 Task: Send email and add a link Link0000000032 including the signature Sign0000000001 to Sandip@sogtage.net with a subject Subject0000000031 and add a message Message0000000031. Send email and add a link Link0000000032 including the signature Sign0000000001 to Sandip@sogtage.net; Email000000002 with a subject Subject0000000032 and add a message Message0000000032. Send email and add a link Link0000000032 including the signature Sign0000000001 to Sandip@sogtage.net with a subject Subject0000000031 and add a message Message0000000031 and with an attachment of Attach0000000001. Send email and add a link Link0000000032 including the signature Sign0000000001 to Sandip@sogtage.net; Email000000002; Email000000003 with a subject Subject0000000032 and add a message Message0000000033 and with an attachment of Attach0000000001. Send email and add a link Link0000000032 including the signature Sign0000000001 to Sandip@sogtage.net with a cc to Vanshu.thakur@sogtage.net with a subject Subject0000000031 and add a message Message0000000033
Action: Mouse moved to (144, 173)
Screenshot: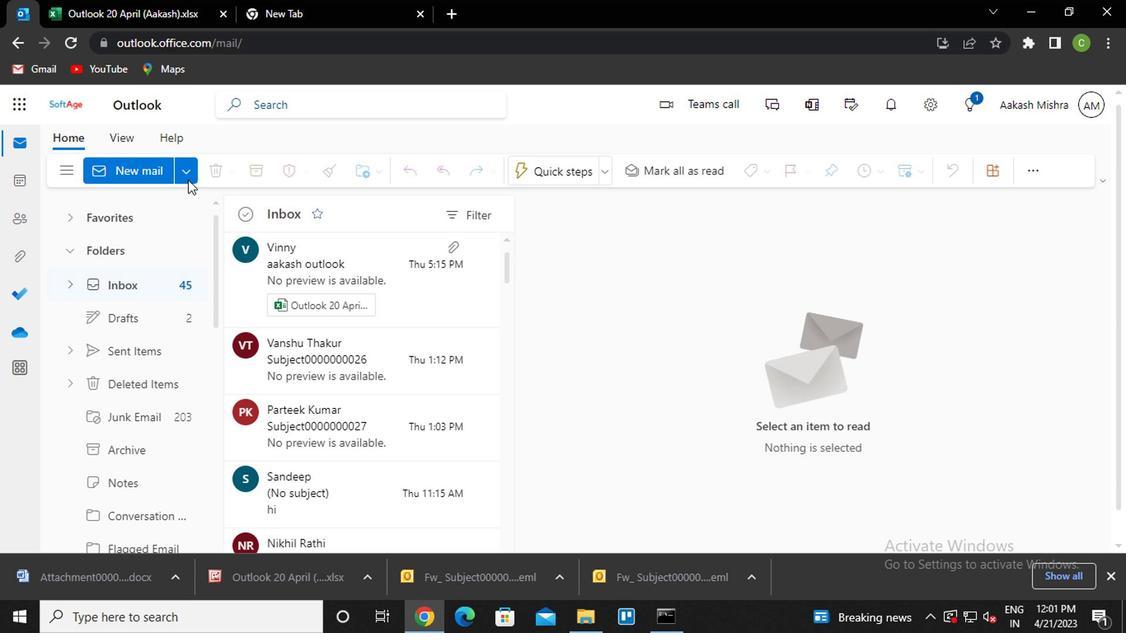 
Action: Mouse pressed left at (144, 173)
Screenshot: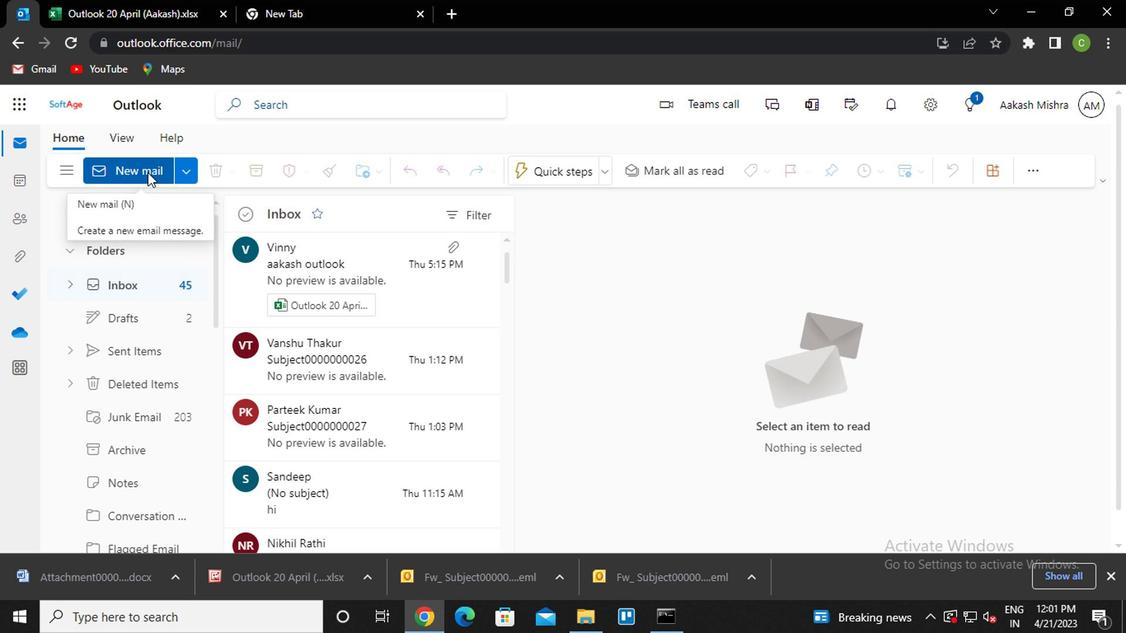 
Action: Mouse moved to (591, 412)
Screenshot: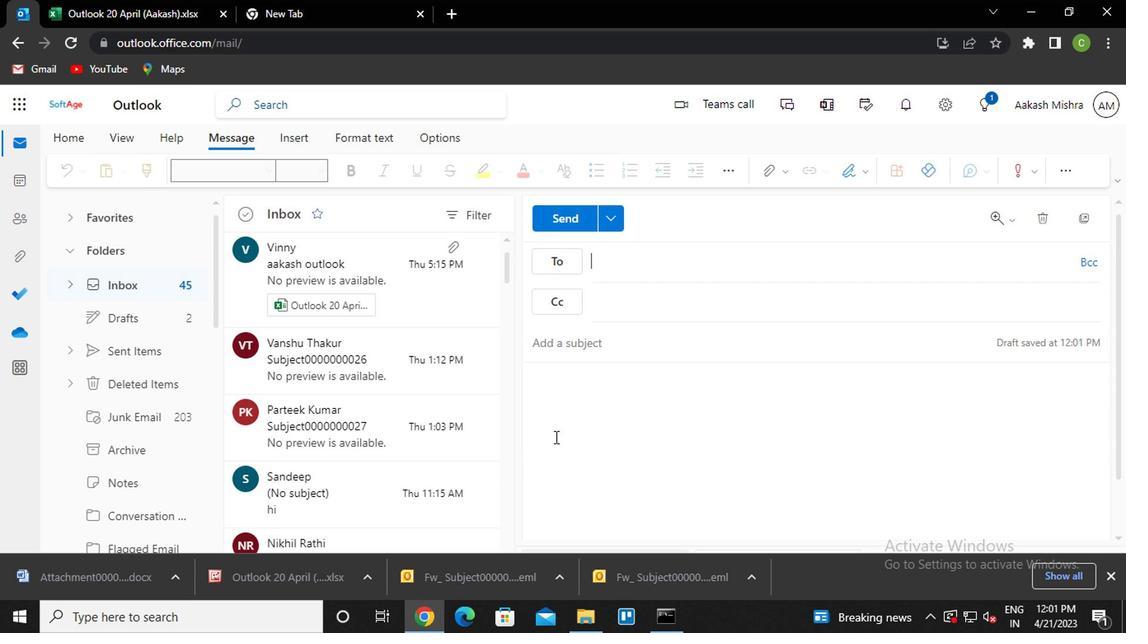 
Action: Mouse pressed left at (591, 412)
Screenshot: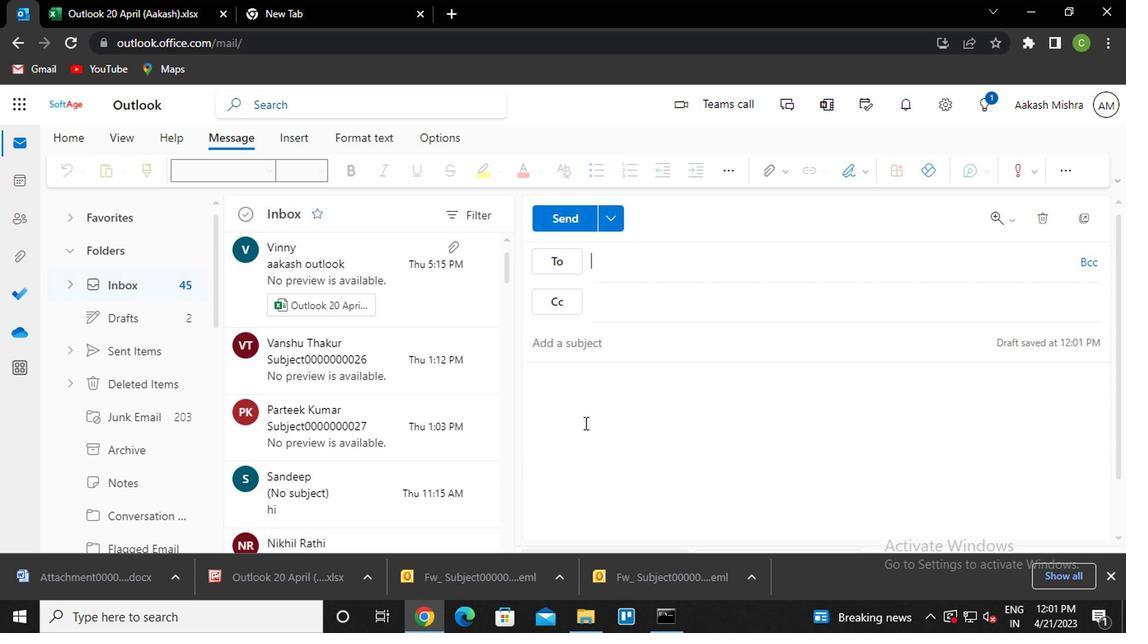 
Action: Mouse moved to (774, 173)
Screenshot: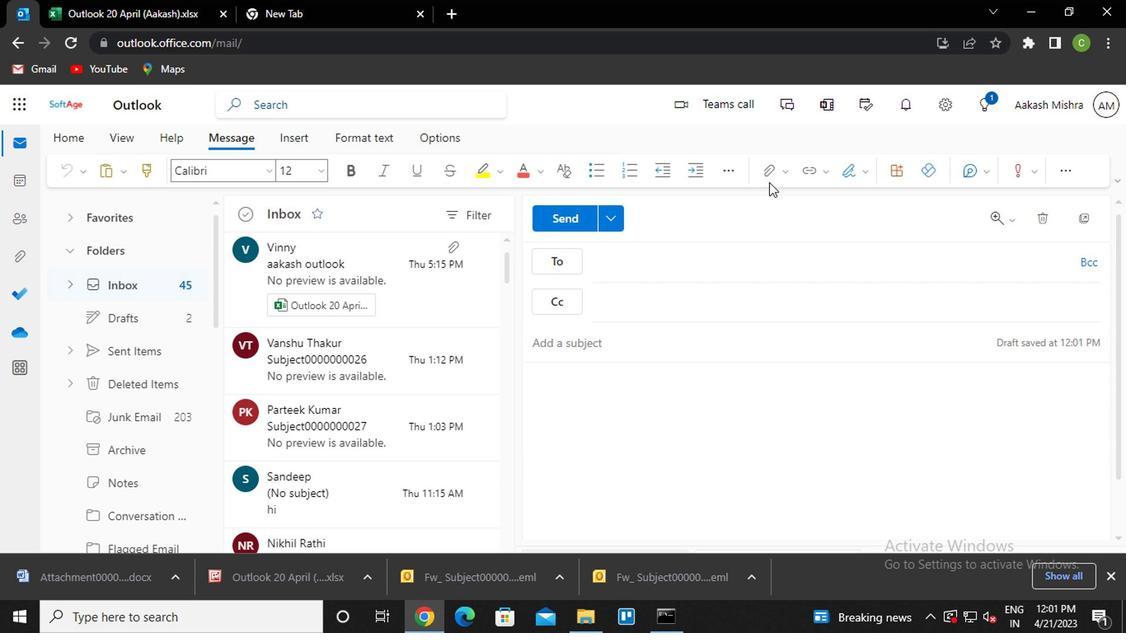 
Action: Mouse pressed left at (774, 173)
Screenshot: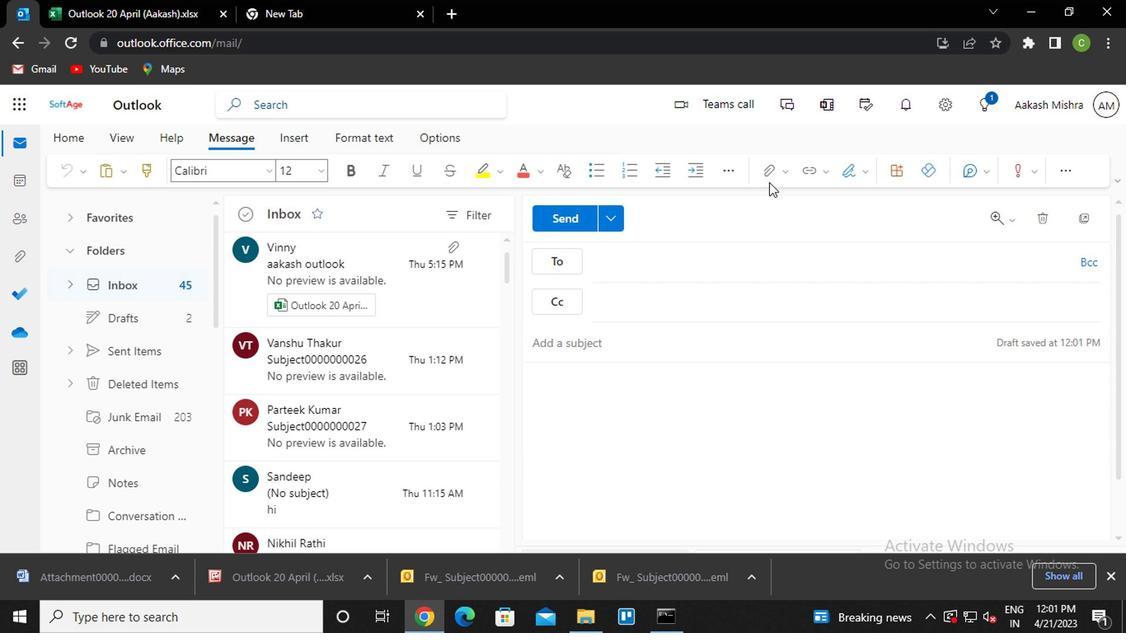 
Action: Mouse moved to (649, 292)
Screenshot: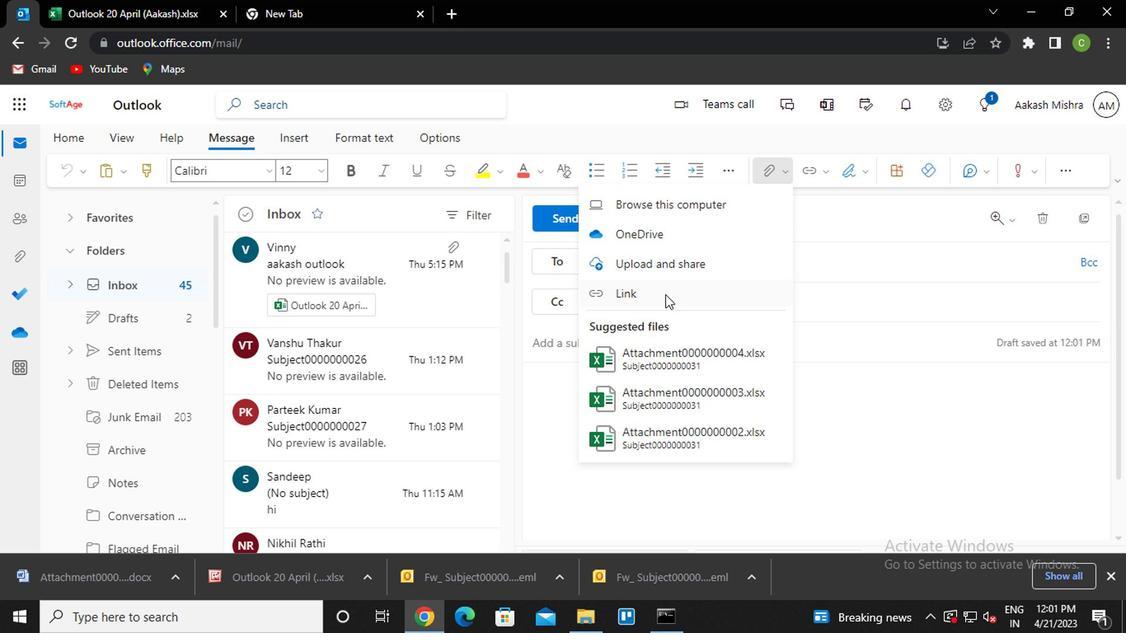 
Action: Mouse pressed left at (649, 292)
Screenshot: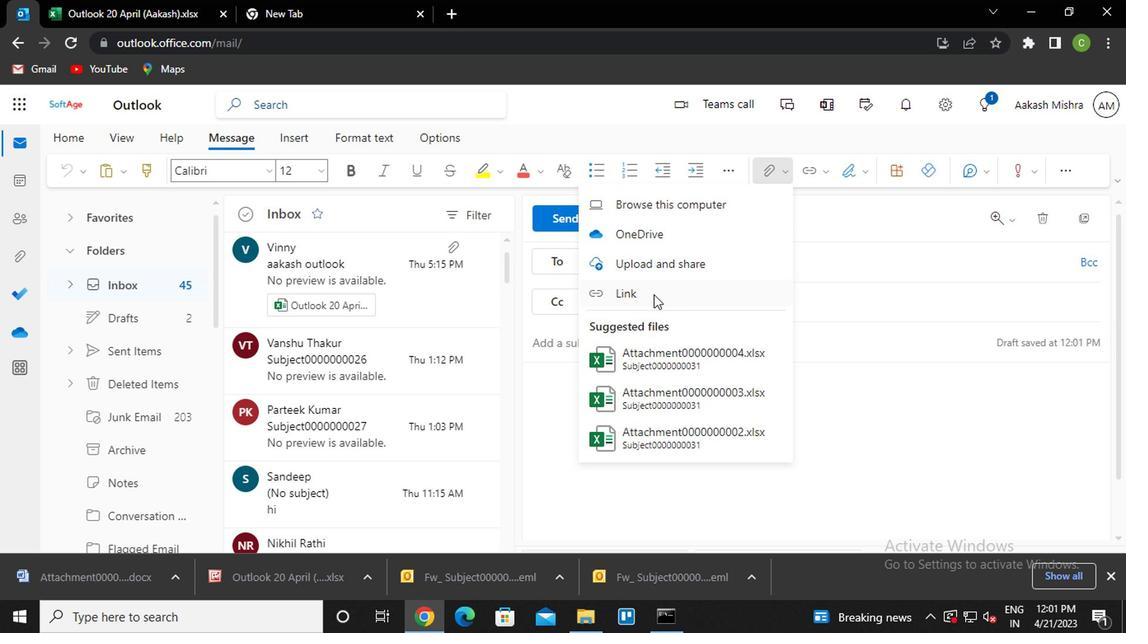 
Action: Mouse moved to (541, 318)
Screenshot: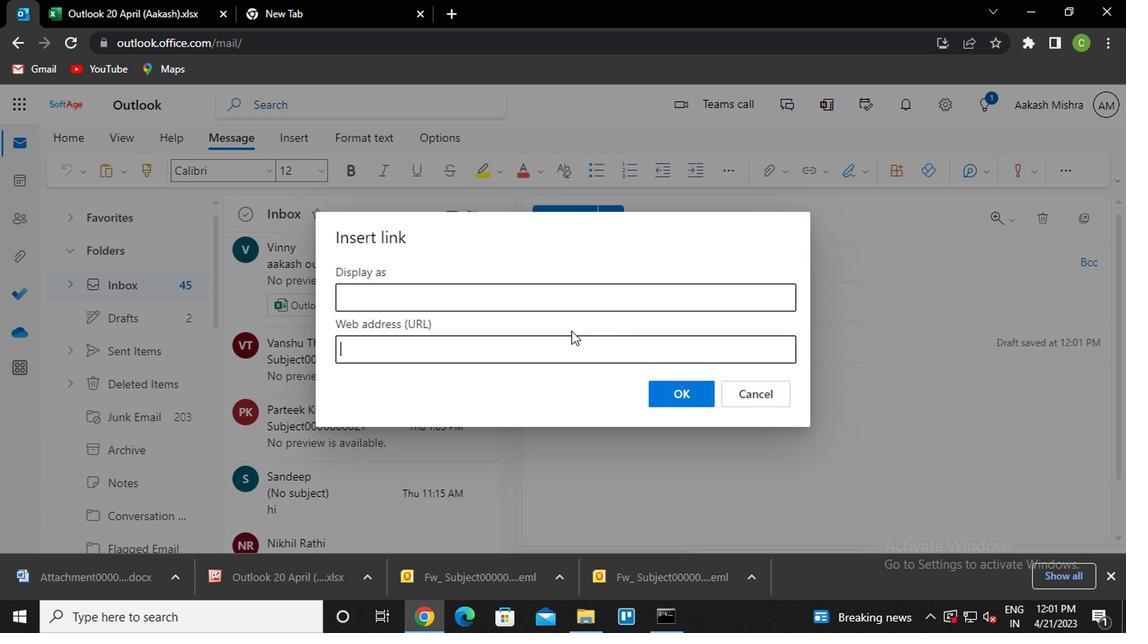 
Action: Key pressed <Key.caps_lock>l<Key.caps_lock>ink0000000032<Key.enter>
Screenshot: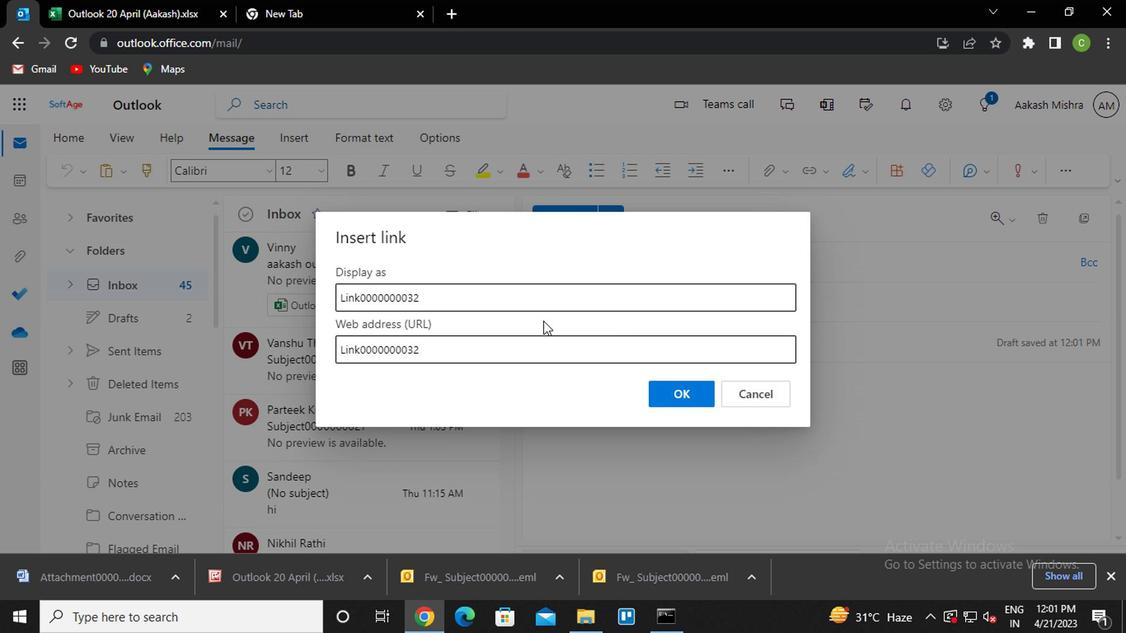 
Action: Mouse moved to (858, 174)
Screenshot: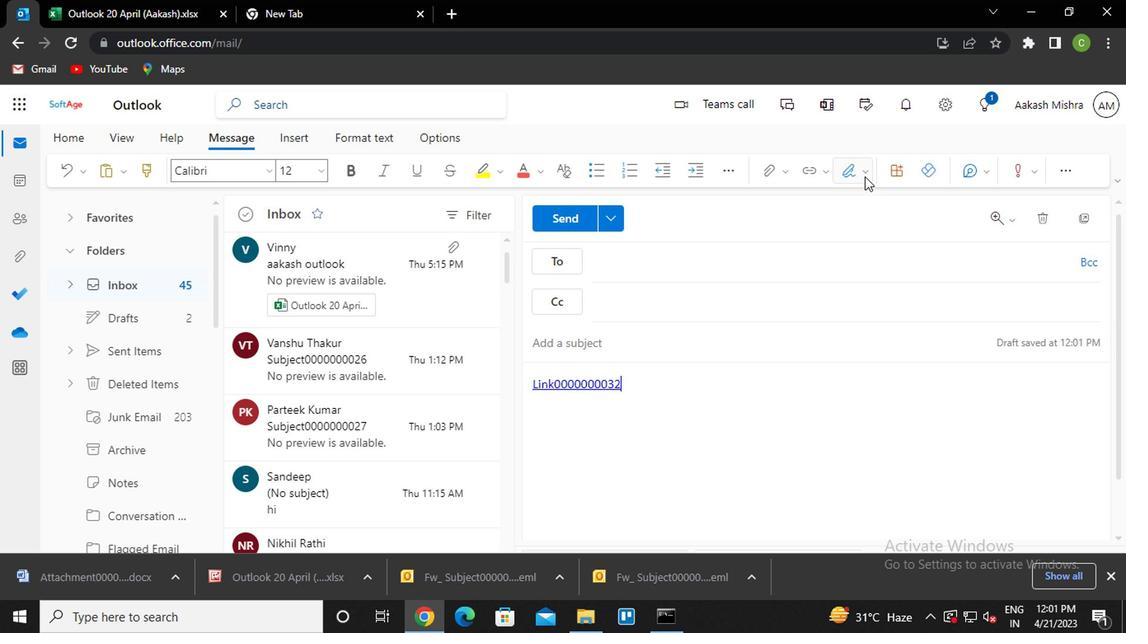 
Action: Mouse pressed left at (858, 174)
Screenshot: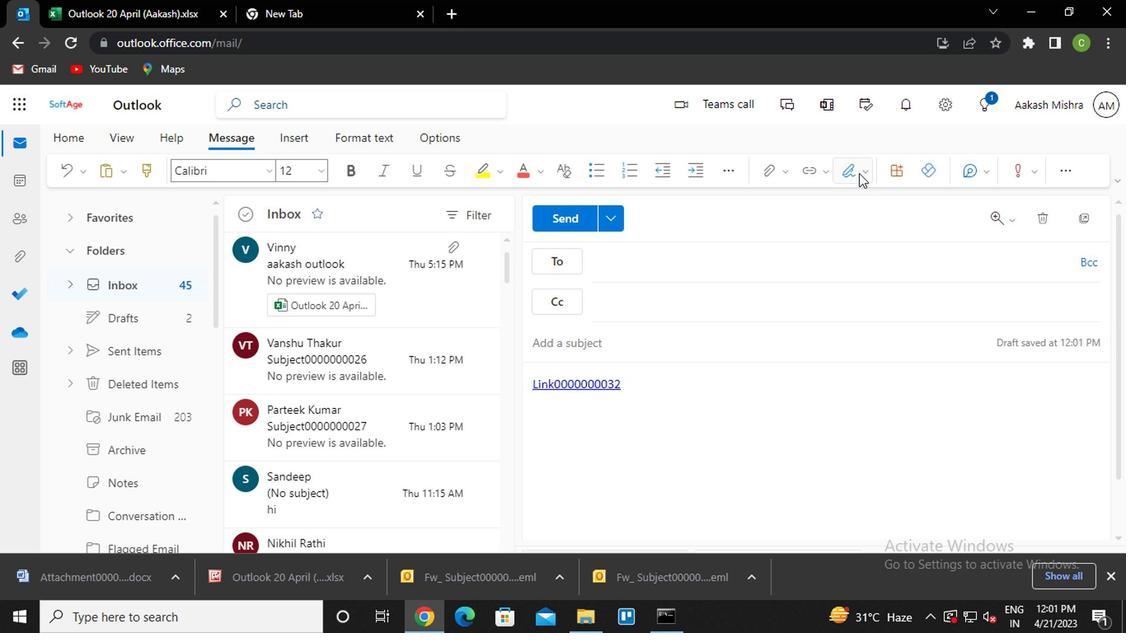 
Action: Mouse moved to (825, 208)
Screenshot: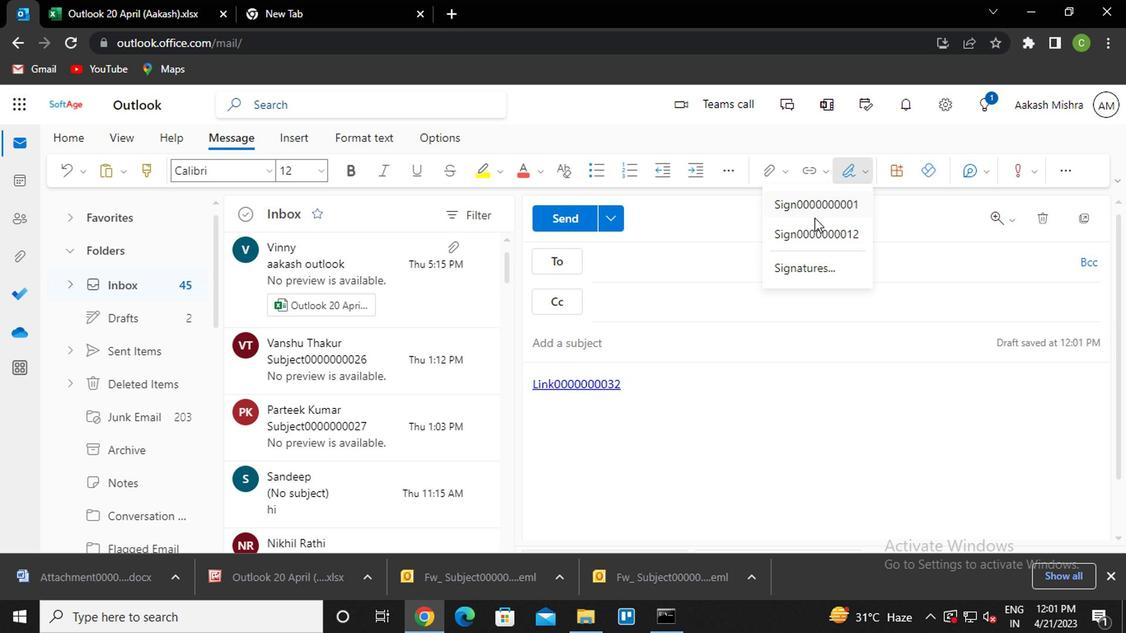 
Action: Mouse pressed left at (825, 208)
Screenshot: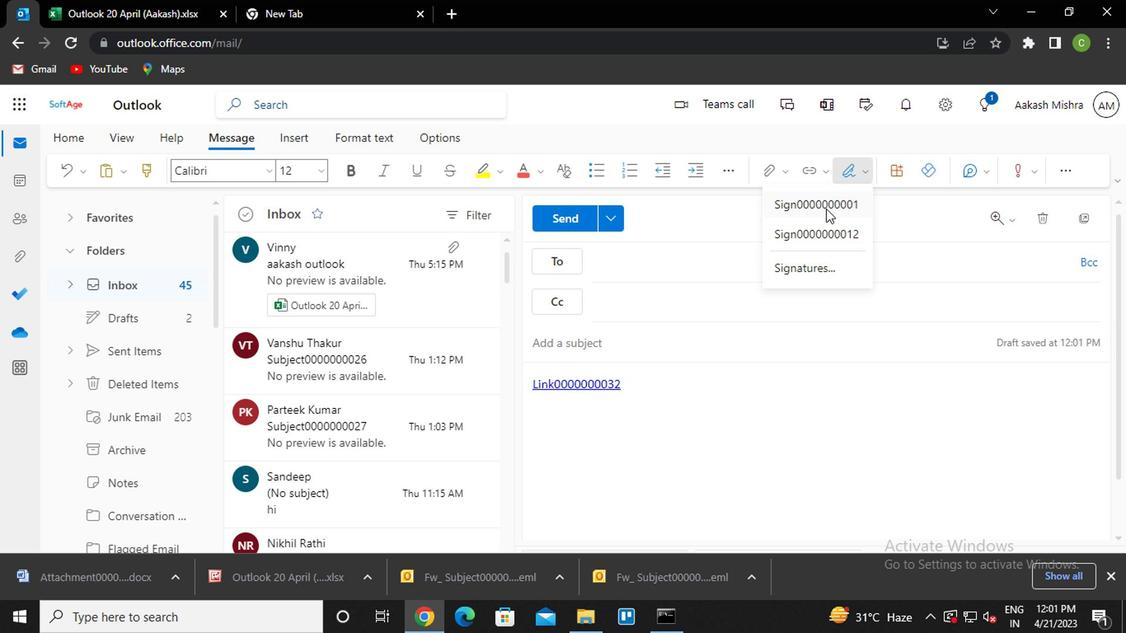 
Action: Mouse moved to (672, 257)
Screenshot: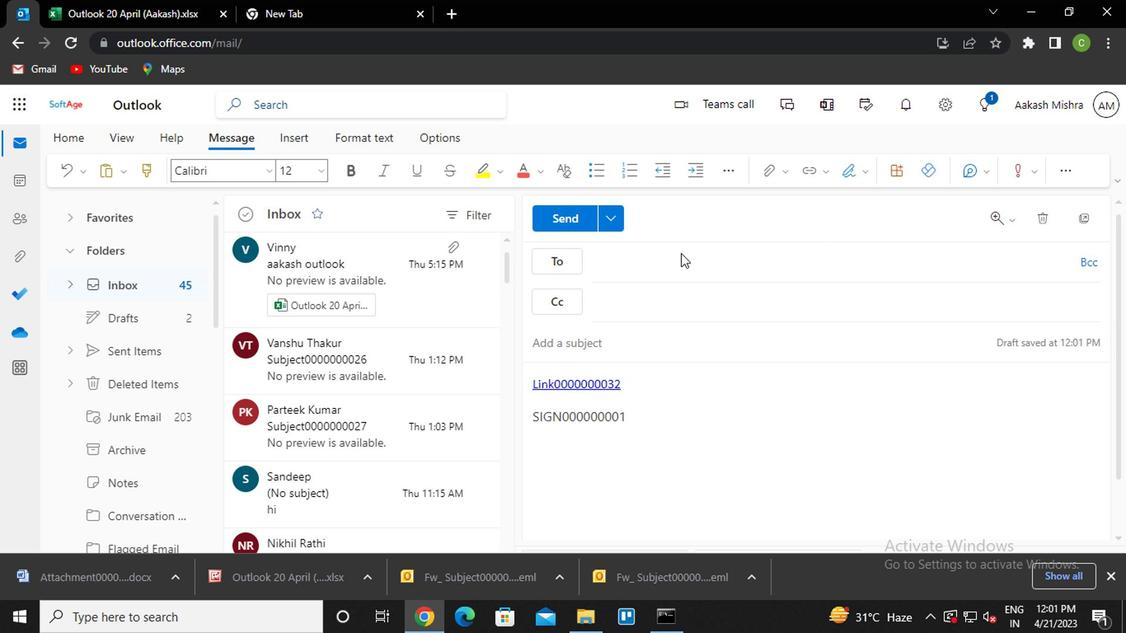 
Action: Mouse pressed left at (672, 257)
Screenshot: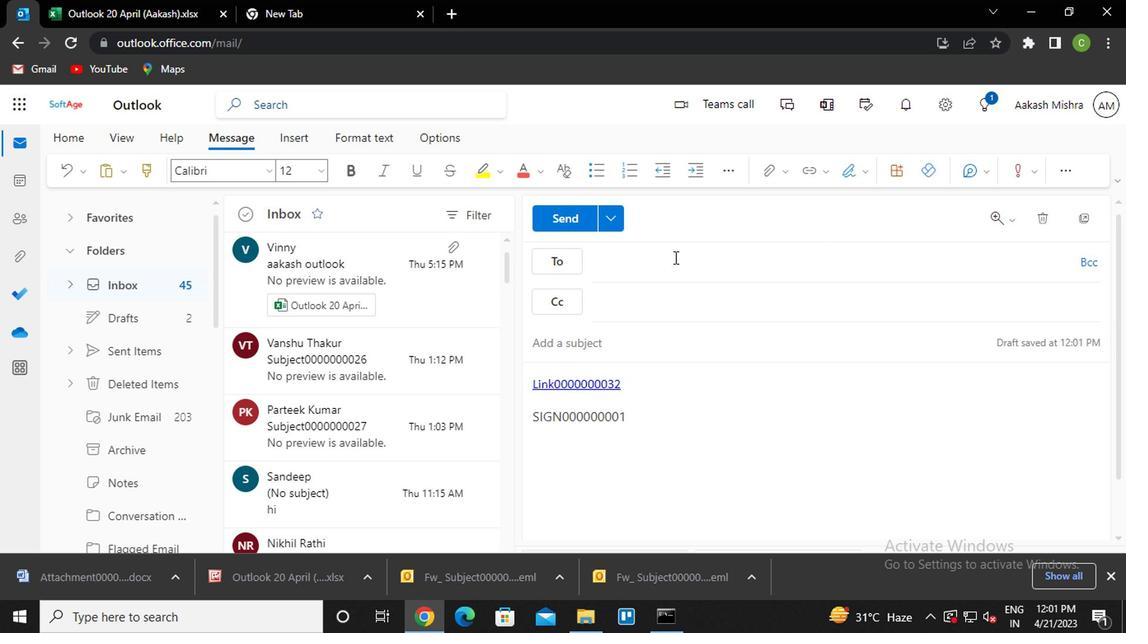 
Action: Key pressed sandeep<Key.enter>
Screenshot: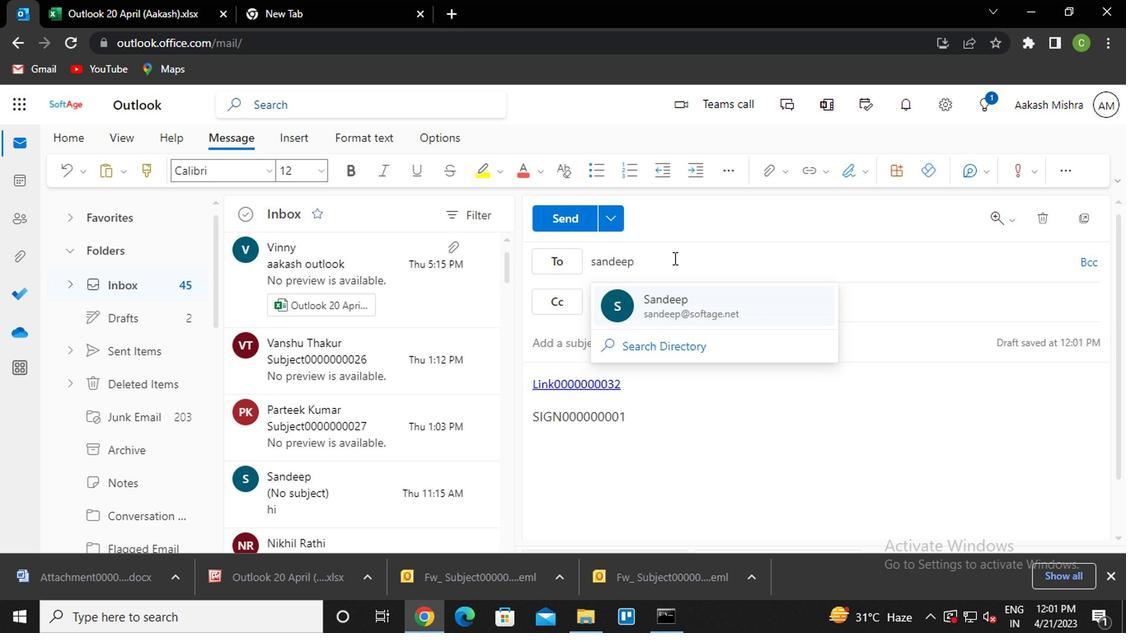 
Action: Mouse moved to (592, 337)
Screenshot: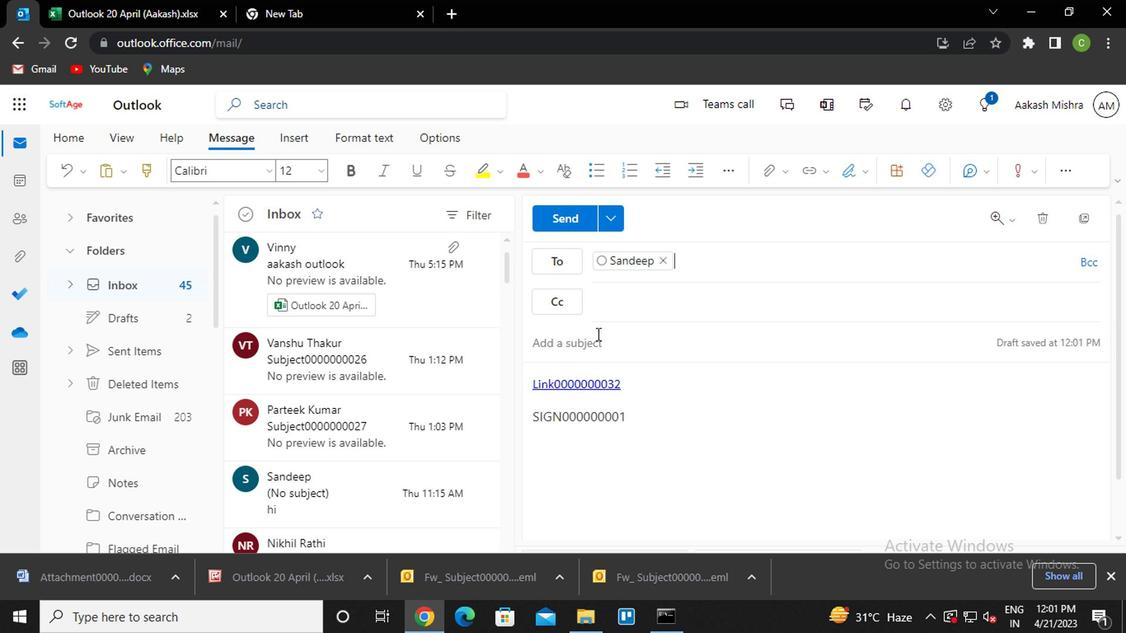 
Action: Mouse pressed left at (592, 337)
Screenshot: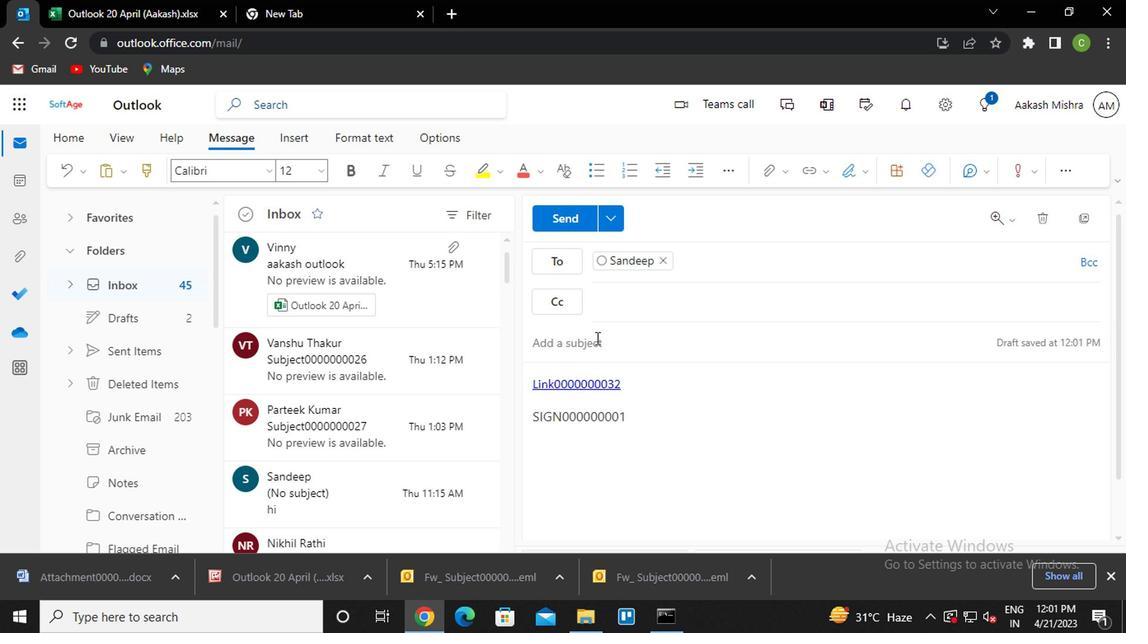 
Action: Key pressed <Key.caps_lock>s<Key.caps_lock>ubejct<Key.backspace><Key.backspace><Key.backspace><Key.backspace>ject0000000031<Key.tab><Key.tab><Key.enter><Key.caps_lock>m<Key.caps_lock>essage0000000031
Screenshot: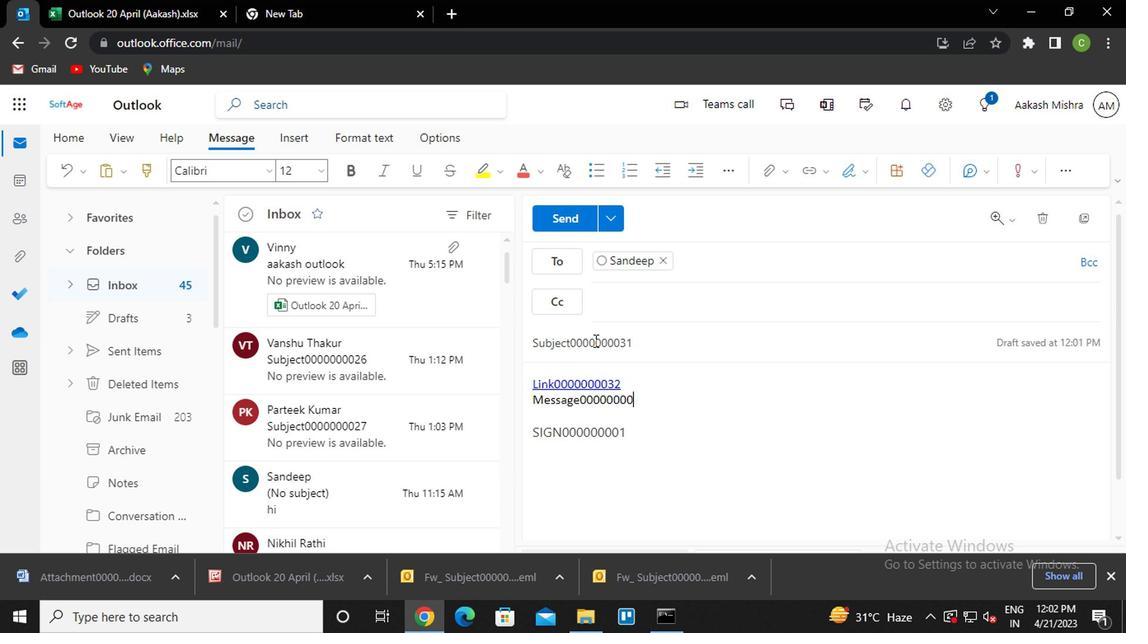 
Action: Mouse moved to (566, 229)
Screenshot: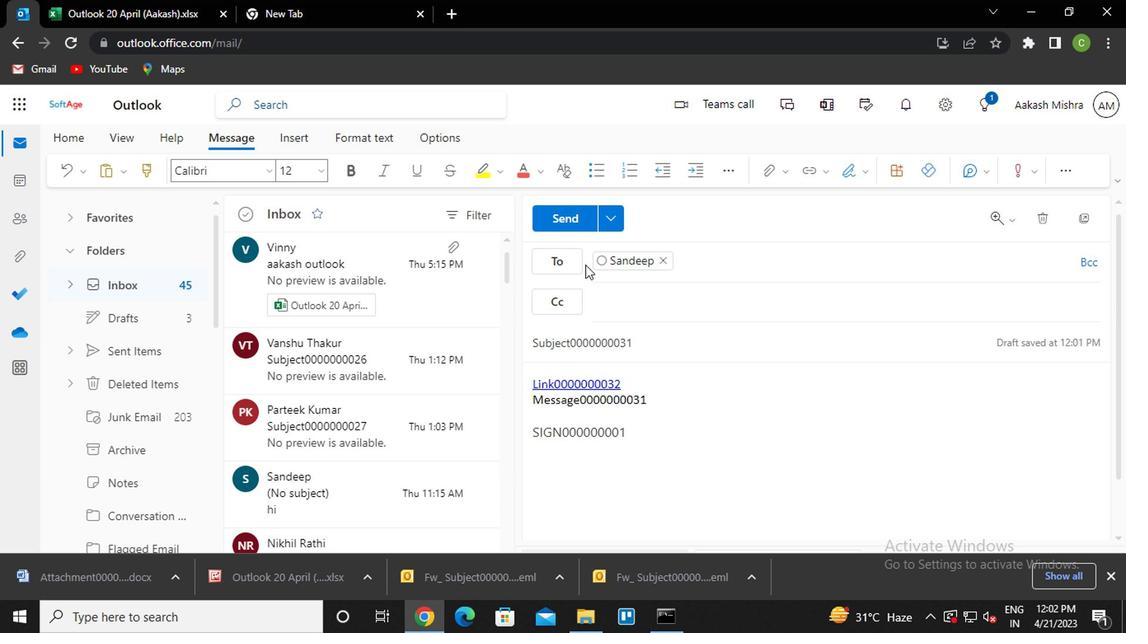 
Action: Mouse pressed left at (566, 229)
Screenshot: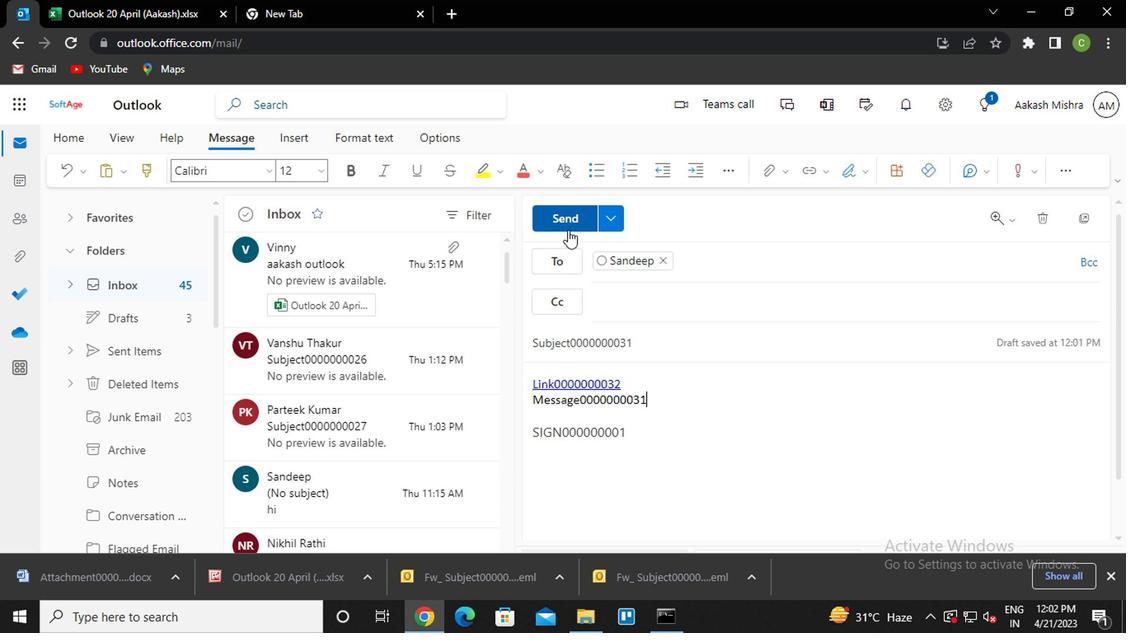 
Action: Mouse moved to (138, 148)
Screenshot: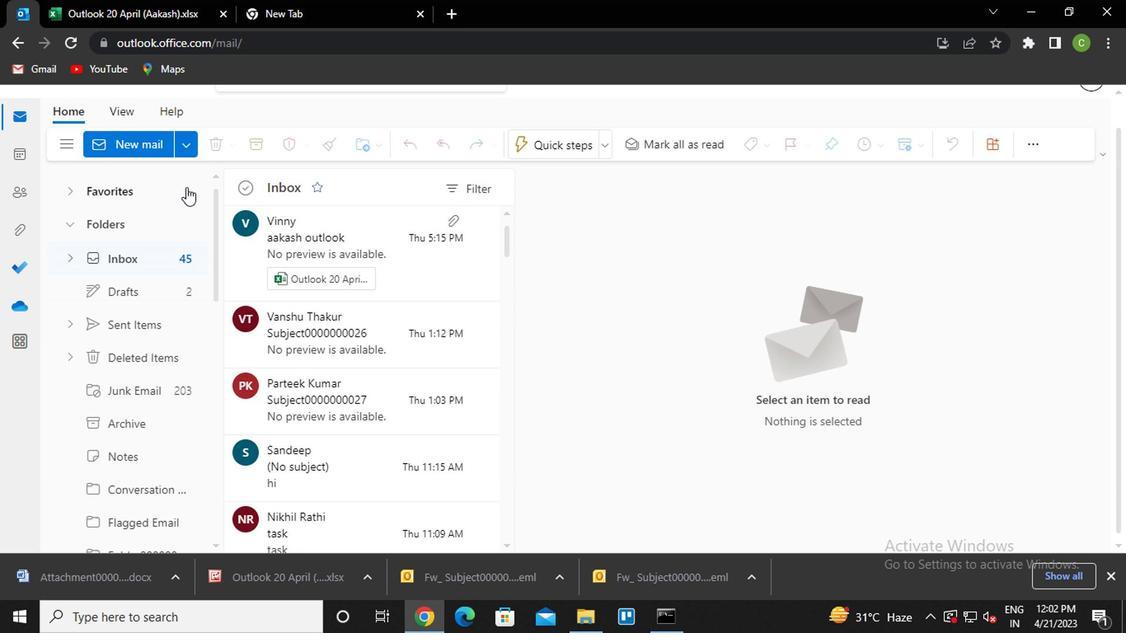 
Action: Mouse pressed left at (138, 148)
Screenshot: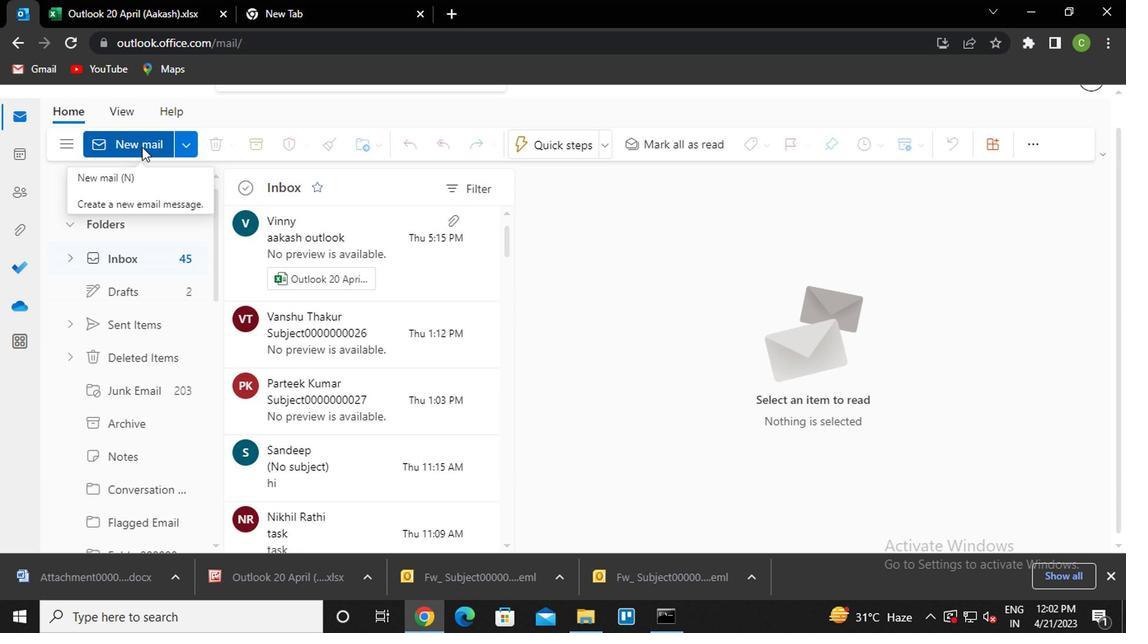 
Action: Mouse moved to (570, 353)
Screenshot: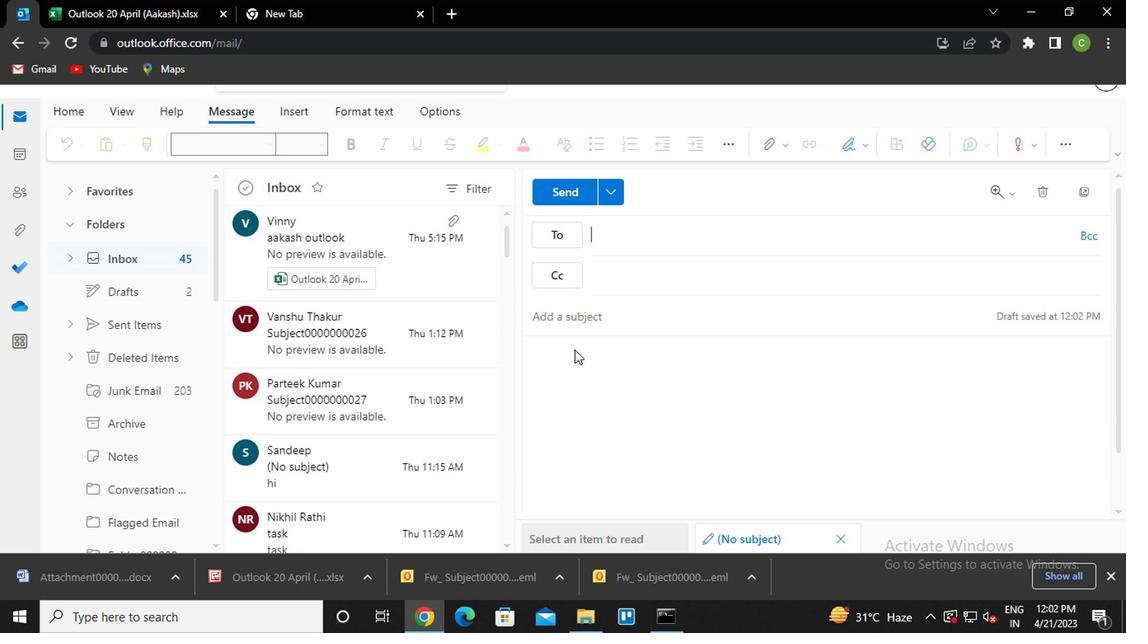 
Action: Mouse pressed left at (570, 353)
Screenshot: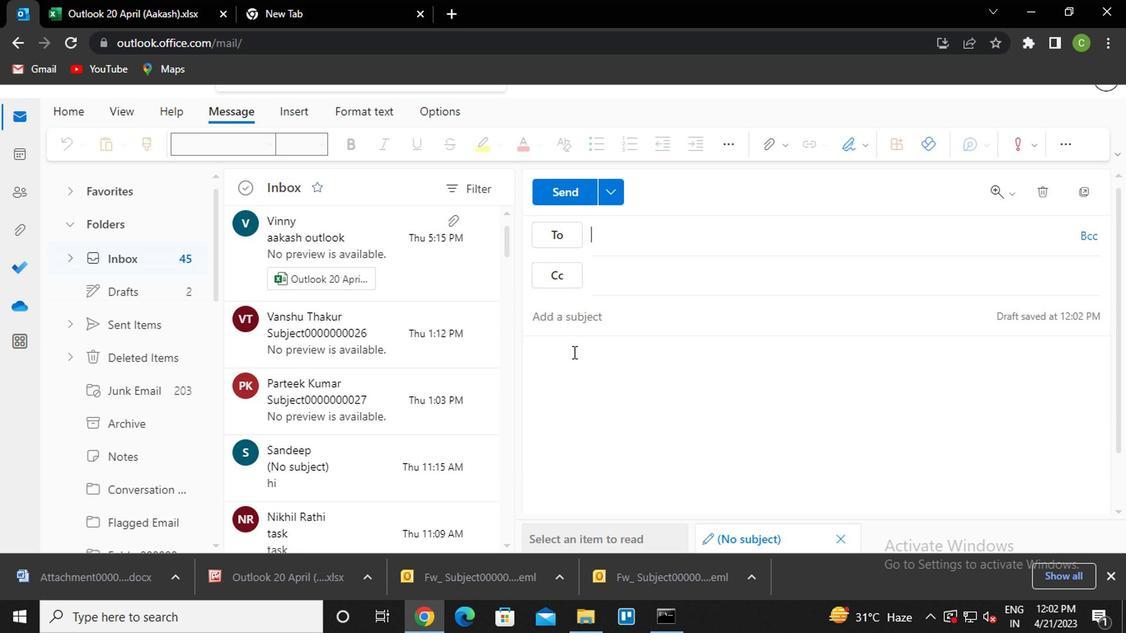 
Action: Mouse moved to (778, 149)
Screenshot: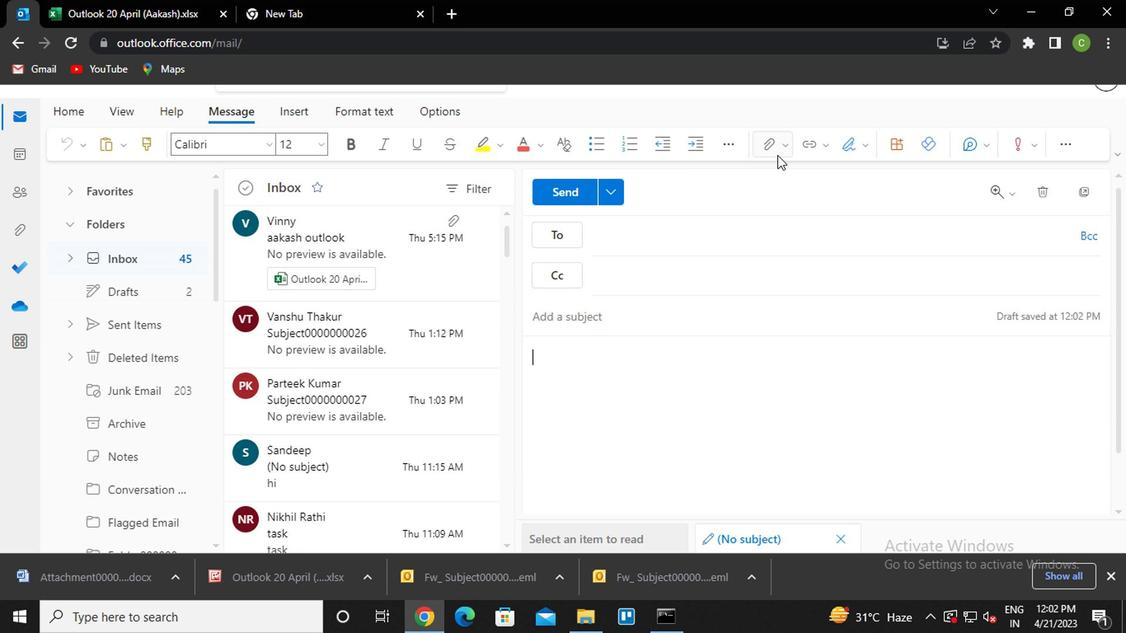 
Action: Mouse pressed left at (778, 149)
Screenshot: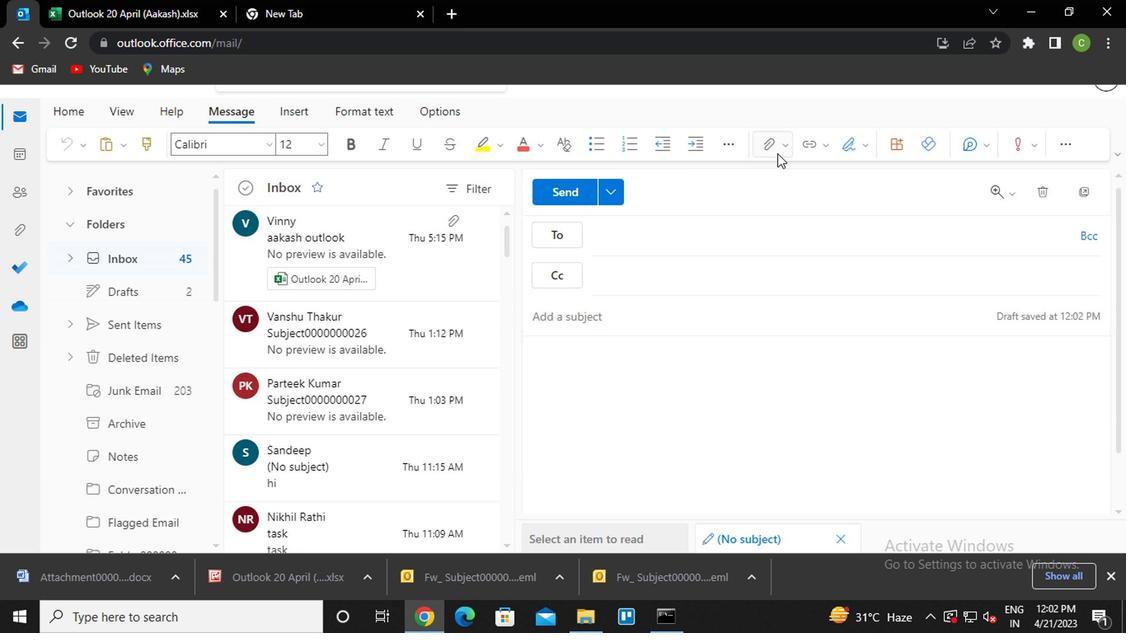 
Action: Mouse moved to (629, 265)
Screenshot: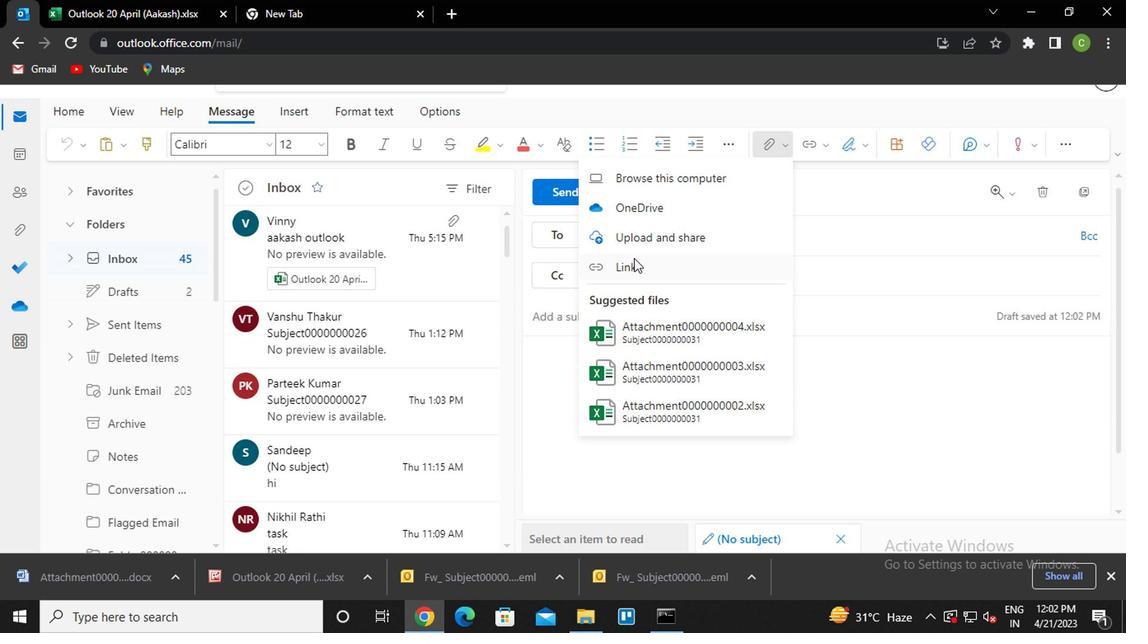 
Action: Mouse pressed left at (629, 265)
Screenshot: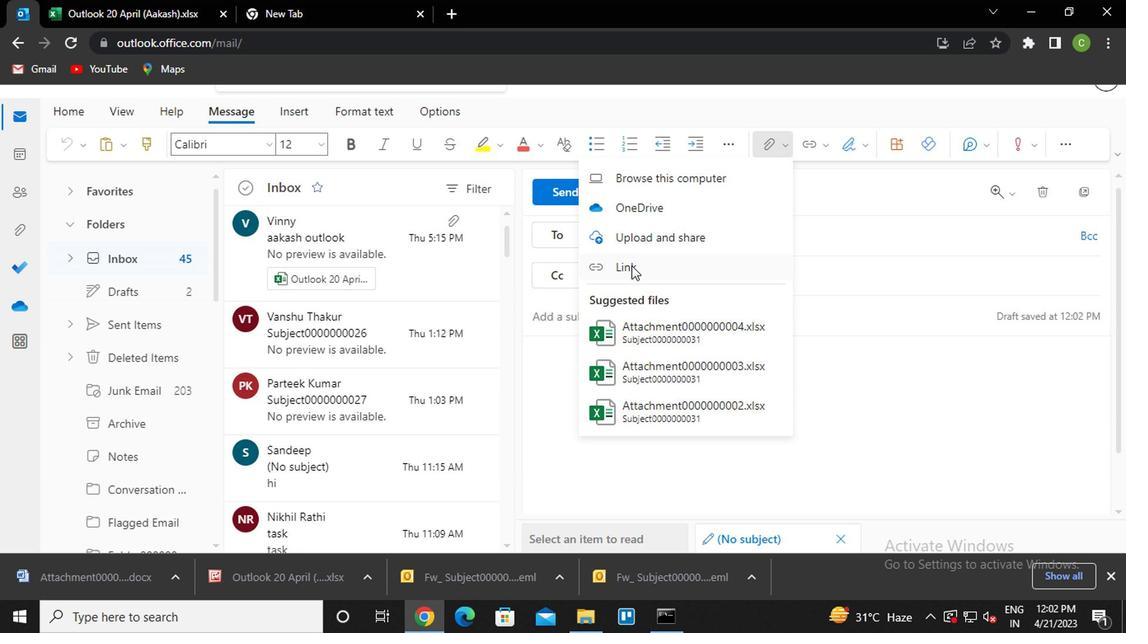 
Action: Key pressed <Key.caps_lock>l<Key.caps_lock>ink0000000032
Screenshot: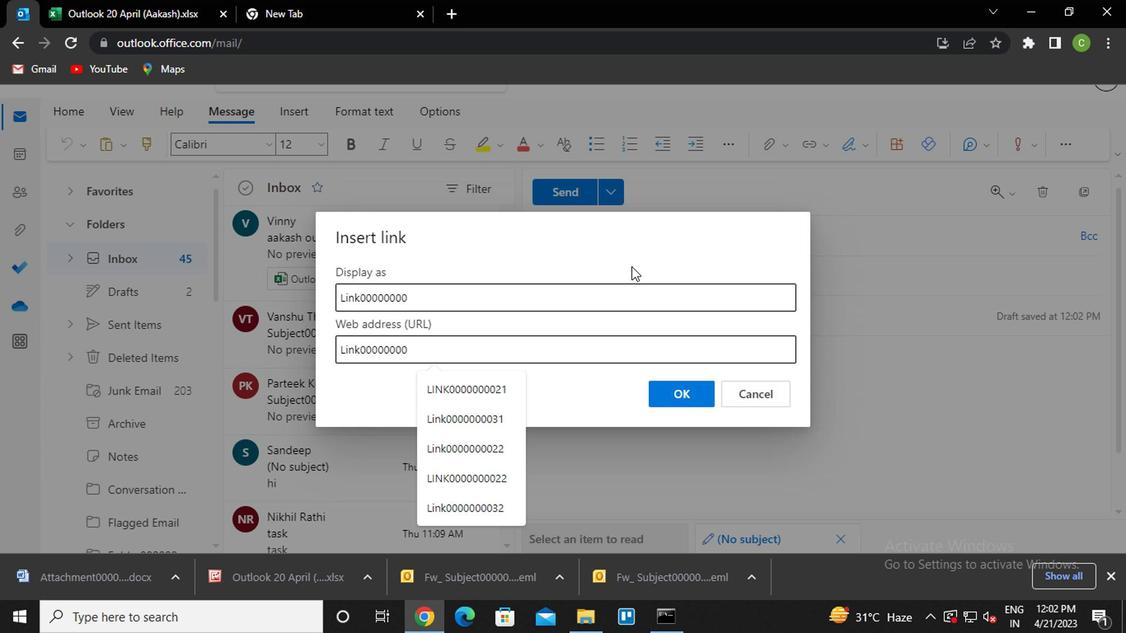 
Action: Mouse moved to (685, 396)
Screenshot: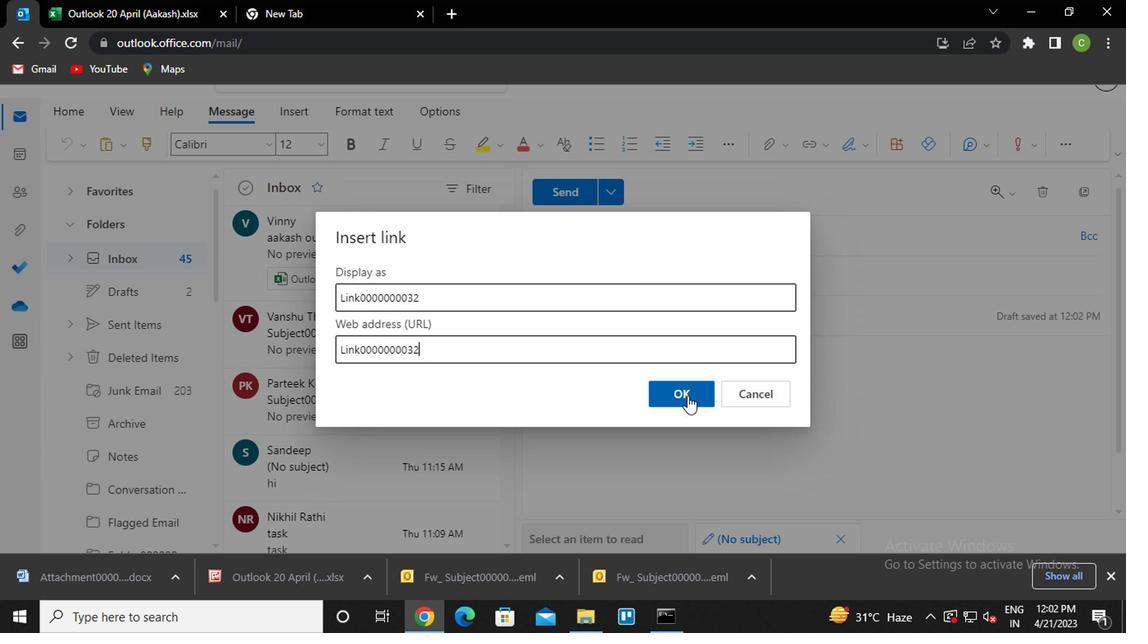 
Action: Mouse pressed left at (685, 396)
Screenshot: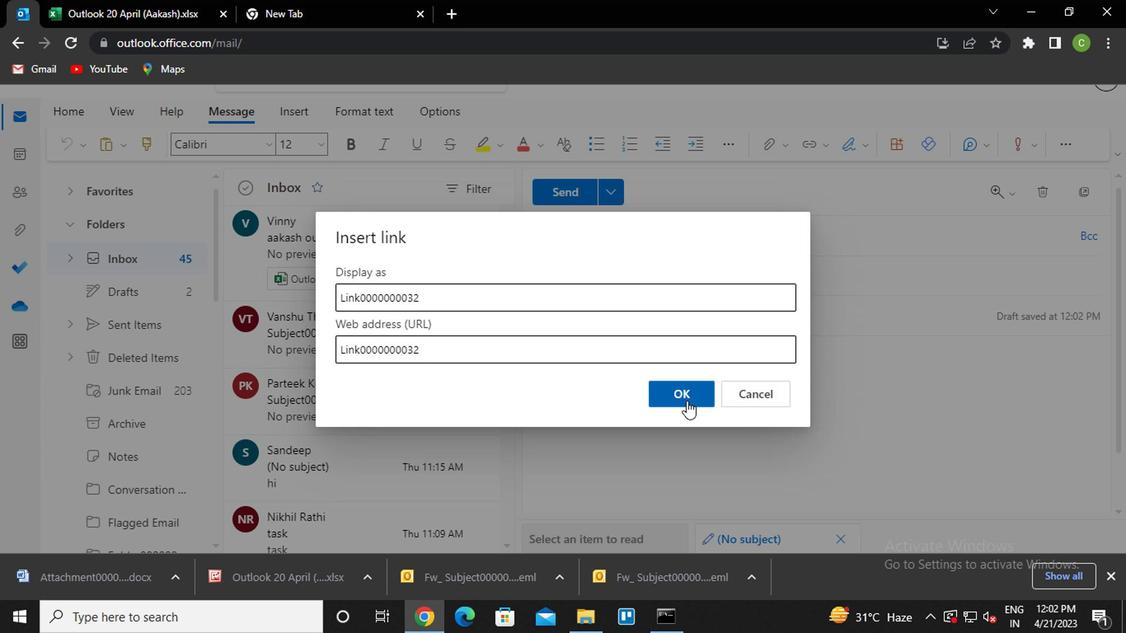 
Action: Mouse moved to (849, 150)
Screenshot: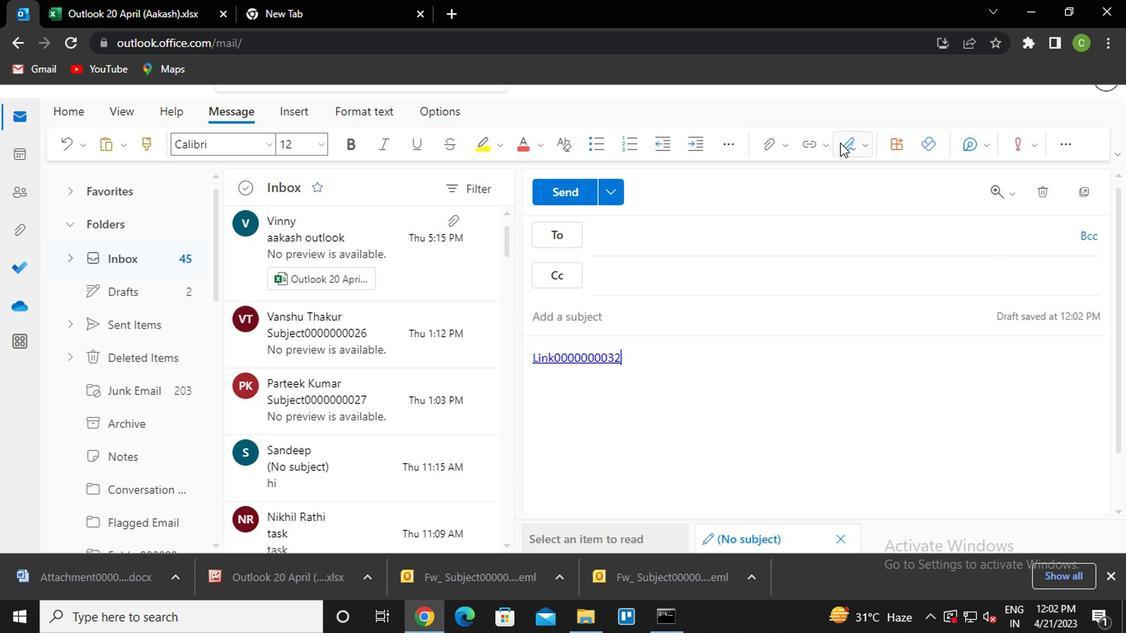
Action: Mouse pressed left at (849, 150)
Screenshot: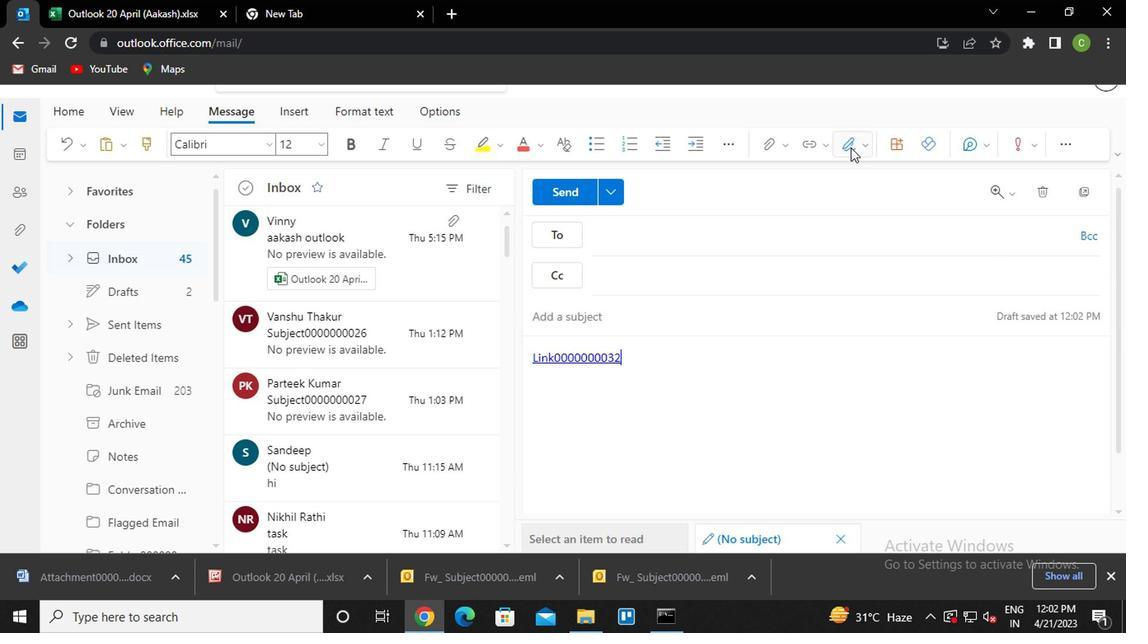 
Action: Mouse moved to (835, 174)
Screenshot: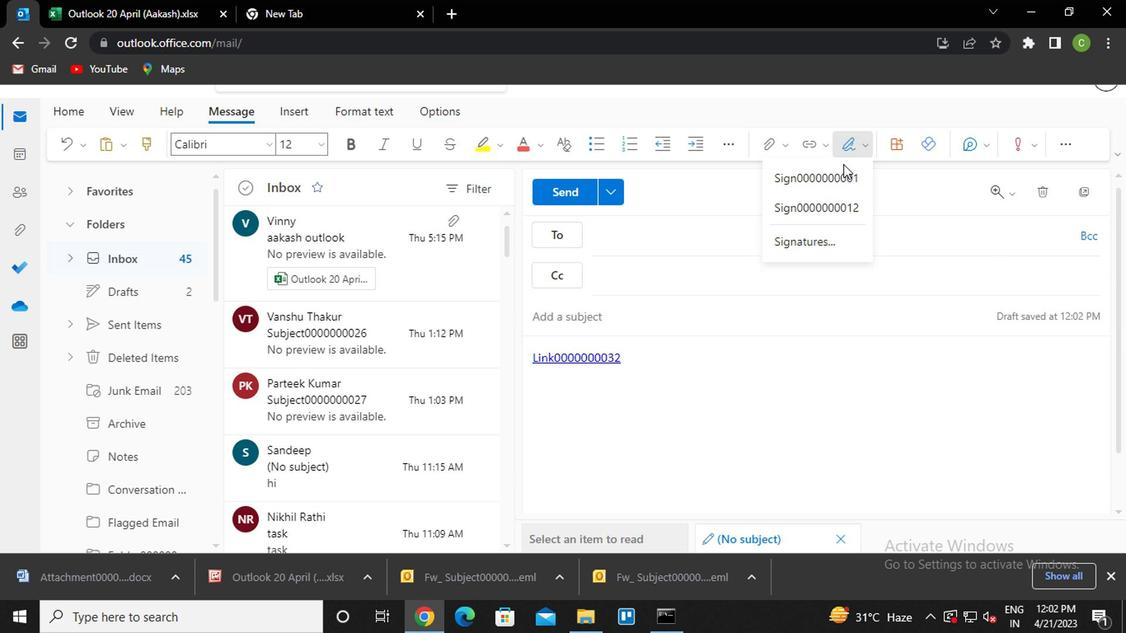 
Action: Mouse pressed left at (835, 174)
Screenshot: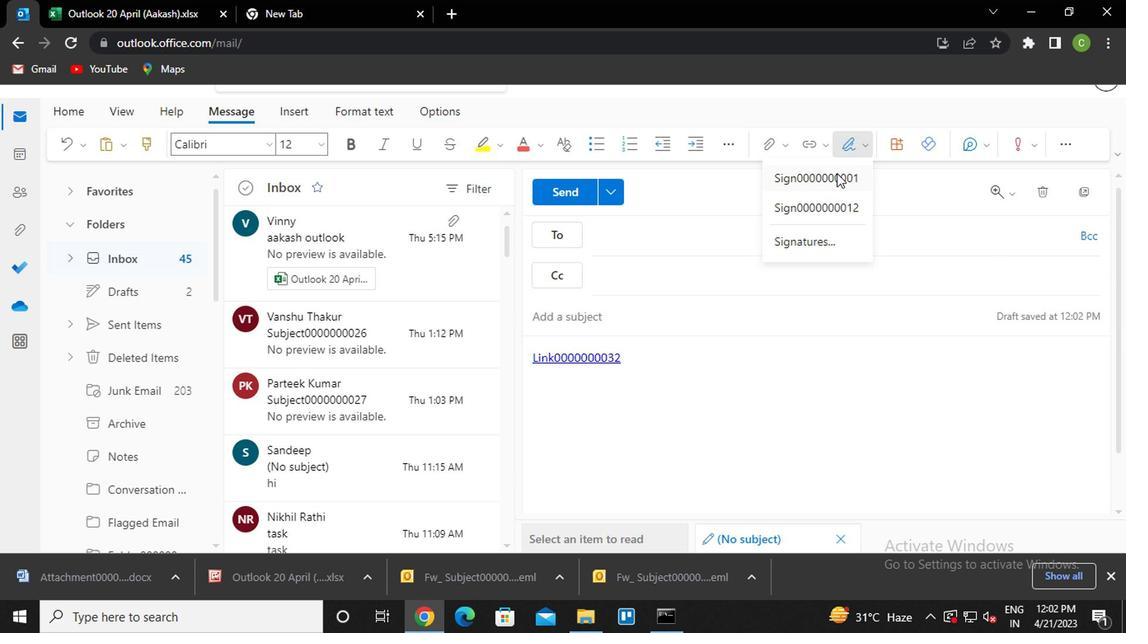 
Action: Mouse moved to (674, 240)
Screenshot: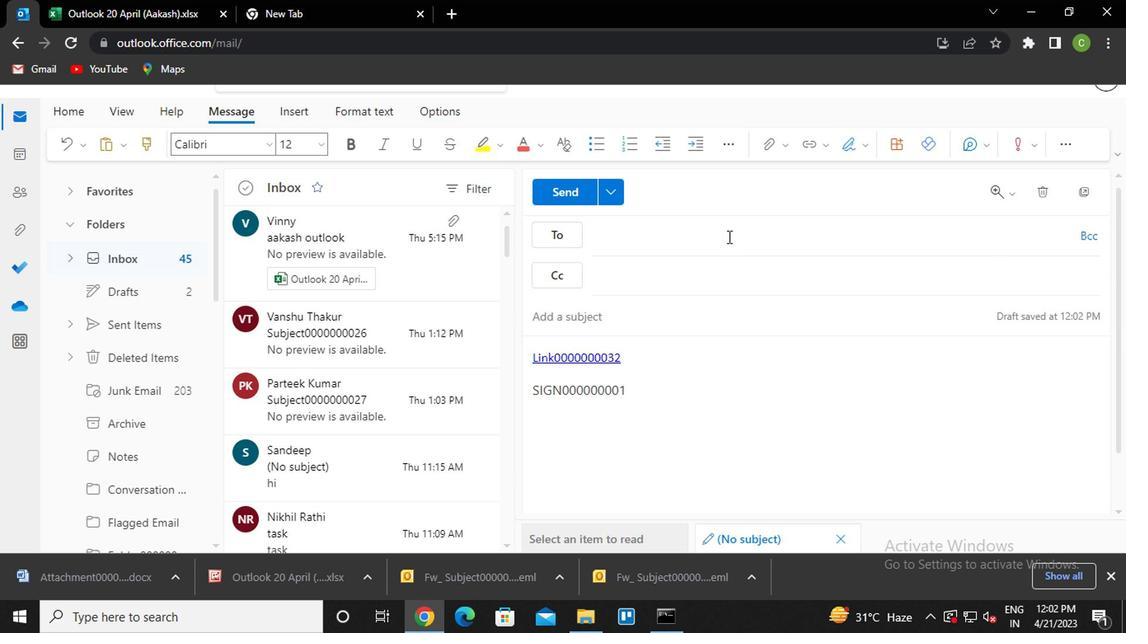 
Action: Mouse pressed left at (674, 240)
Screenshot: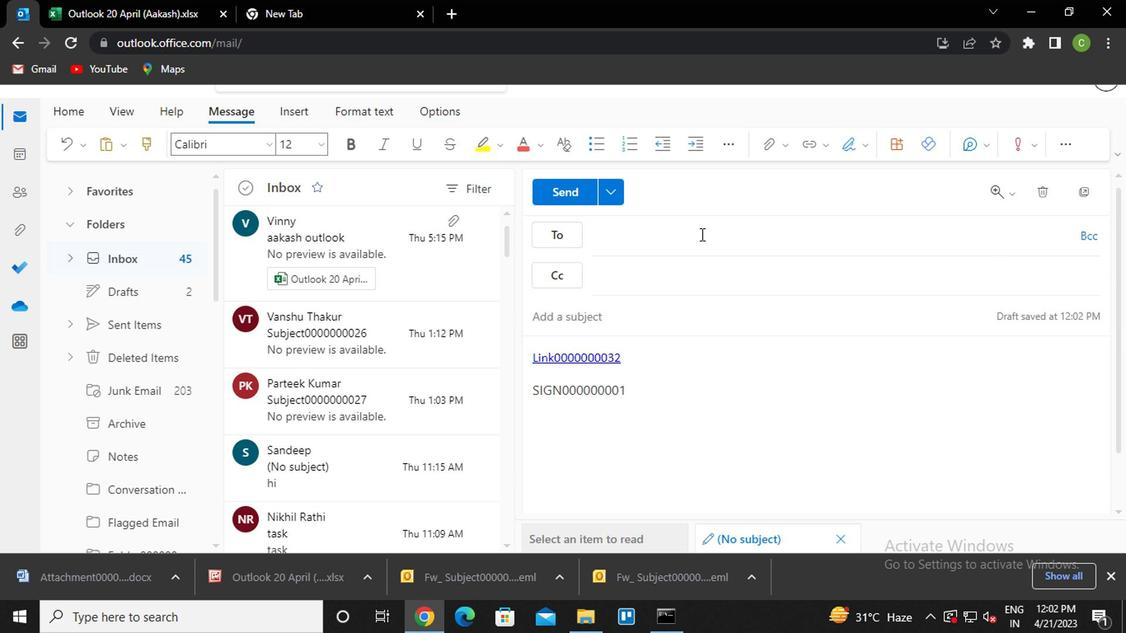 
Action: Key pressed sandeep<Key.enter>vasnhu<Key.enter><Key.backspace><Key.backspace><Key.backspace><Key.backspace>nshu<Key.enter>
Screenshot: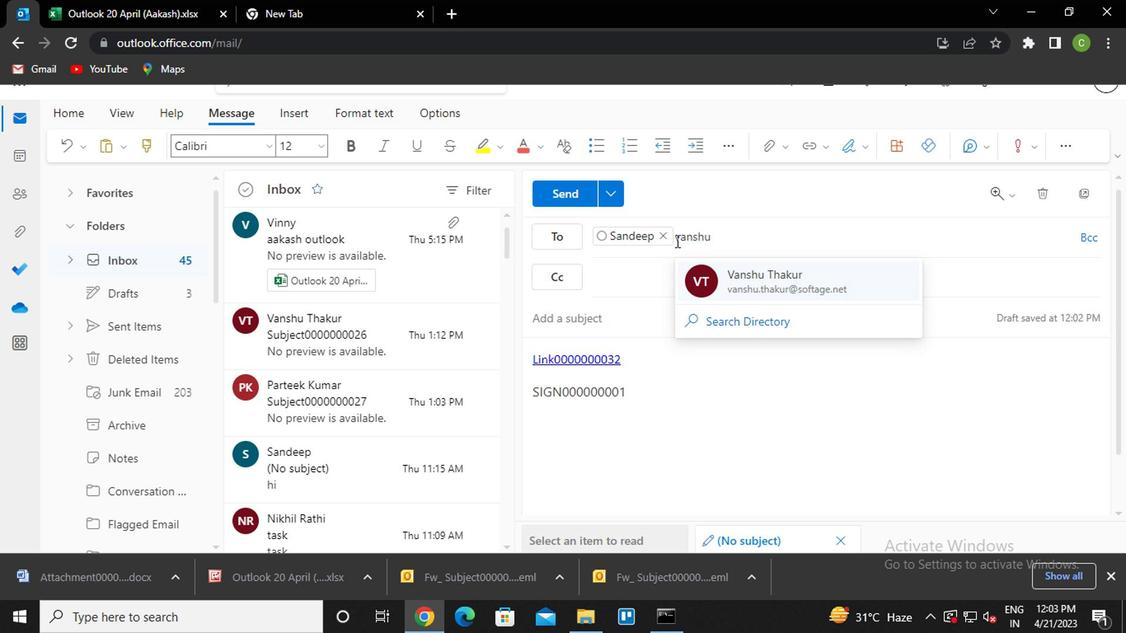 
Action: Mouse moved to (601, 324)
Screenshot: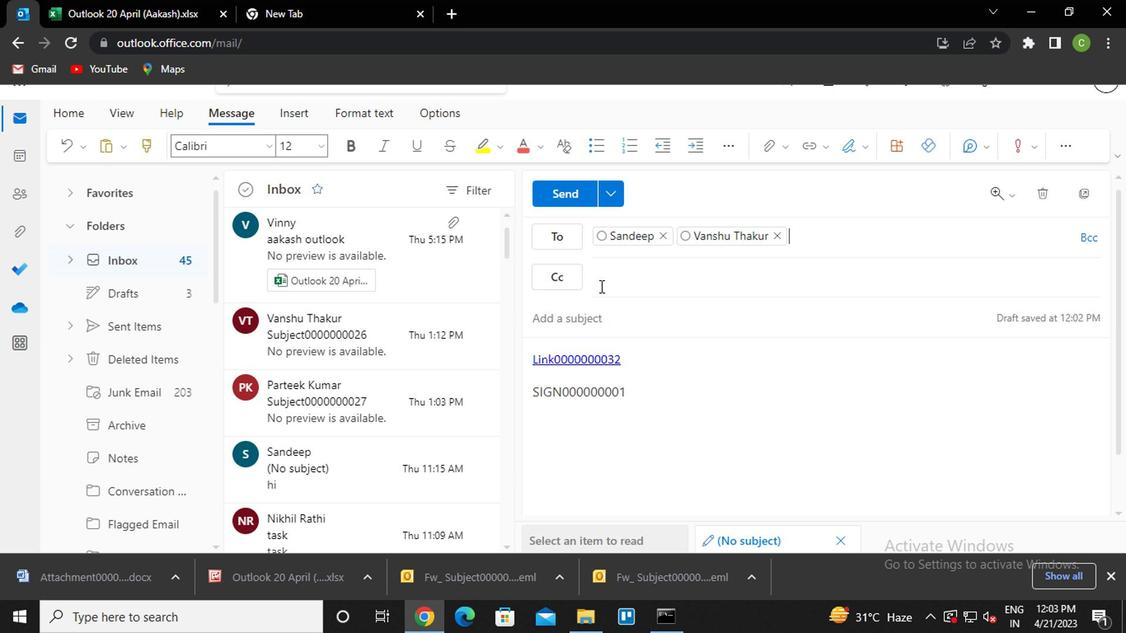 
Action: Mouse pressed left at (601, 324)
Screenshot: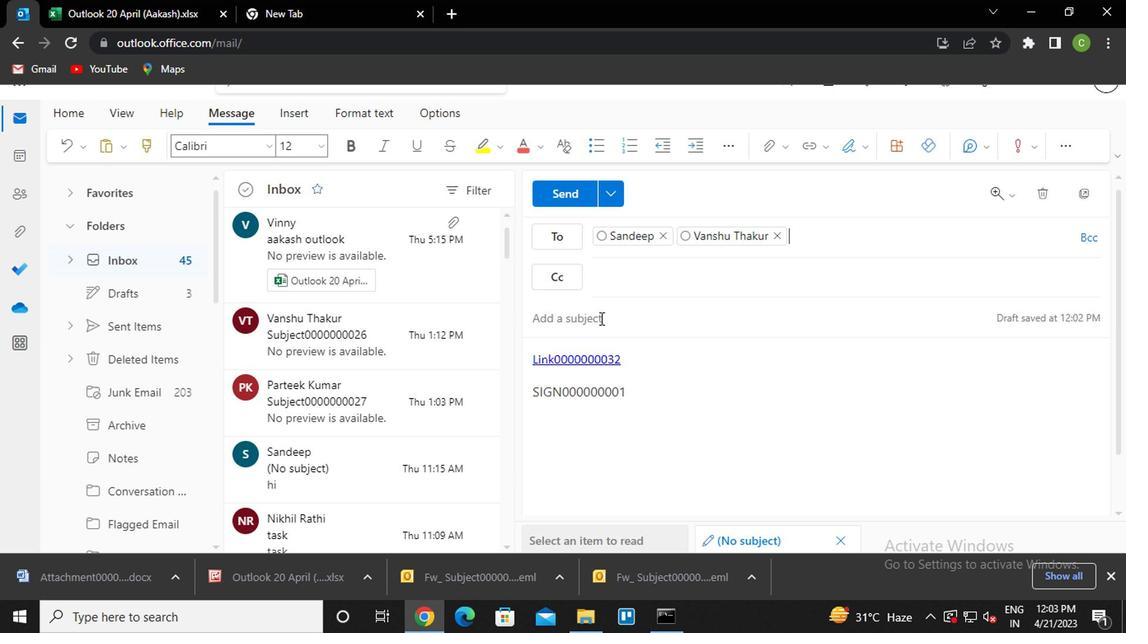 
Action: Key pressed <Key.caps_lock>s<Key.caps_lock>ubject0000000032
Screenshot: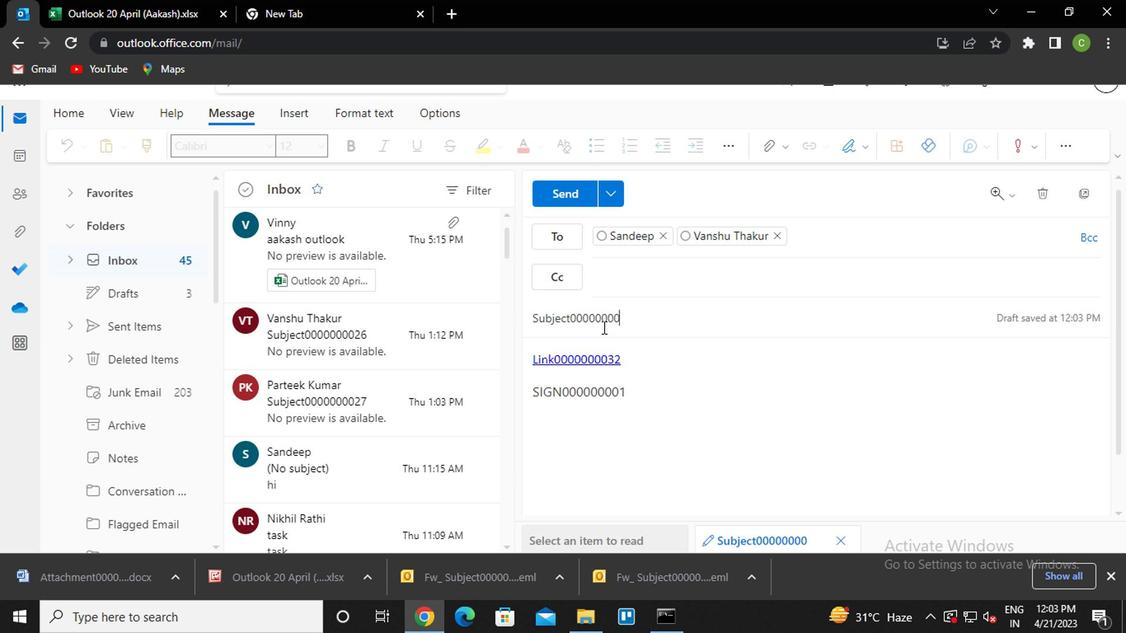 
Action: Mouse moved to (638, 386)
Screenshot: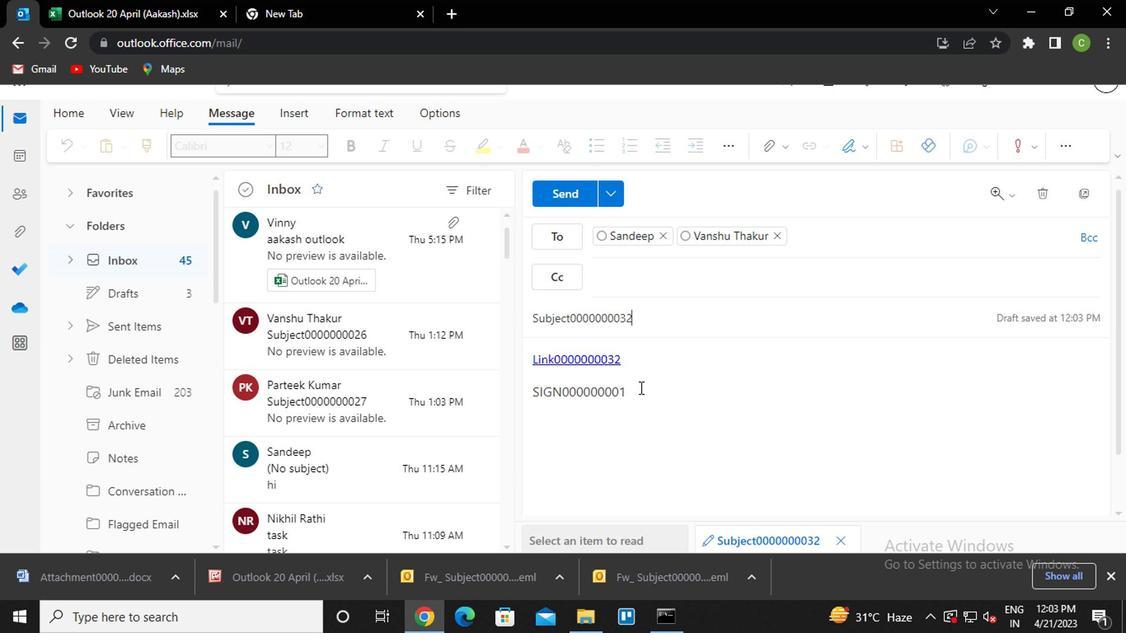 
Action: Mouse pressed left at (638, 386)
Screenshot: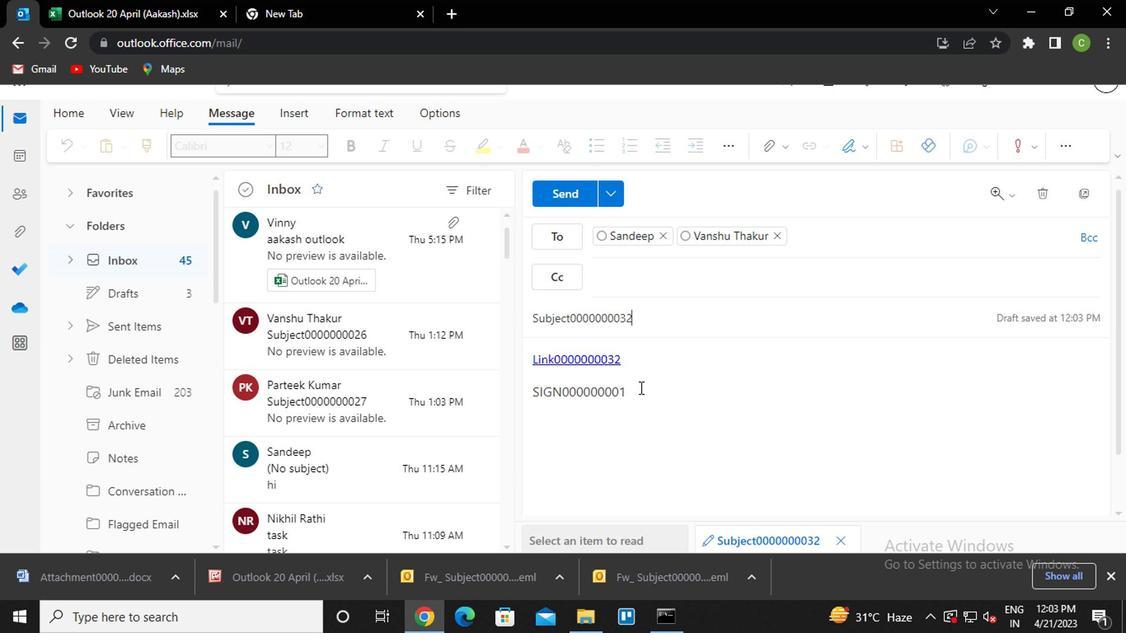 
Action: Key pressed <Key.enter><Key.caps_lock>m<Key.caps_lock>essage0000000032
Screenshot: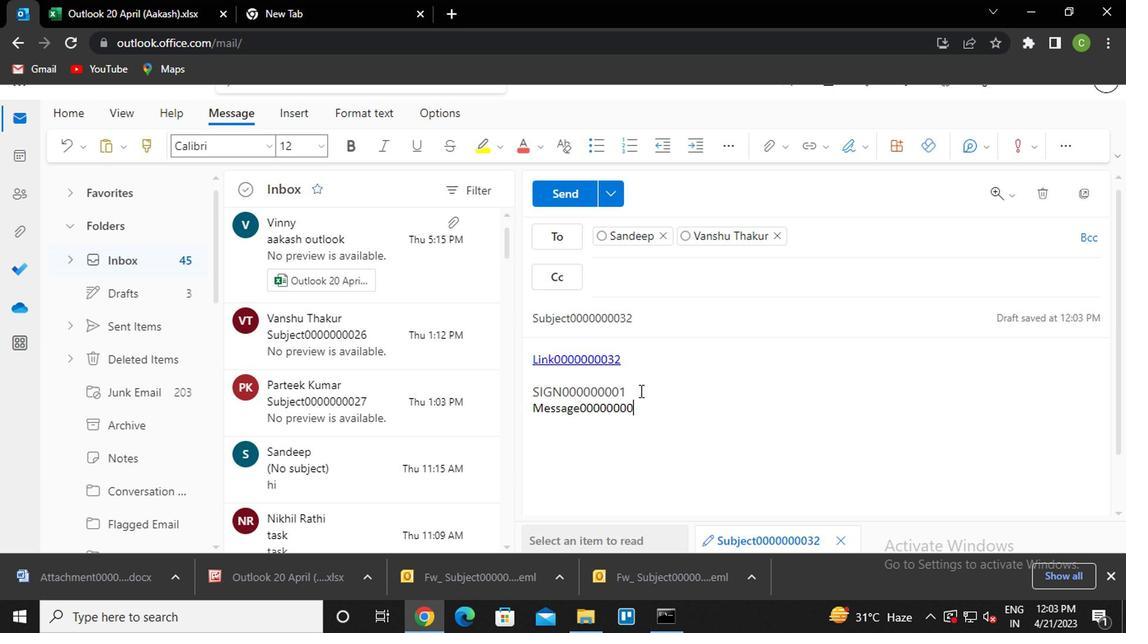 
Action: Mouse moved to (564, 197)
Screenshot: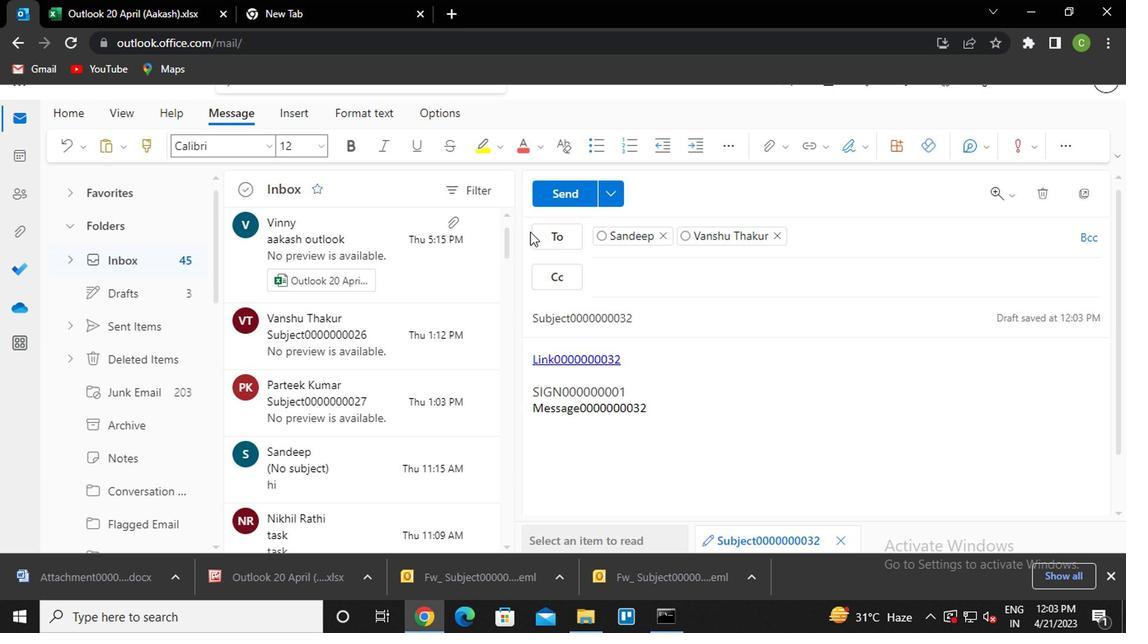 
Action: Mouse pressed left at (564, 197)
Screenshot: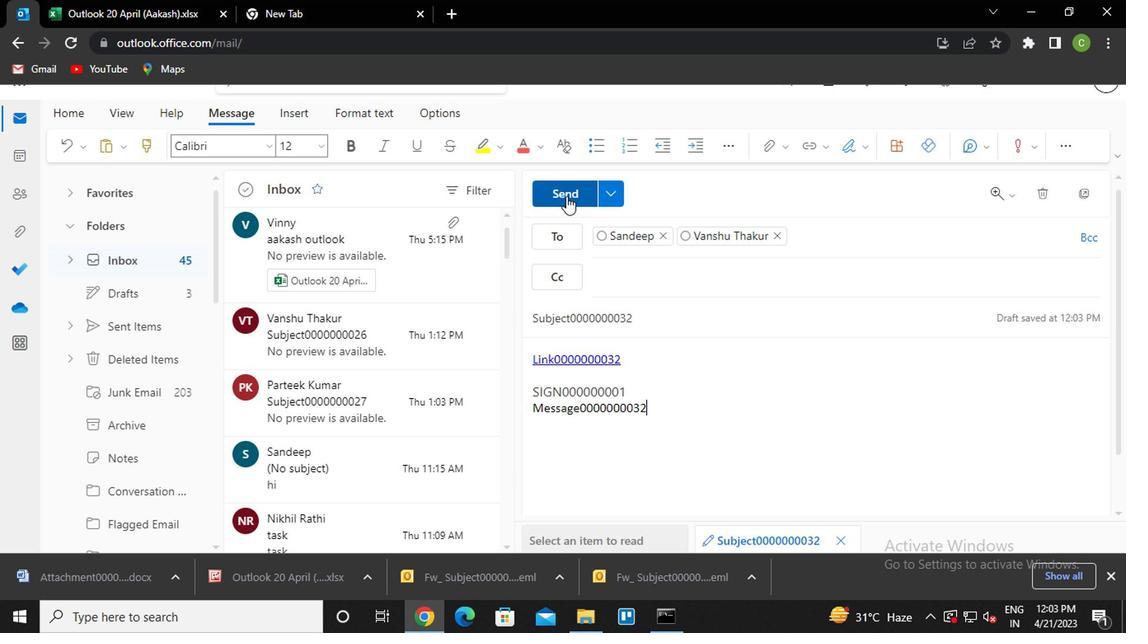 
Action: Mouse moved to (157, 149)
Screenshot: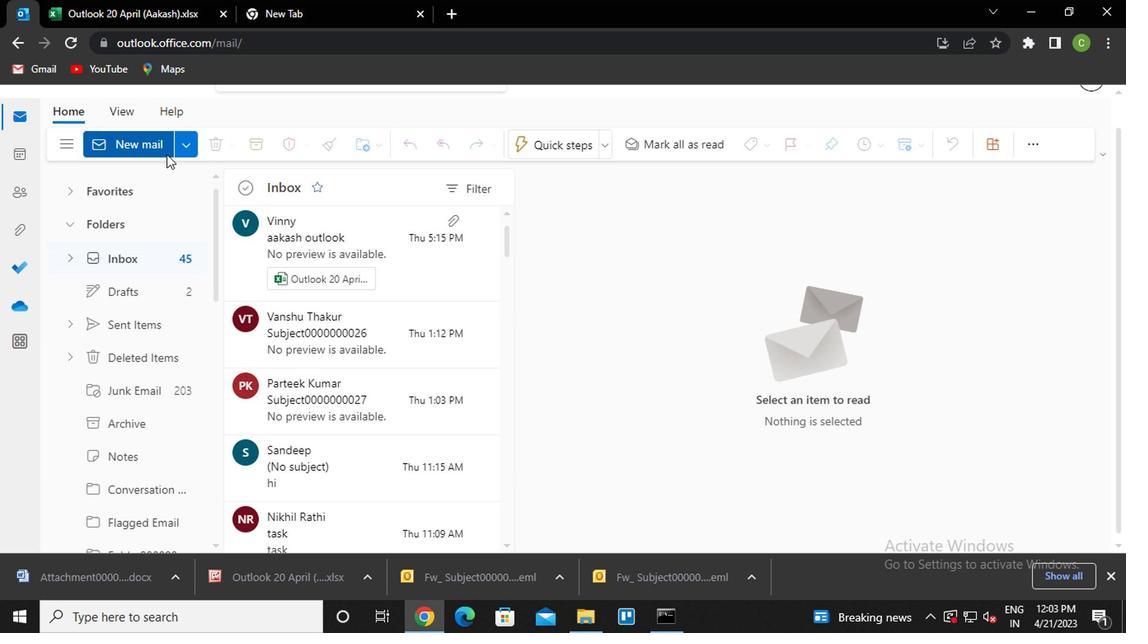 
Action: Mouse pressed left at (157, 149)
Screenshot: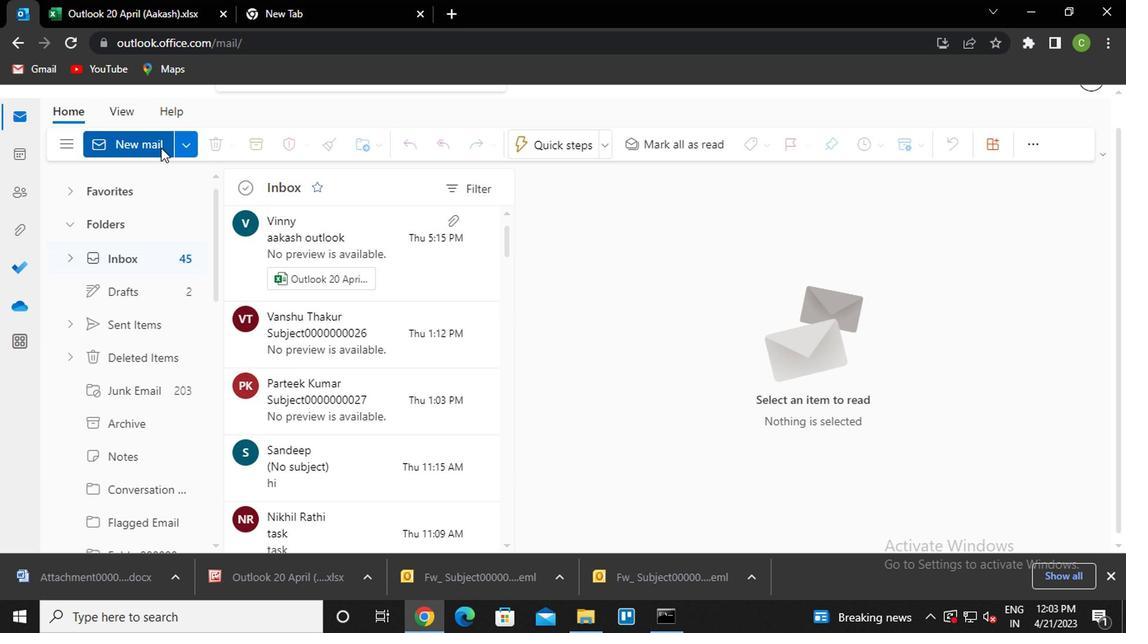 
Action: Mouse moved to (781, 150)
Screenshot: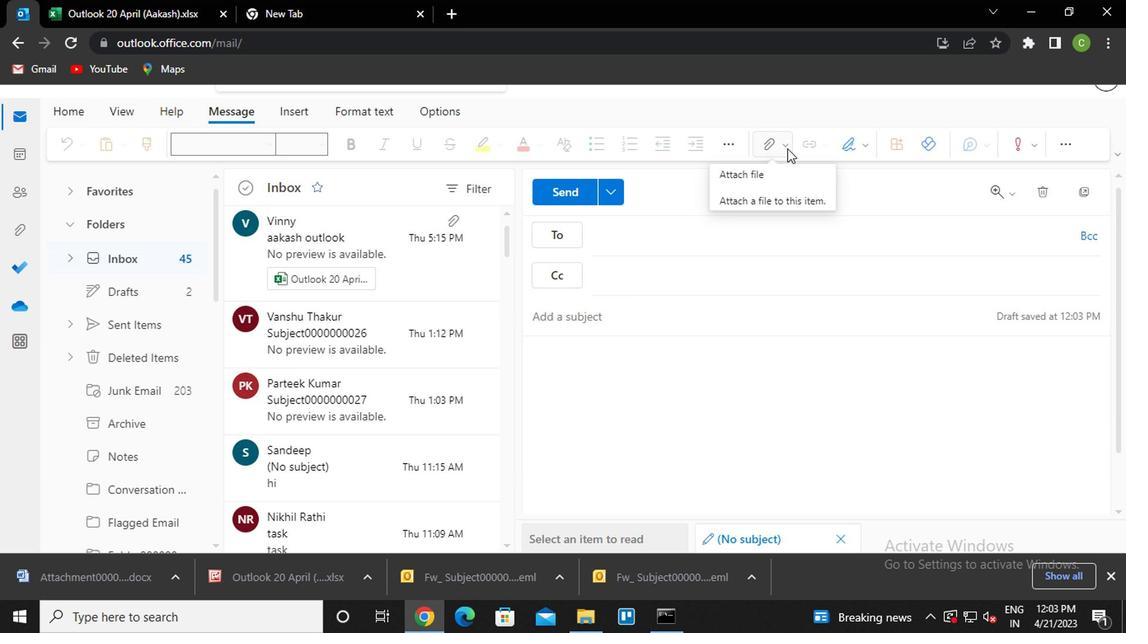 
Action: Mouse pressed left at (781, 150)
Screenshot: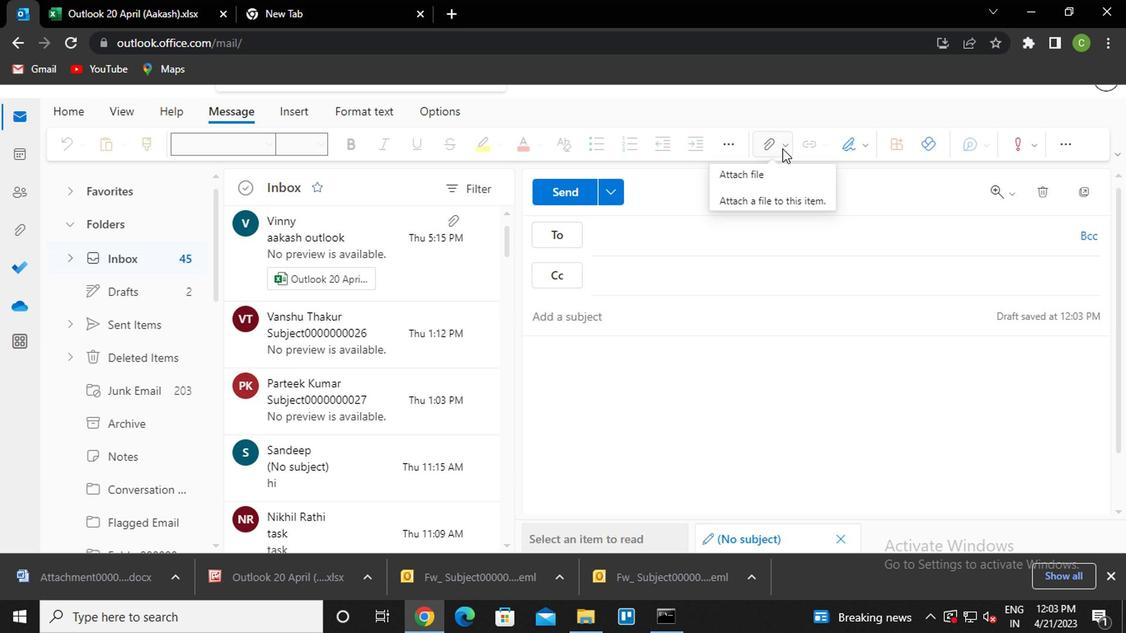 
Action: Mouse moved to (605, 453)
Screenshot: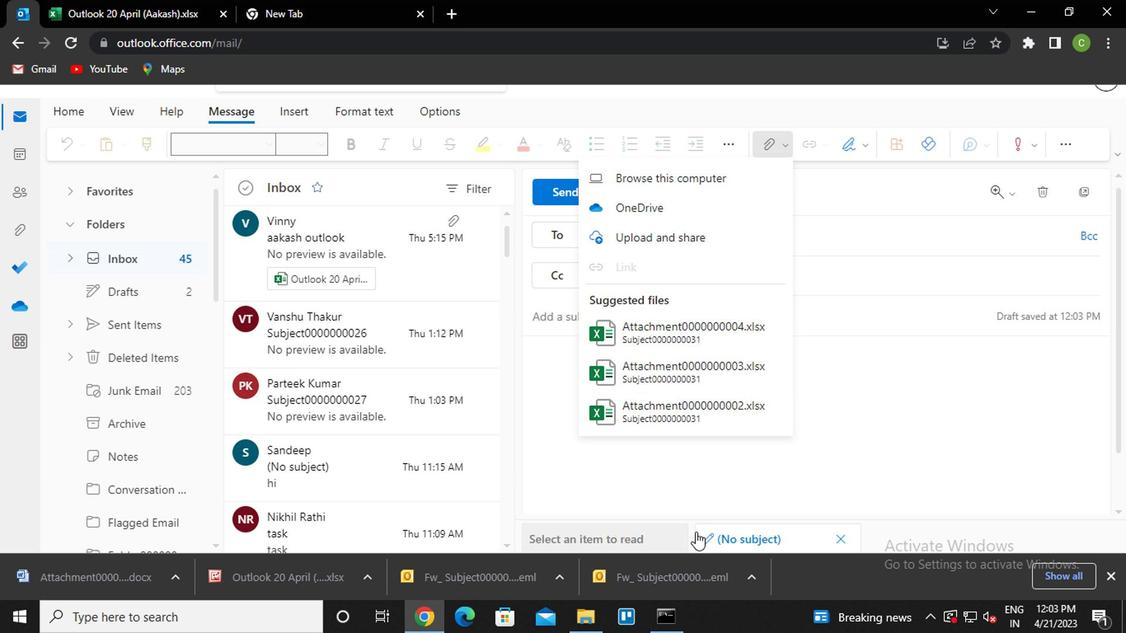
Action: Mouse pressed left at (605, 453)
Screenshot: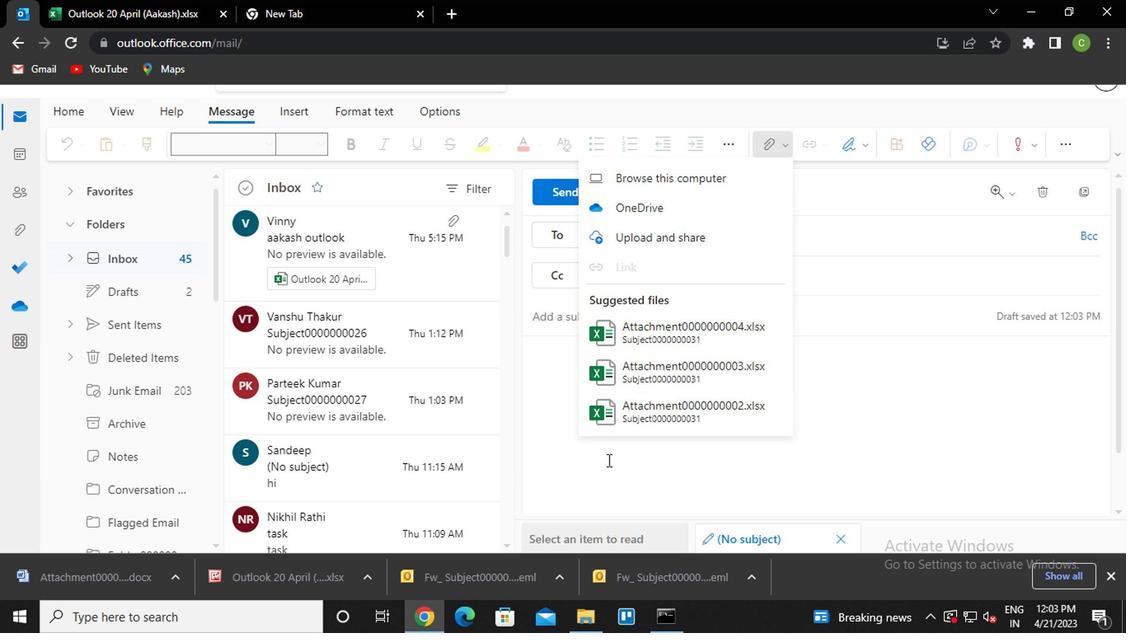
Action: Mouse moved to (771, 144)
Screenshot: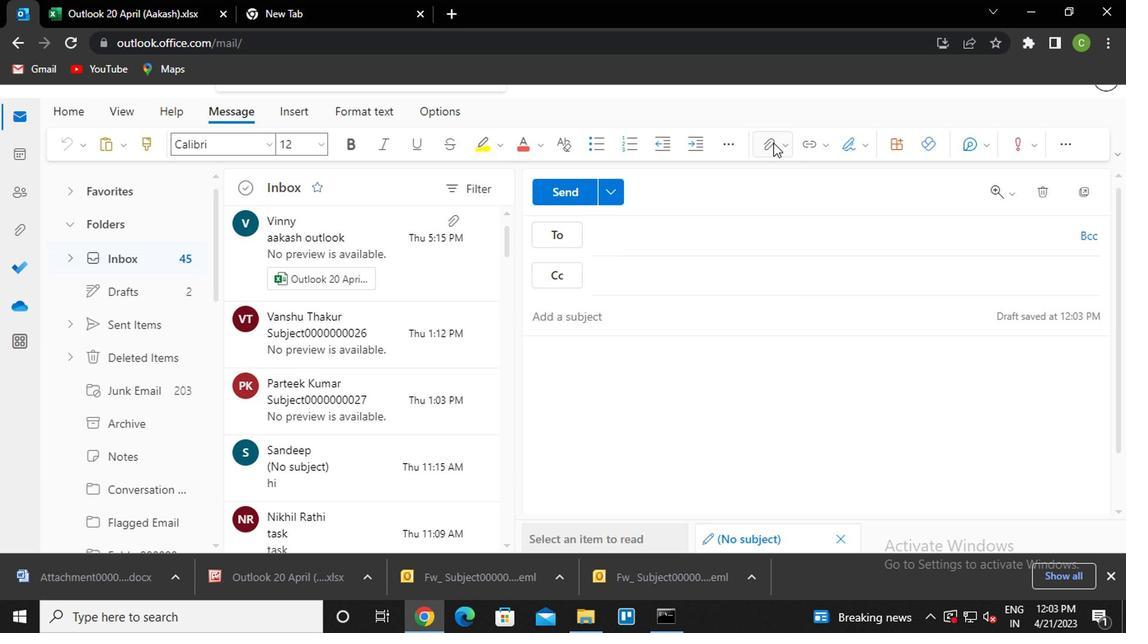 
Action: Mouse pressed left at (771, 144)
Screenshot: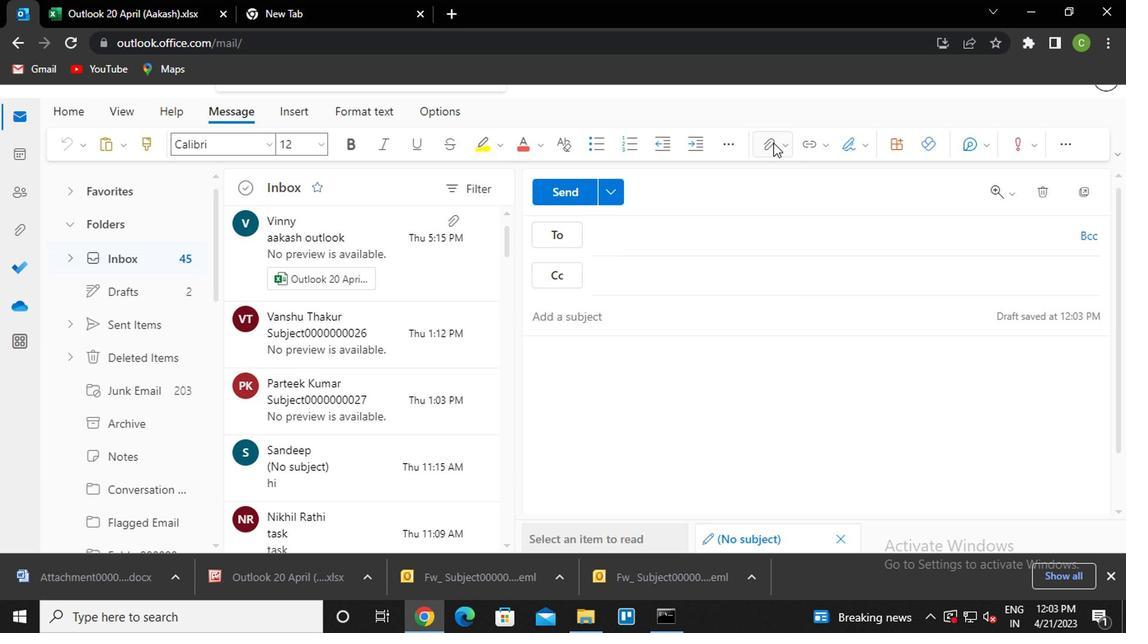 
Action: Mouse moved to (683, 271)
Screenshot: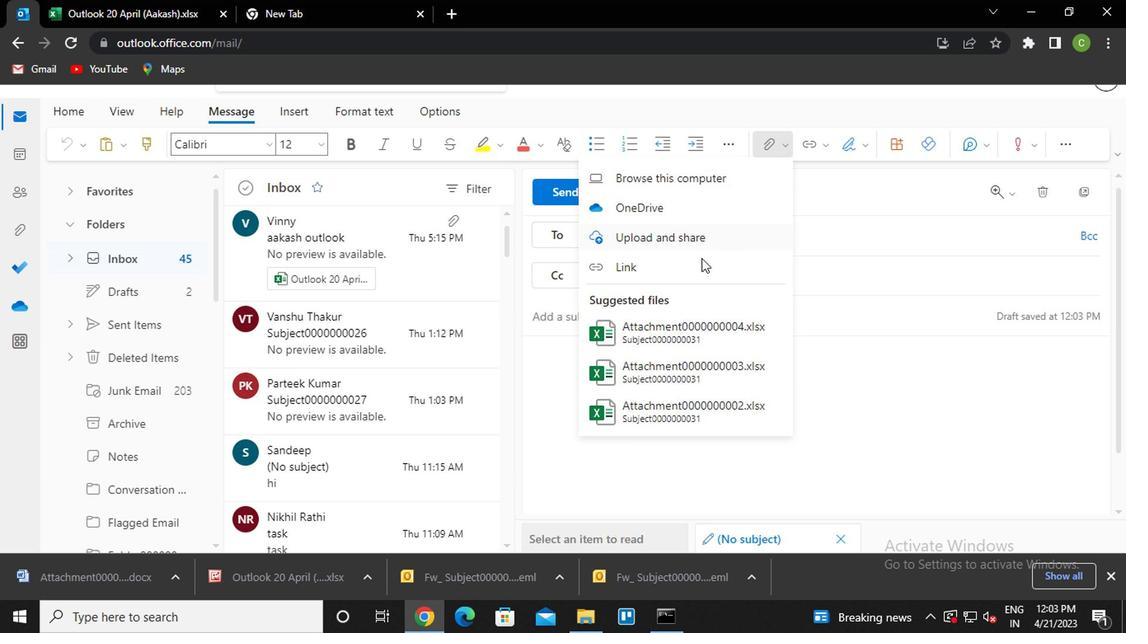 
Action: Mouse pressed left at (683, 271)
Screenshot: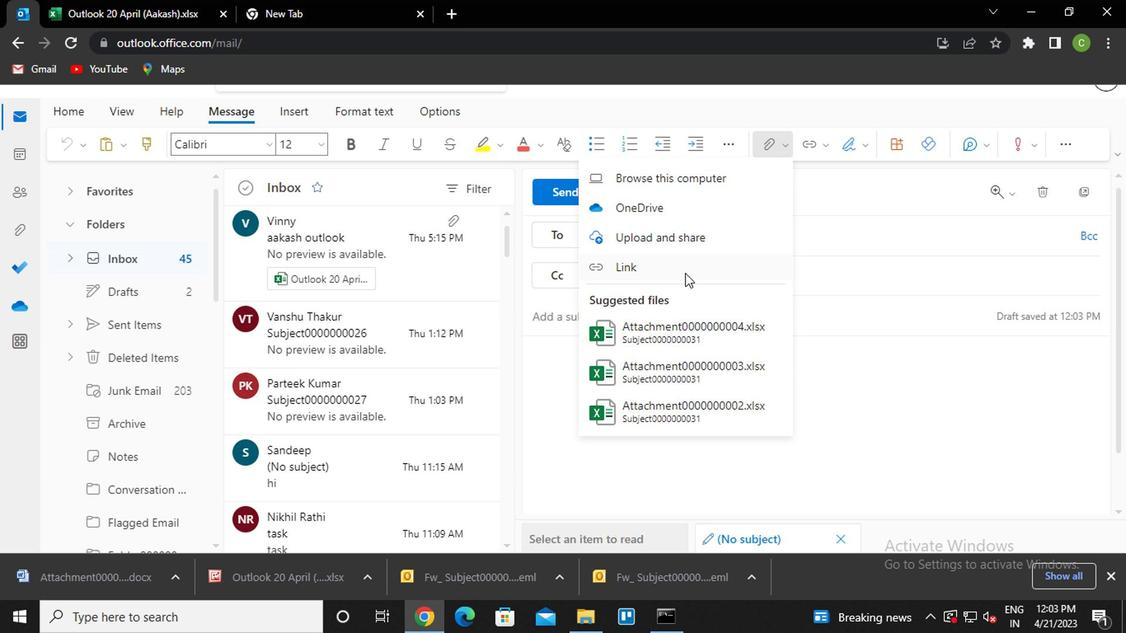 
Action: Key pressed <Key.caps_lock>l<Key.caps_lock>ink0000000032<Key.enter>
Screenshot: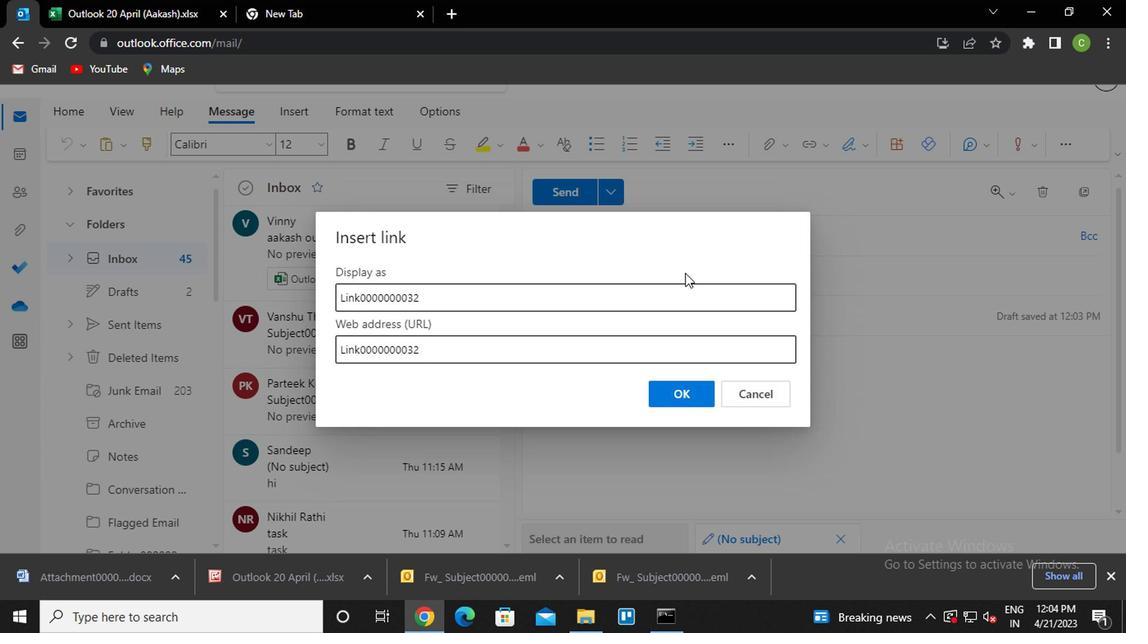
Action: Mouse moved to (845, 150)
Screenshot: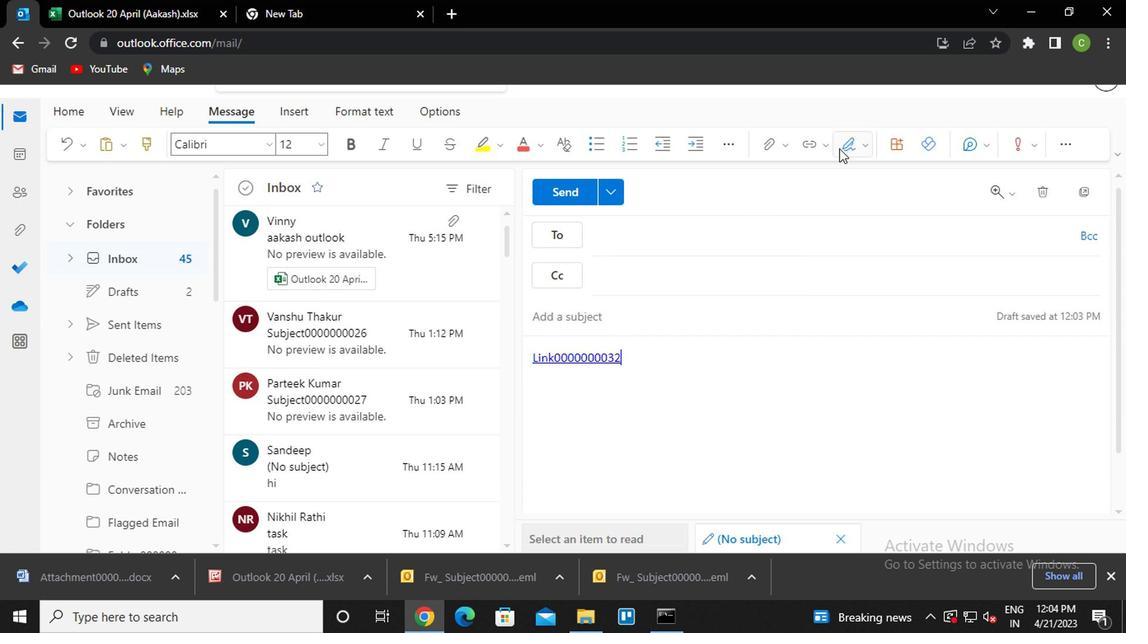 
Action: Mouse pressed left at (845, 150)
Screenshot: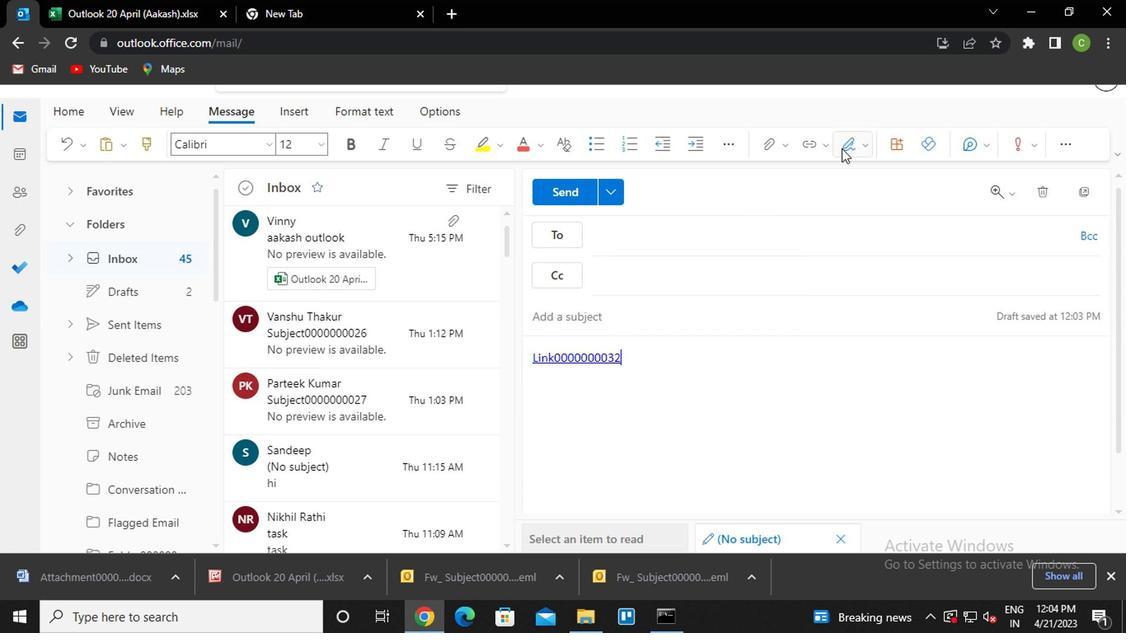 
Action: Mouse moved to (818, 181)
Screenshot: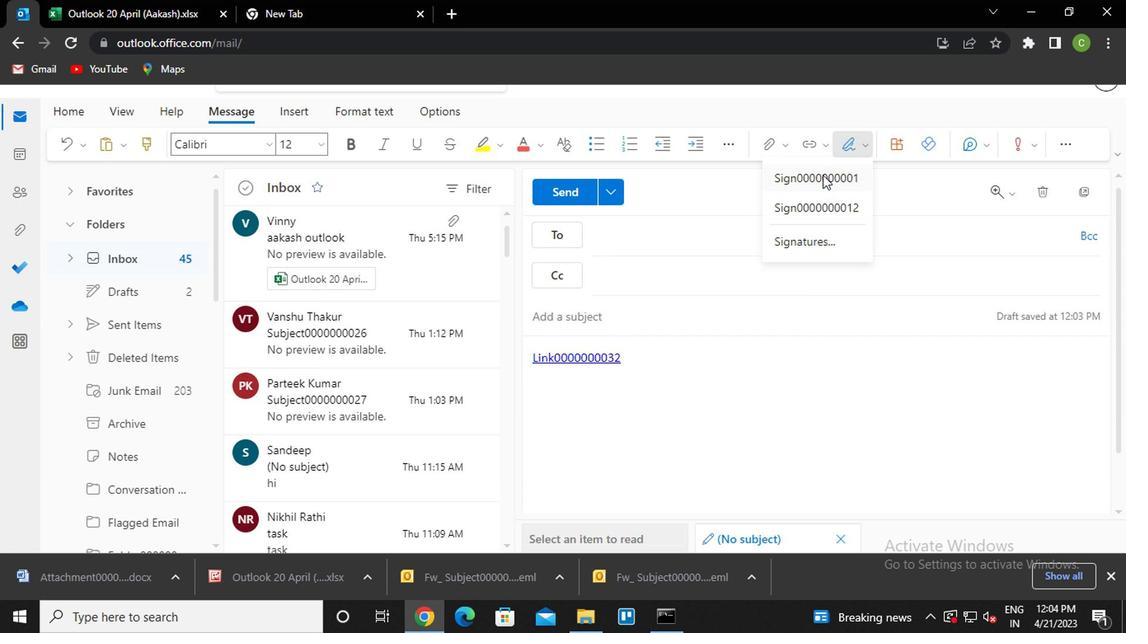 
Action: Mouse pressed left at (818, 181)
Screenshot: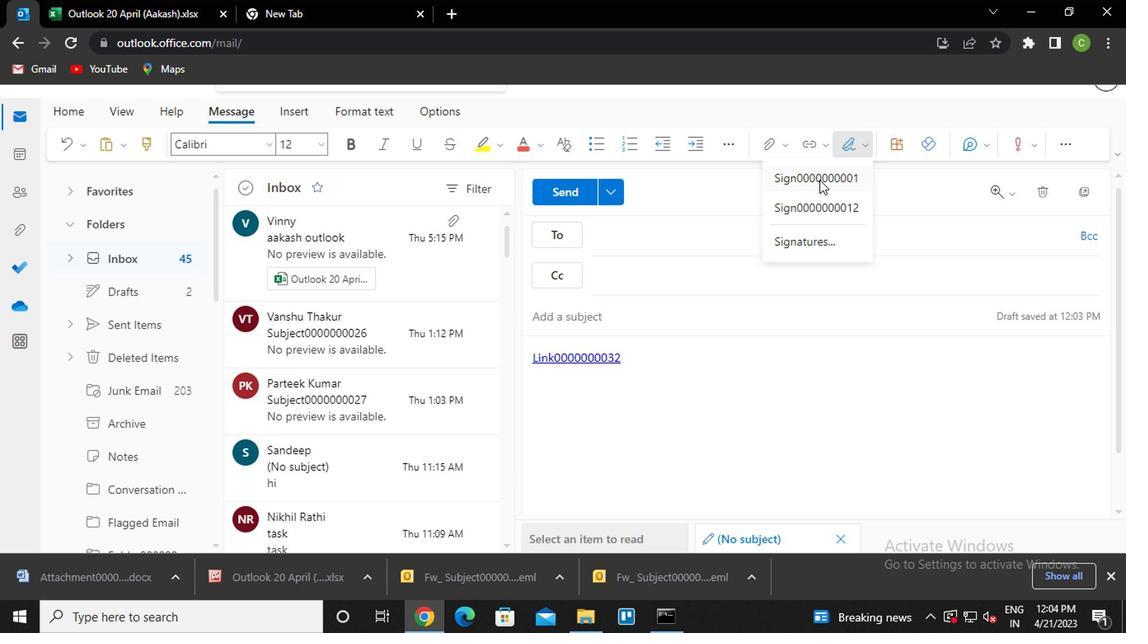 
Action: Mouse moved to (679, 228)
Screenshot: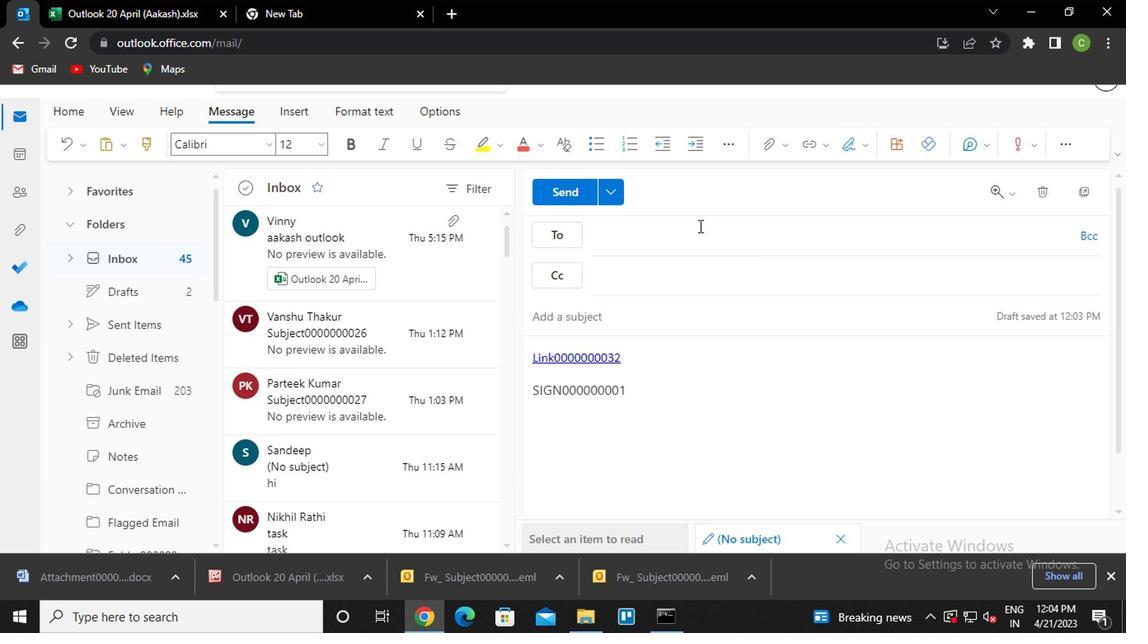 
Action: Mouse pressed left at (679, 228)
Screenshot: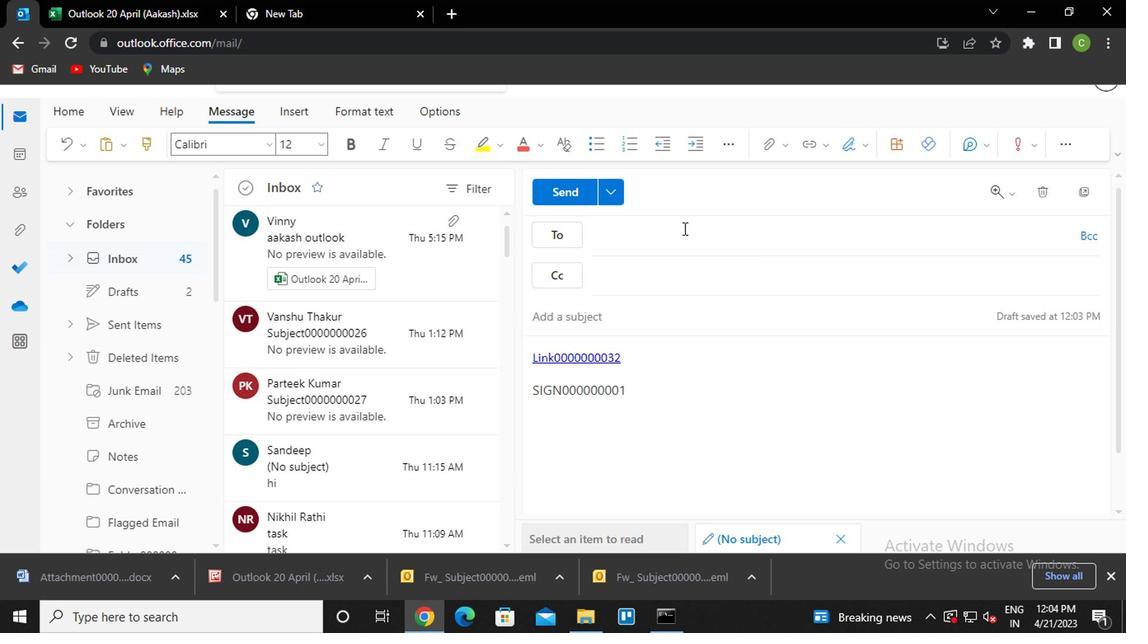
Action: Key pressed sandeep<Key.enter>
Screenshot: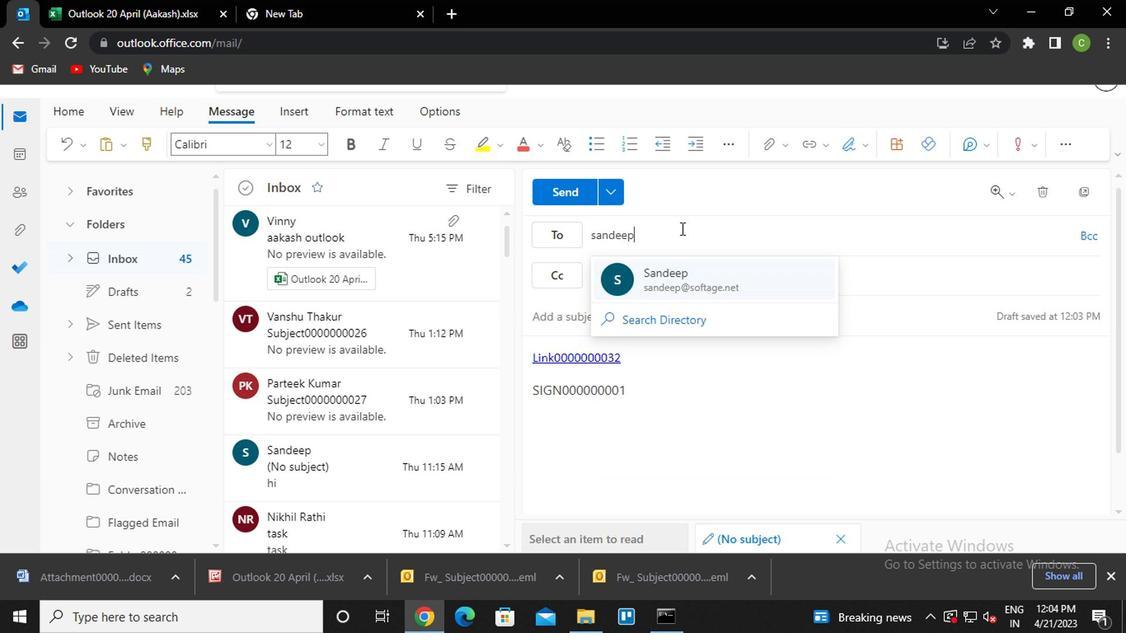 
Action: Mouse moved to (591, 329)
Screenshot: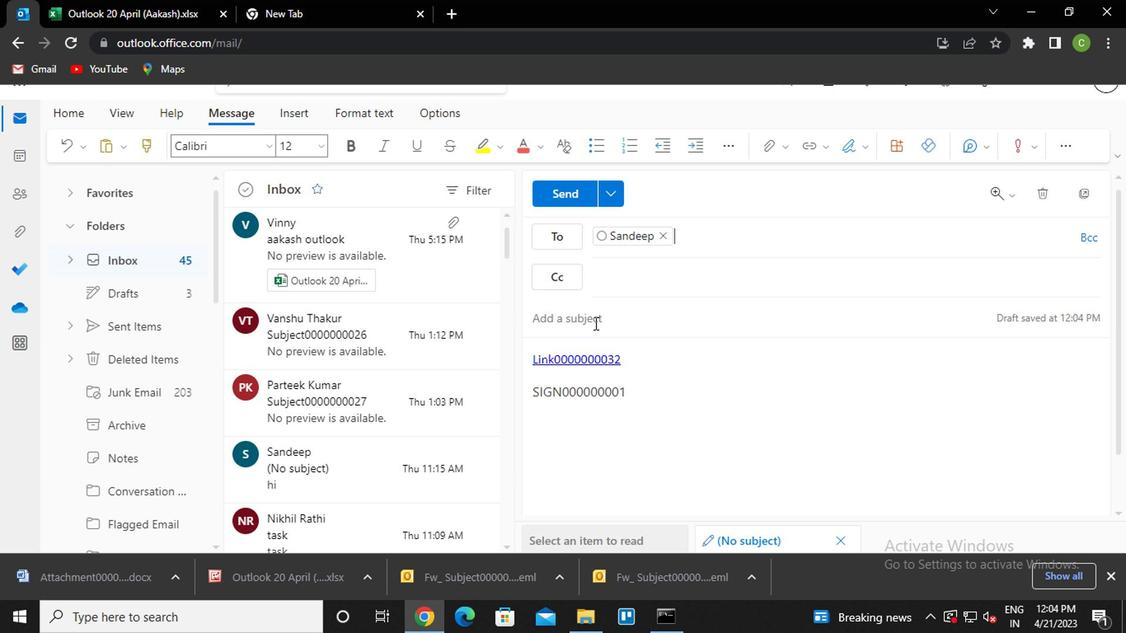 
Action: Mouse pressed left at (591, 329)
Screenshot: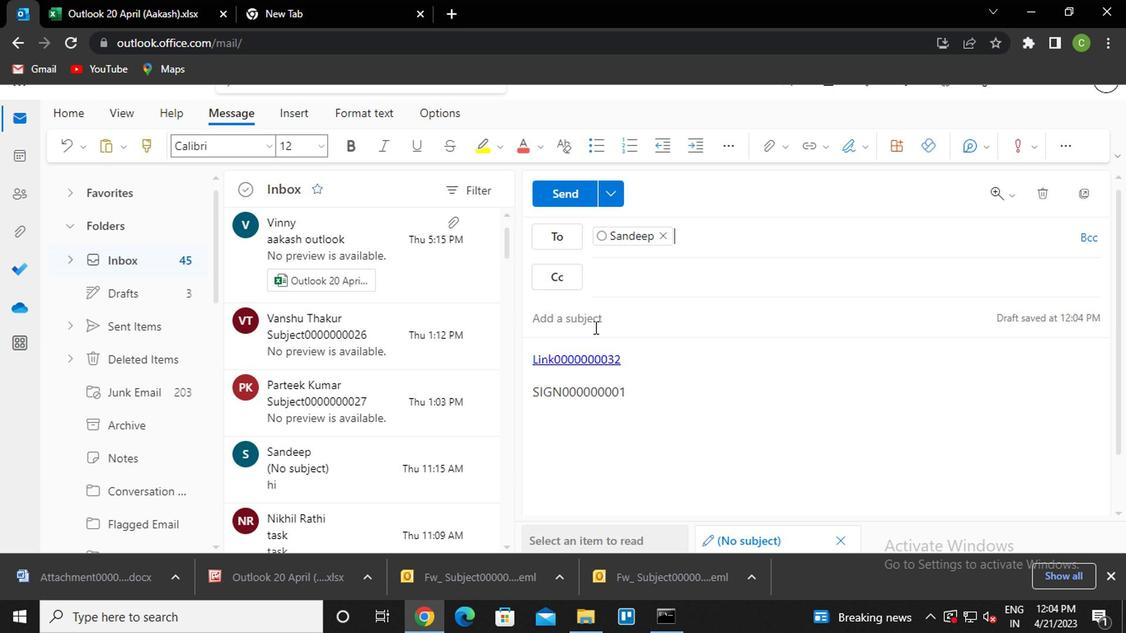 
Action: Mouse moved to (591, 316)
Screenshot: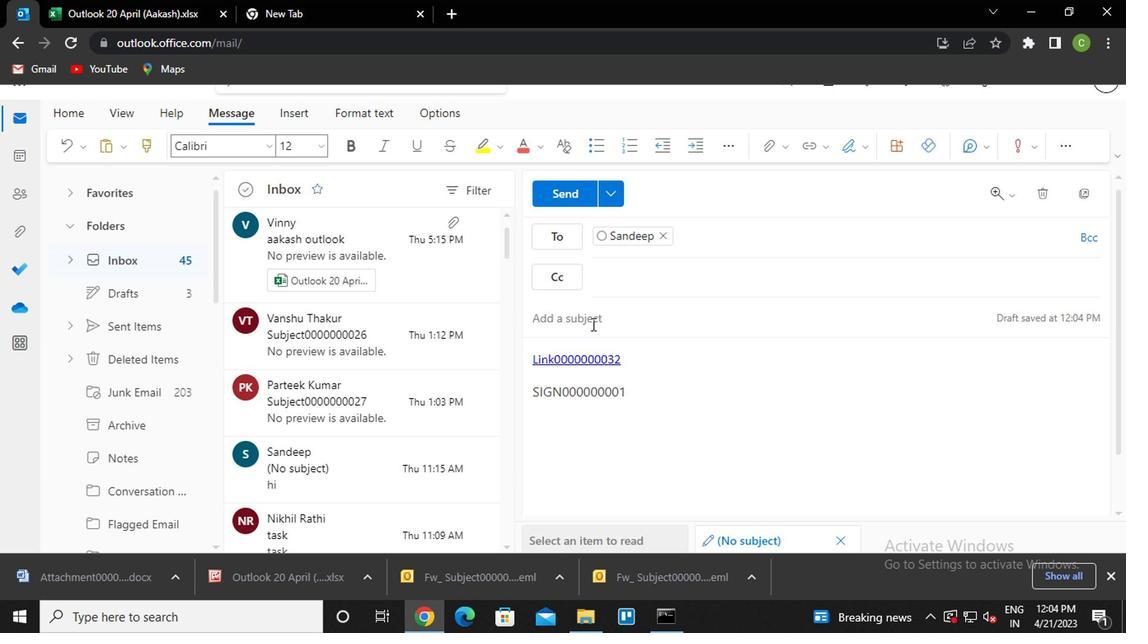
Action: Mouse pressed left at (591, 316)
Screenshot: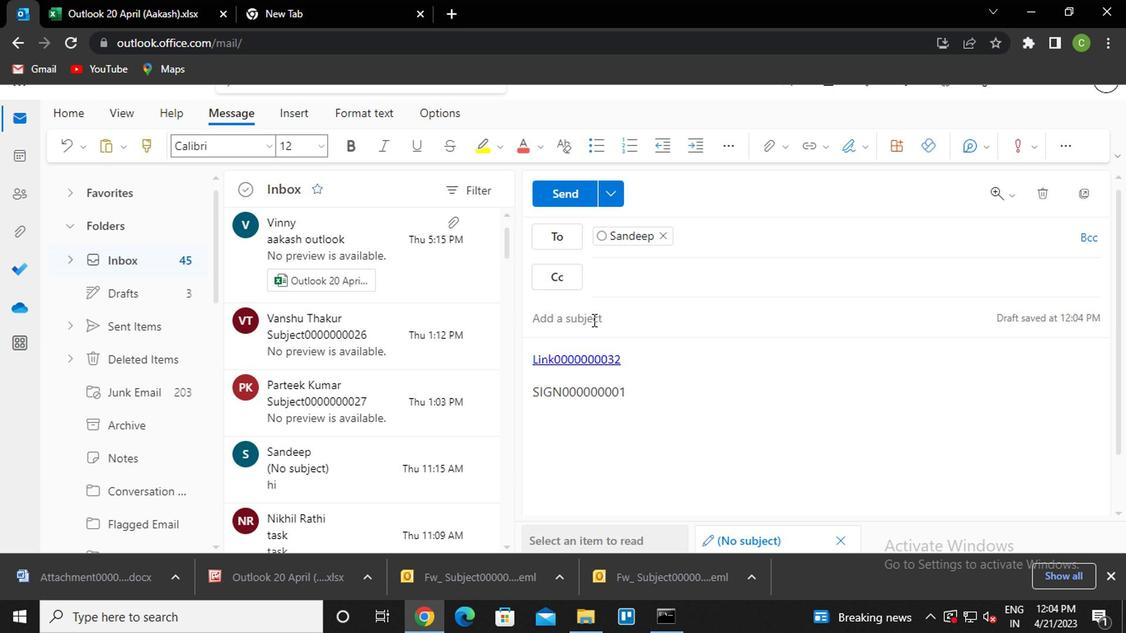 
Action: Key pressed <Key.caps_lock>s<Key.caps_lock>ubject0000000032
Screenshot: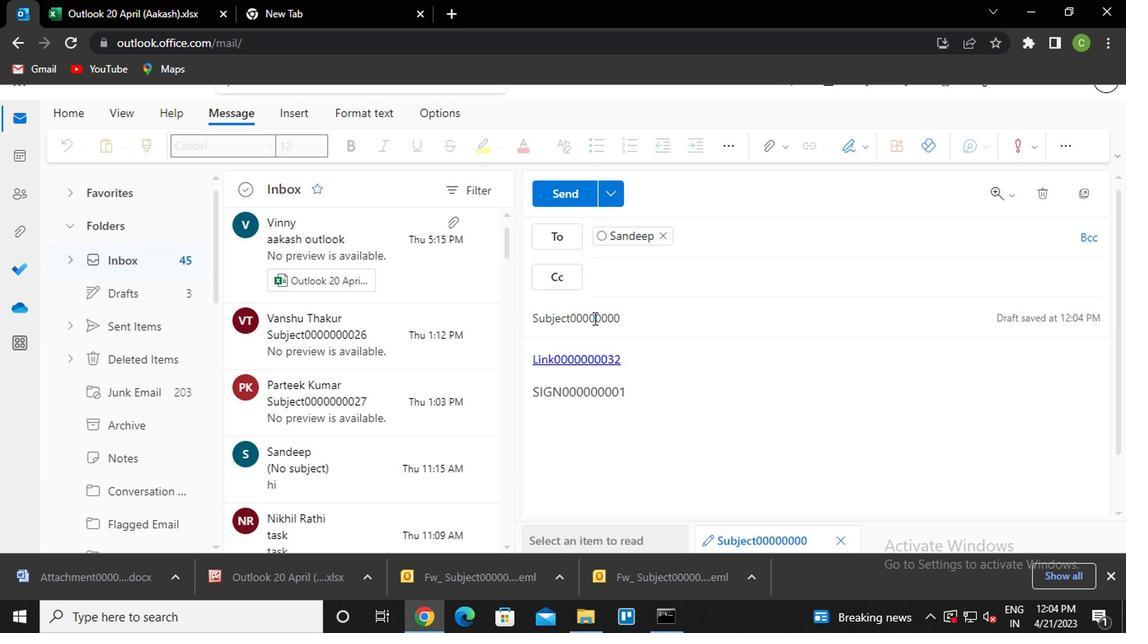 
Action: Mouse moved to (585, 314)
Screenshot: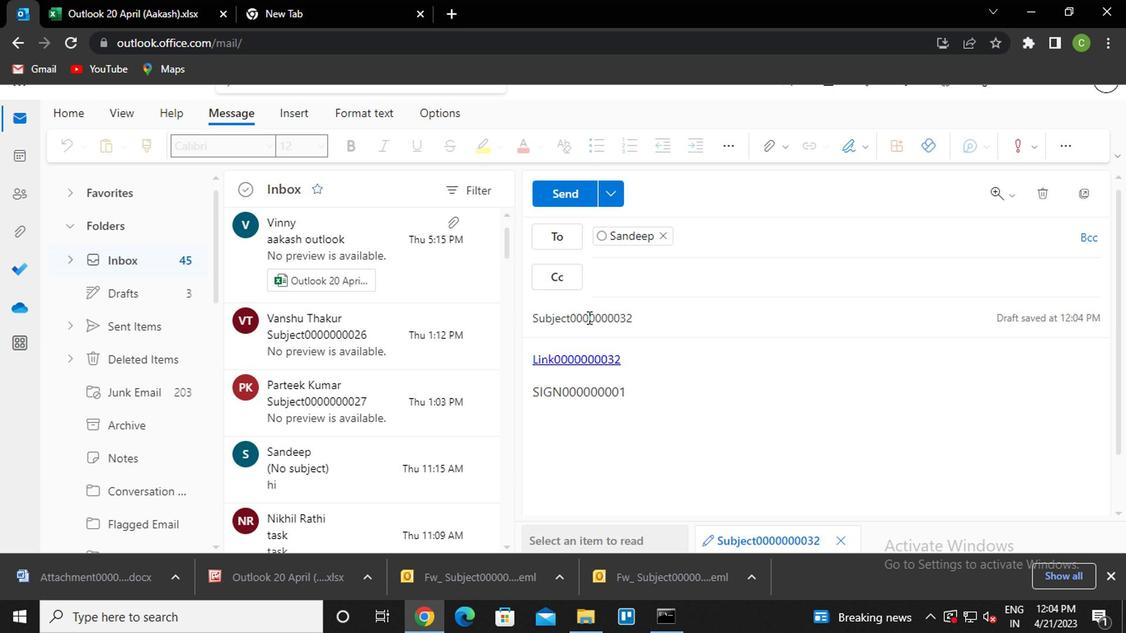 
Action: Key pressed <Key.backspace>1
Screenshot: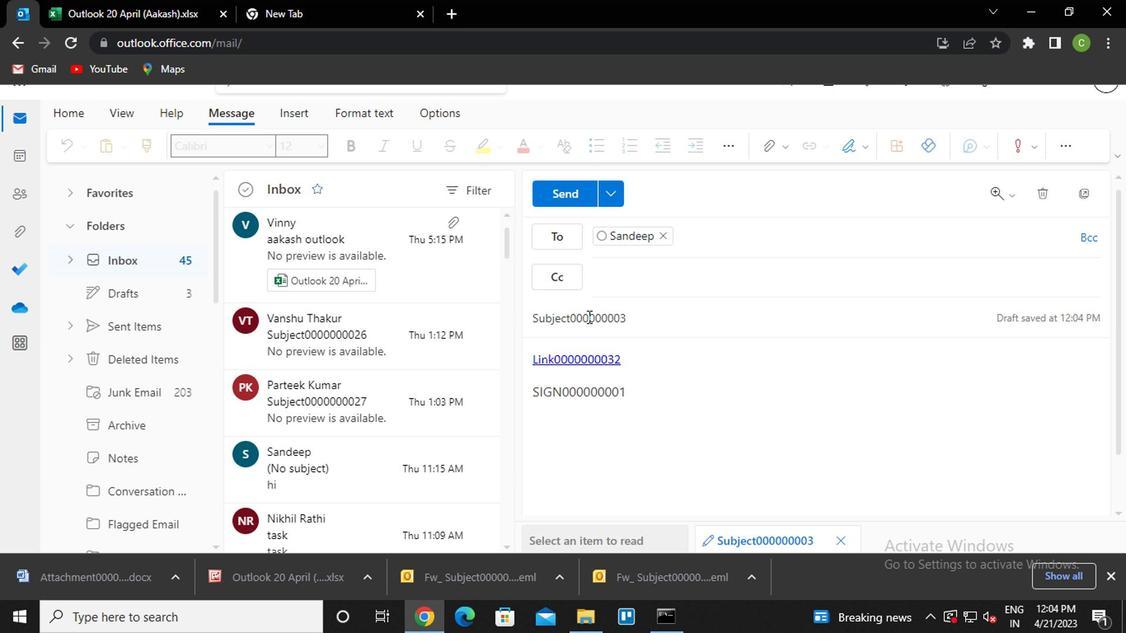
Action: Mouse moved to (645, 393)
Screenshot: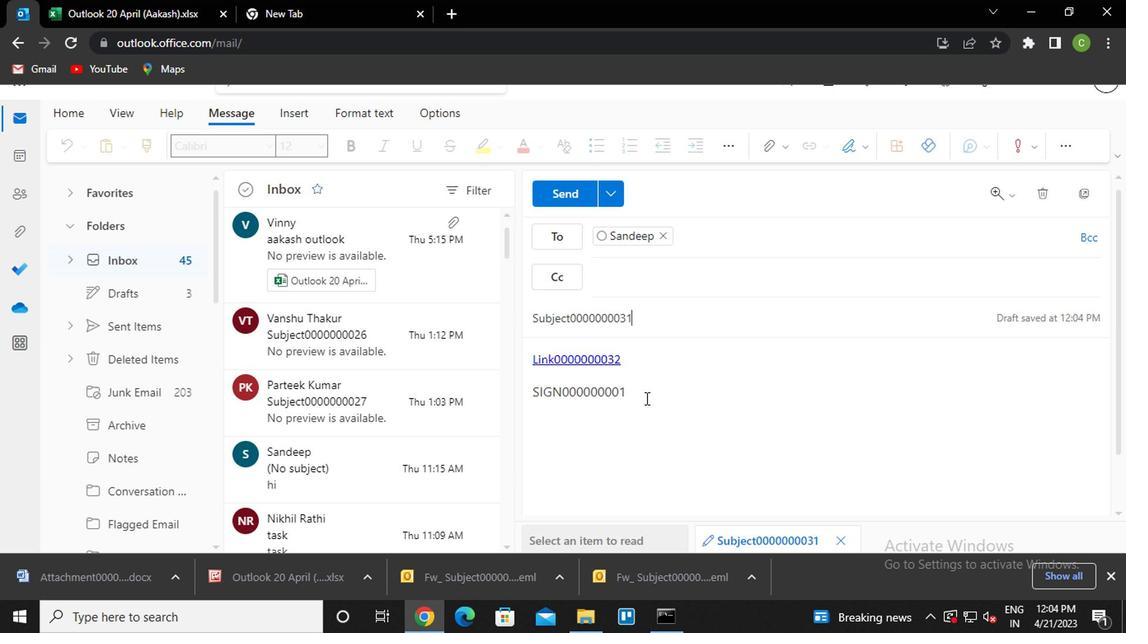 
Action: Mouse pressed left at (645, 393)
Screenshot: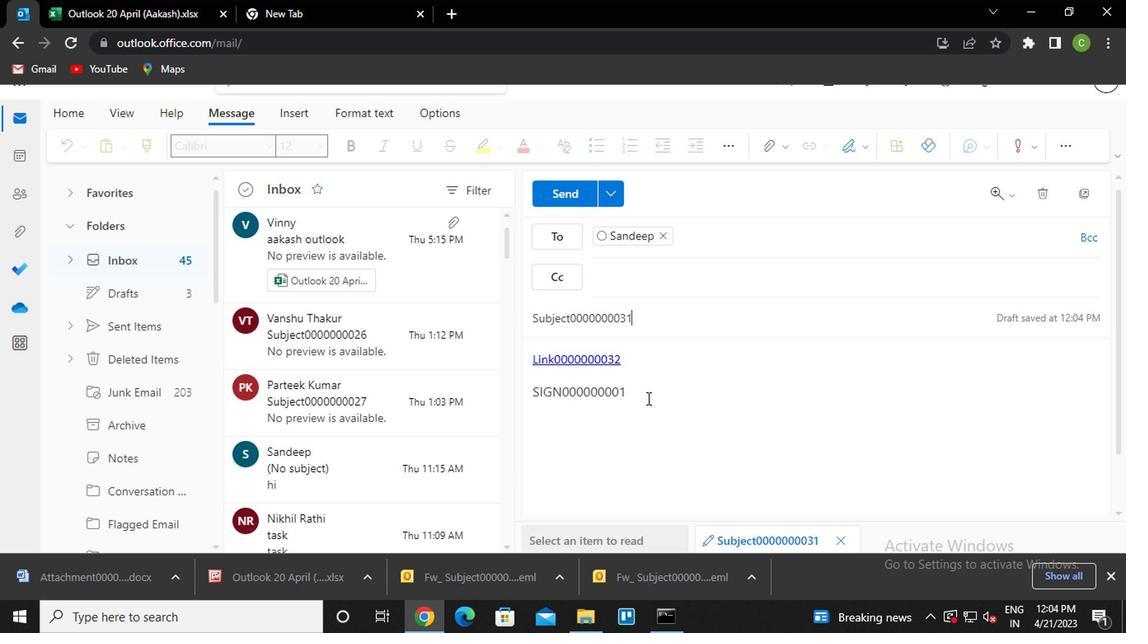 
Action: Key pressed <Key.enter><Key.caps_lock>m<Key.caps_lock>essage0000000031
Screenshot: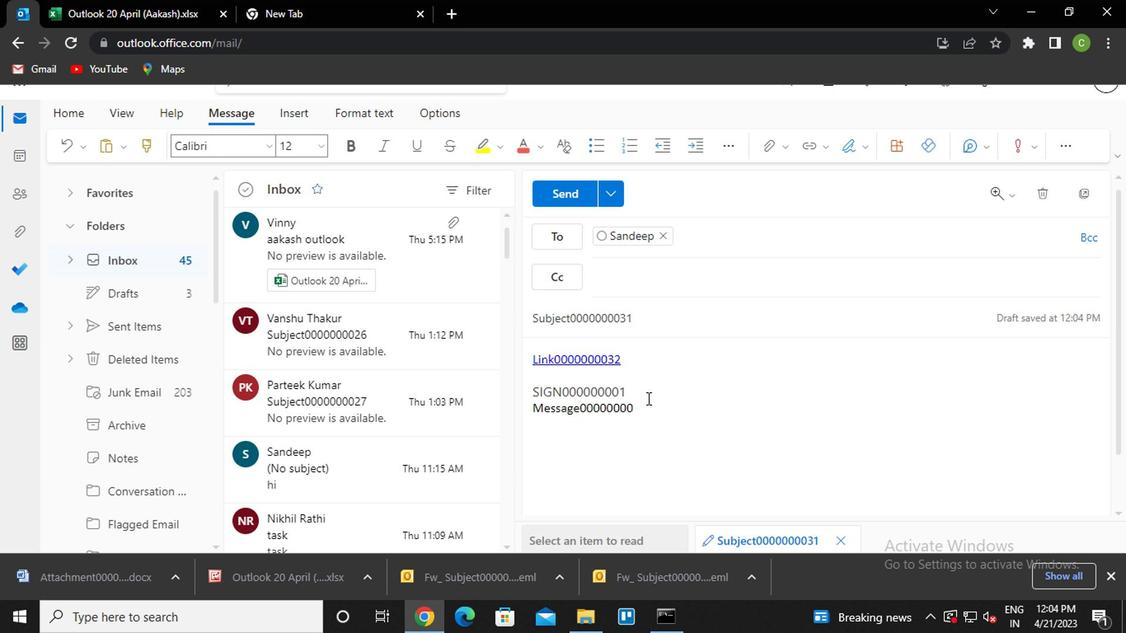 
Action: Mouse moved to (786, 151)
Screenshot: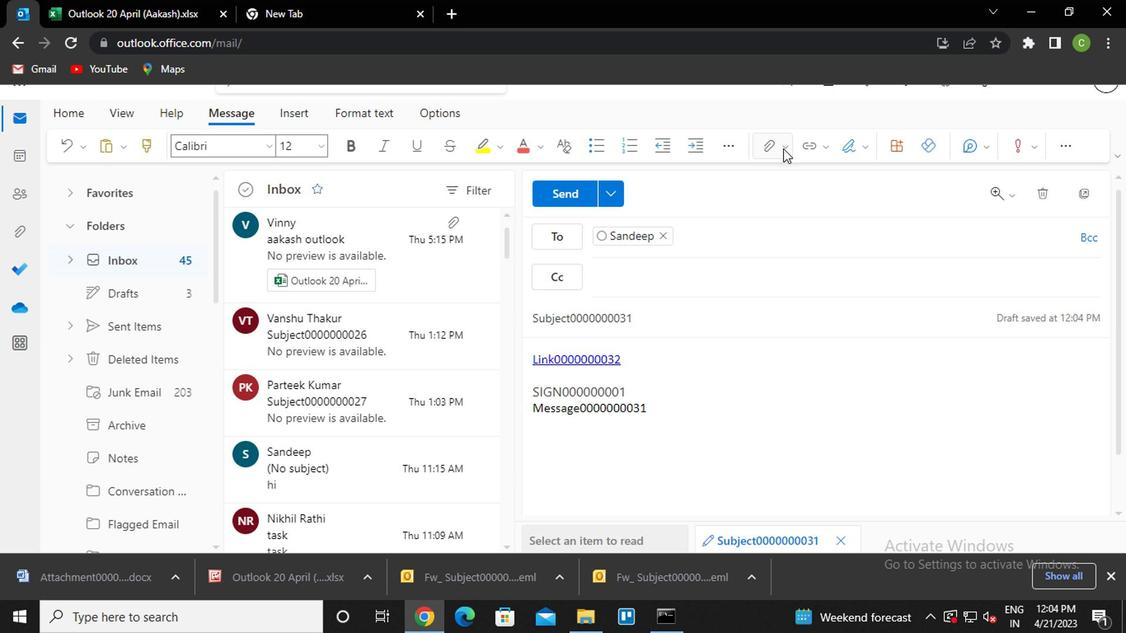 
Action: Mouse pressed left at (786, 151)
Screenshot: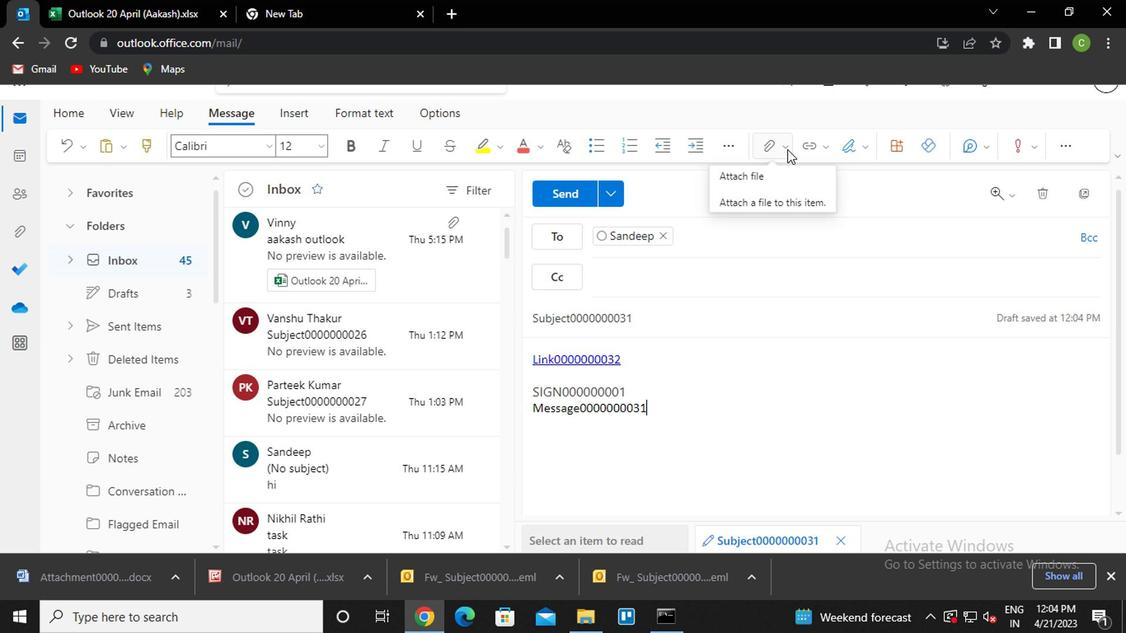 
Action: Mouse moved to (669, 181)
Screenshot: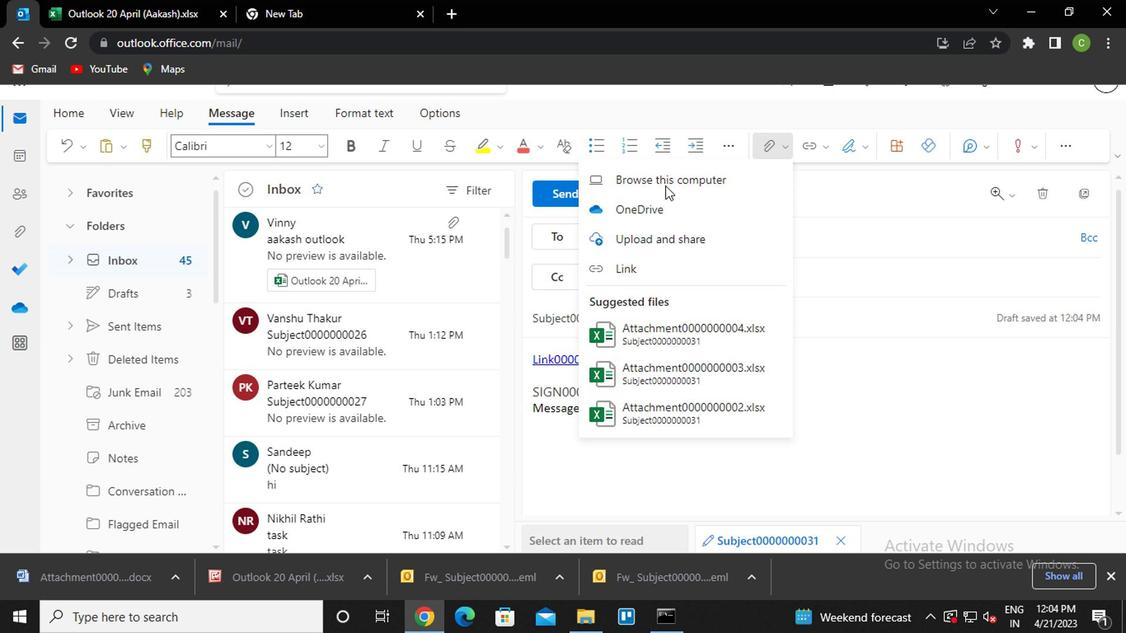 
Action: Mouse pressed left at (669, 181)
Screenshot: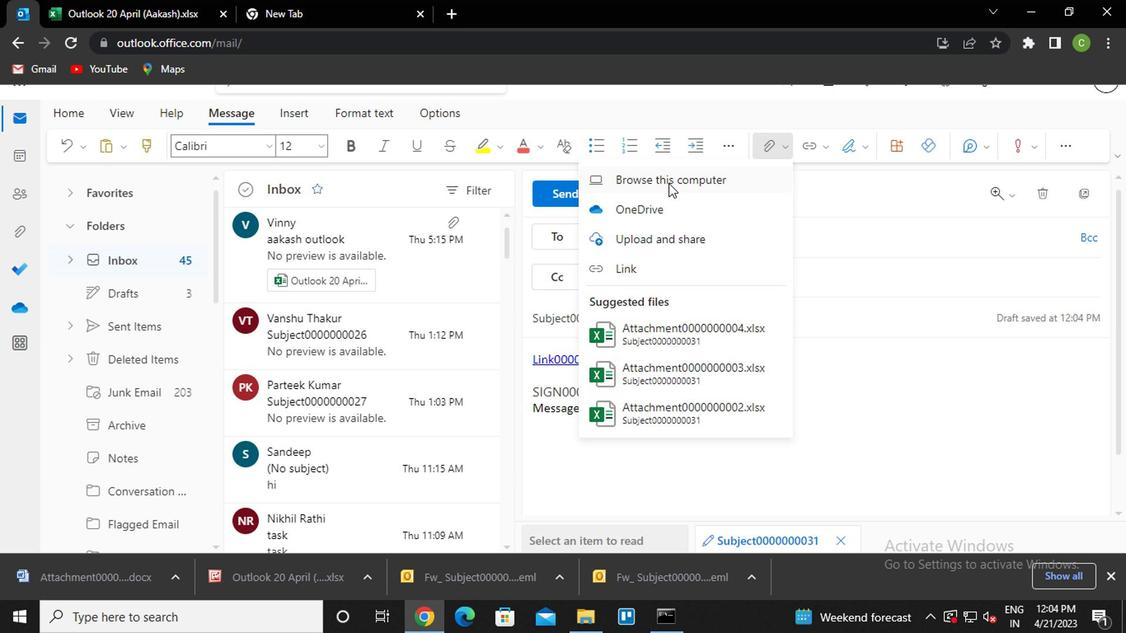 
Action: Mouse moved to (222, 125)
Screenshot: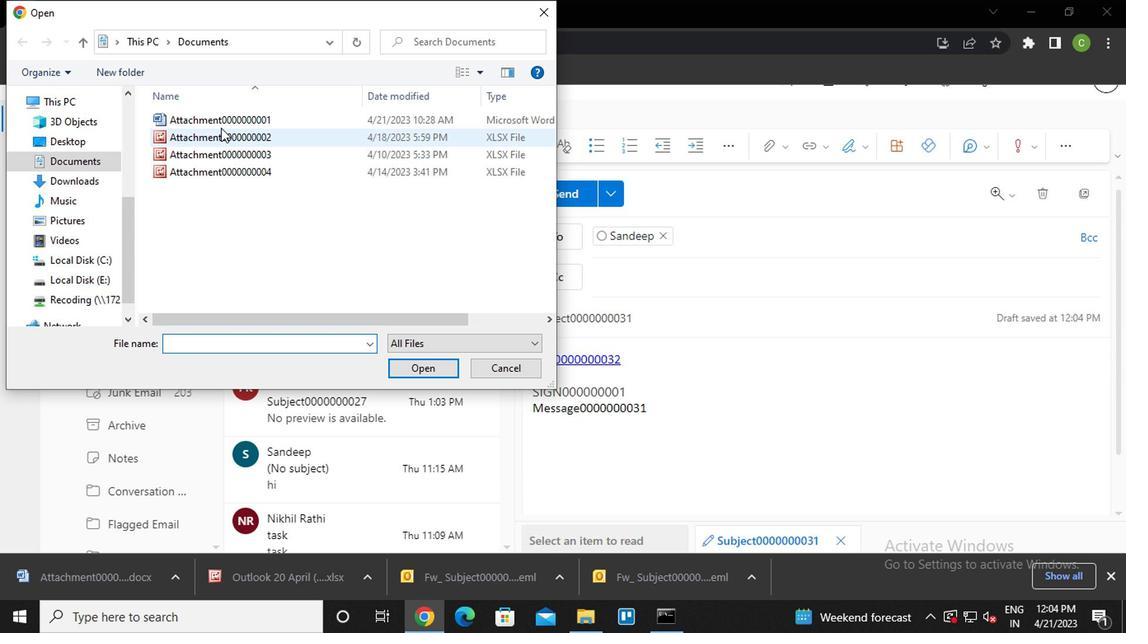 
Action: Mouse pressed left at (222, 125)
Screenshot: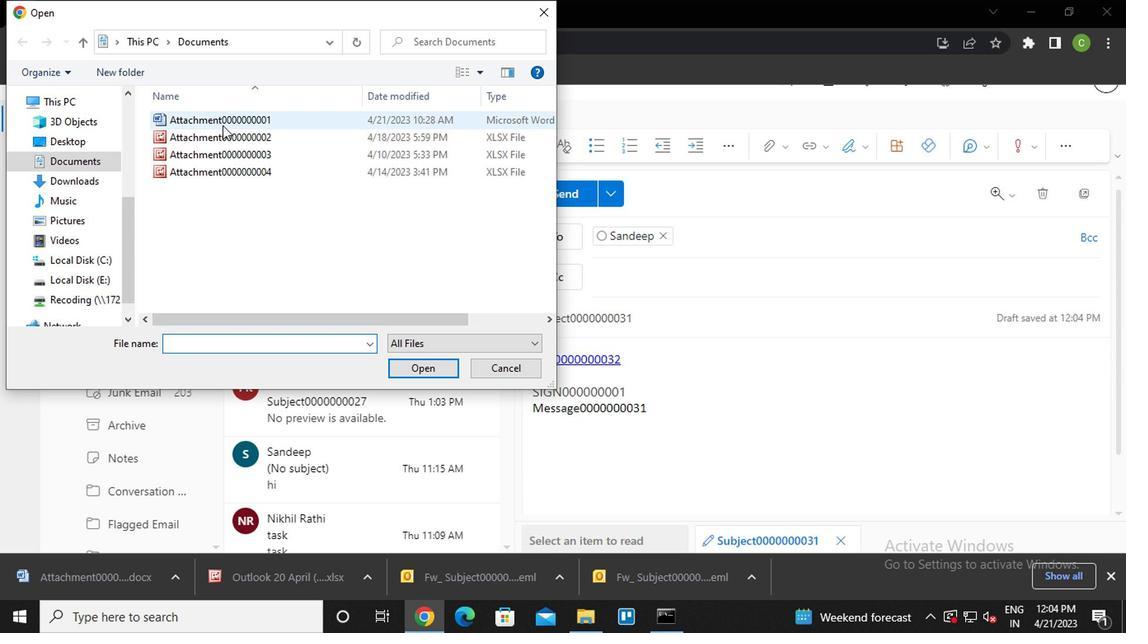 
Action: Mouse pressed left at (222, 125)
Screenshot: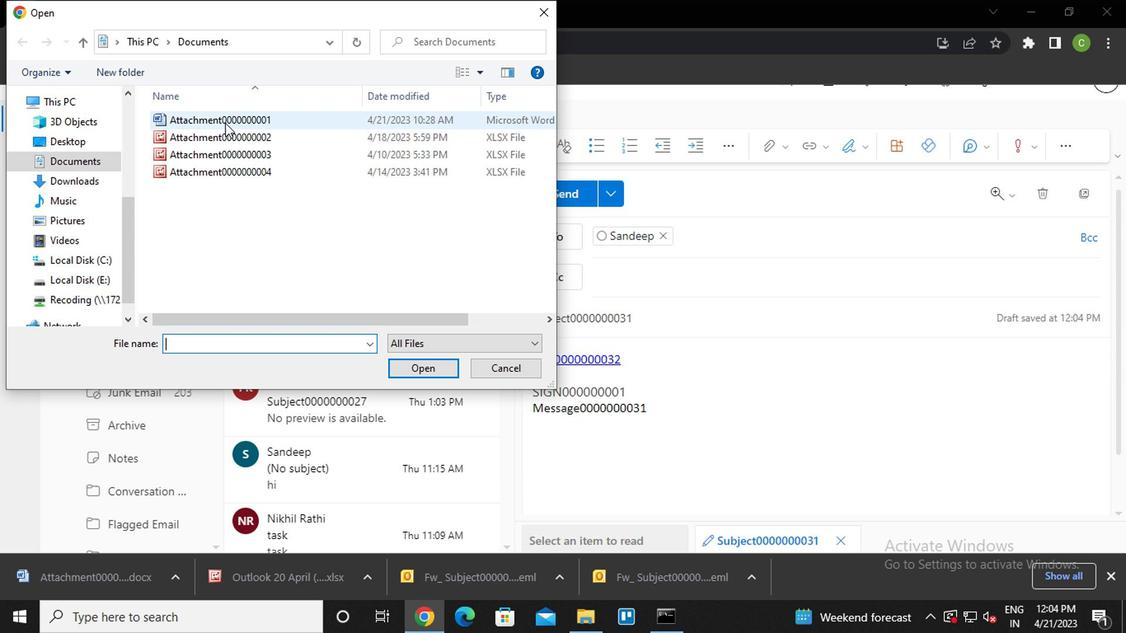 
Action: Mouse moved to (549, 188)
Screenshot: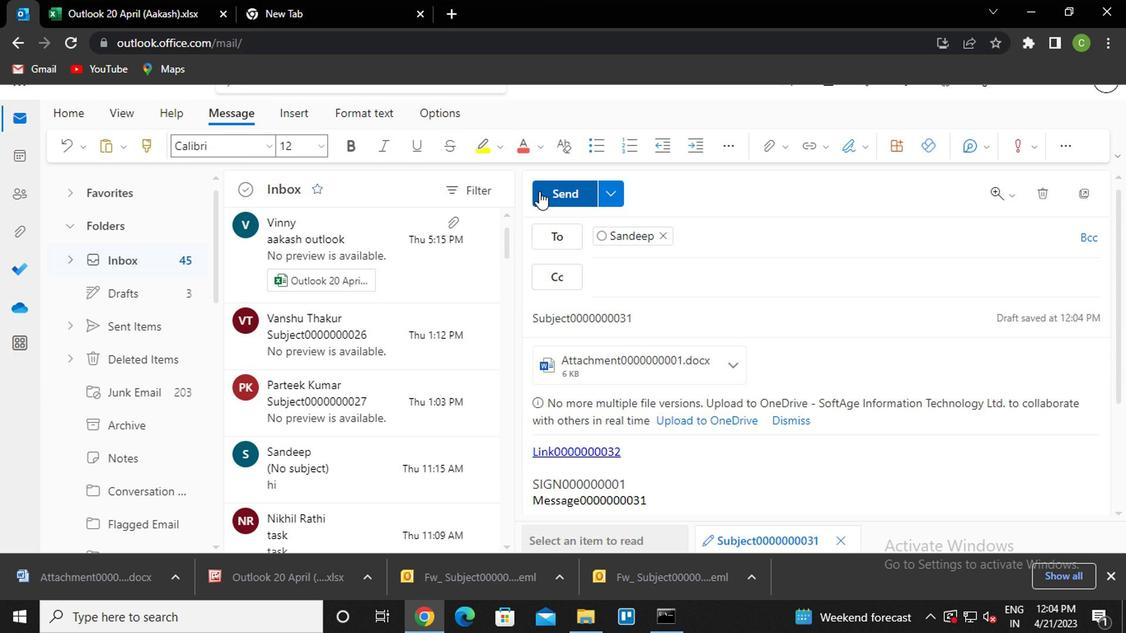
Action: Mouse pressed left at (549, 188)
Screenshot: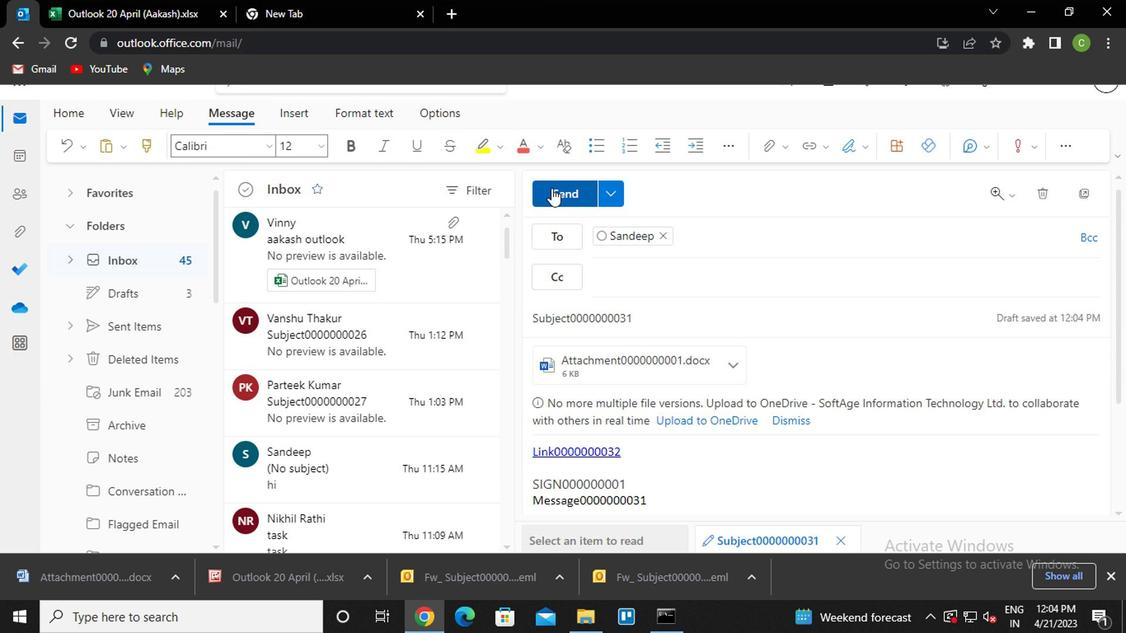 
Action: Mouse moved to (149, 146)
Screenshot: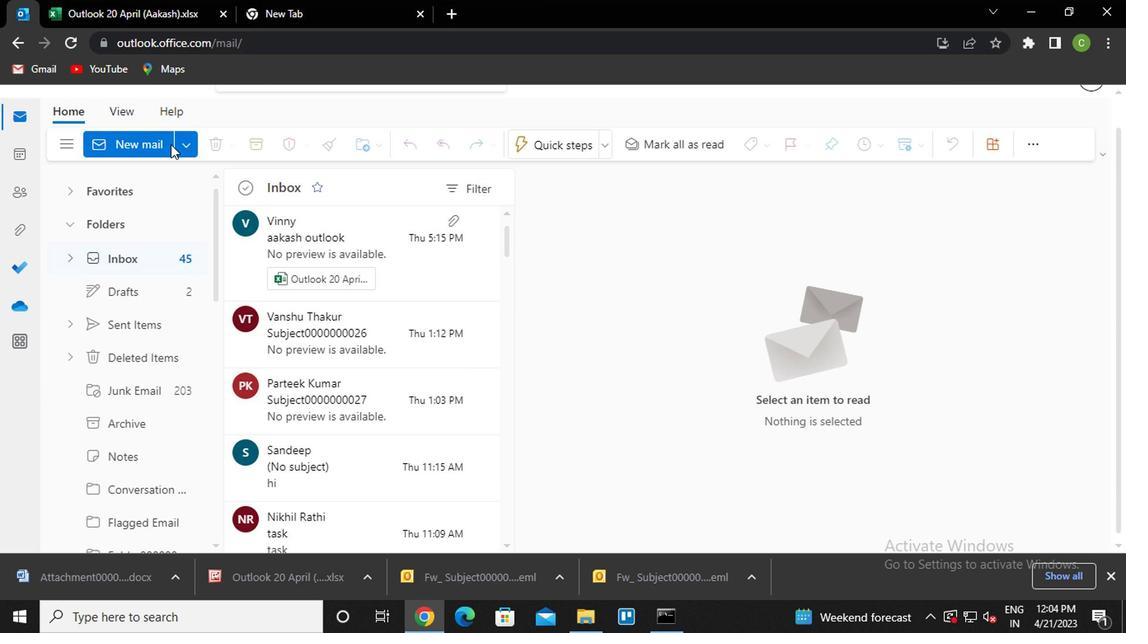 
Action: Mouse pressed left at (149, 146)
Screenshot: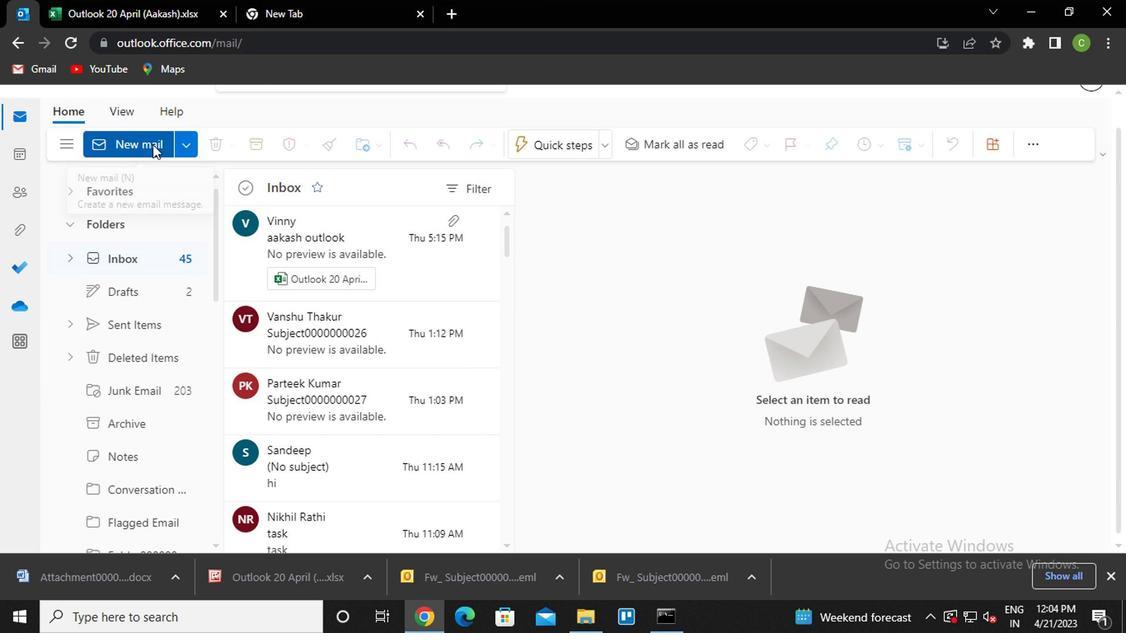 
Action: Mouse moved to (611, 377)
Screenshot: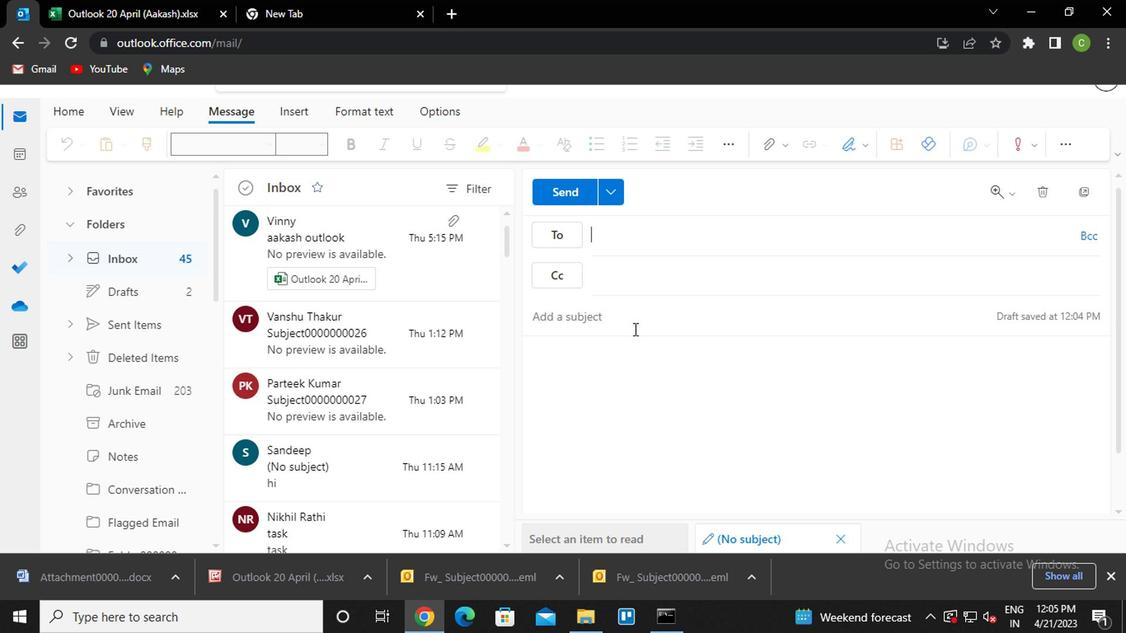 
Action: Mouse pressed left at (611, 377)
Screenshot: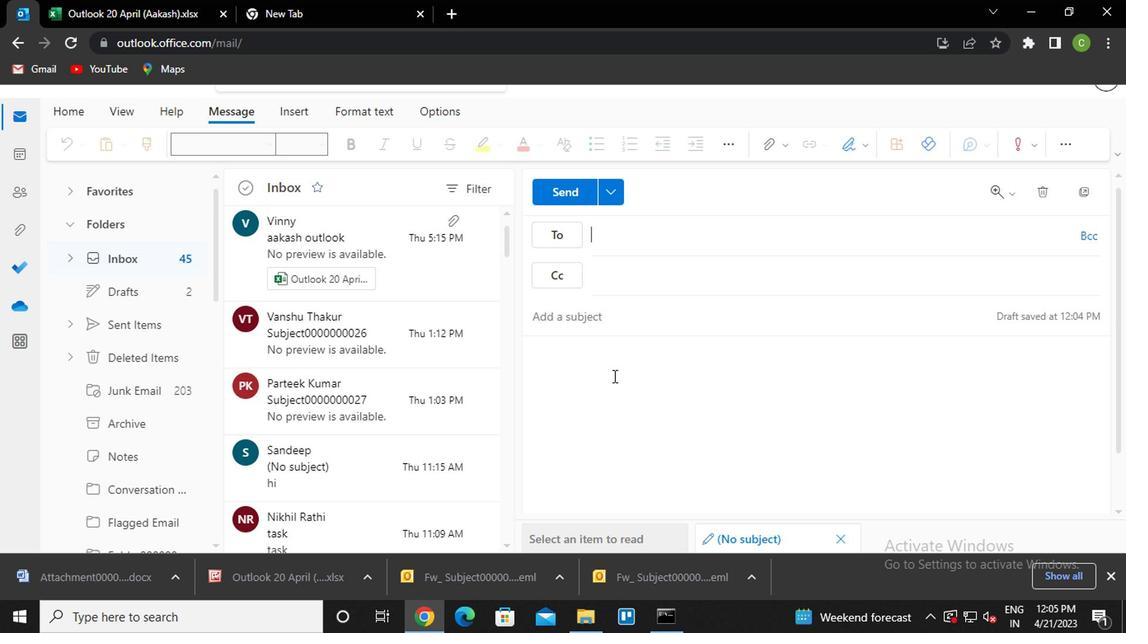 
Action: Mouse moved to (779, 151)
Screenshot: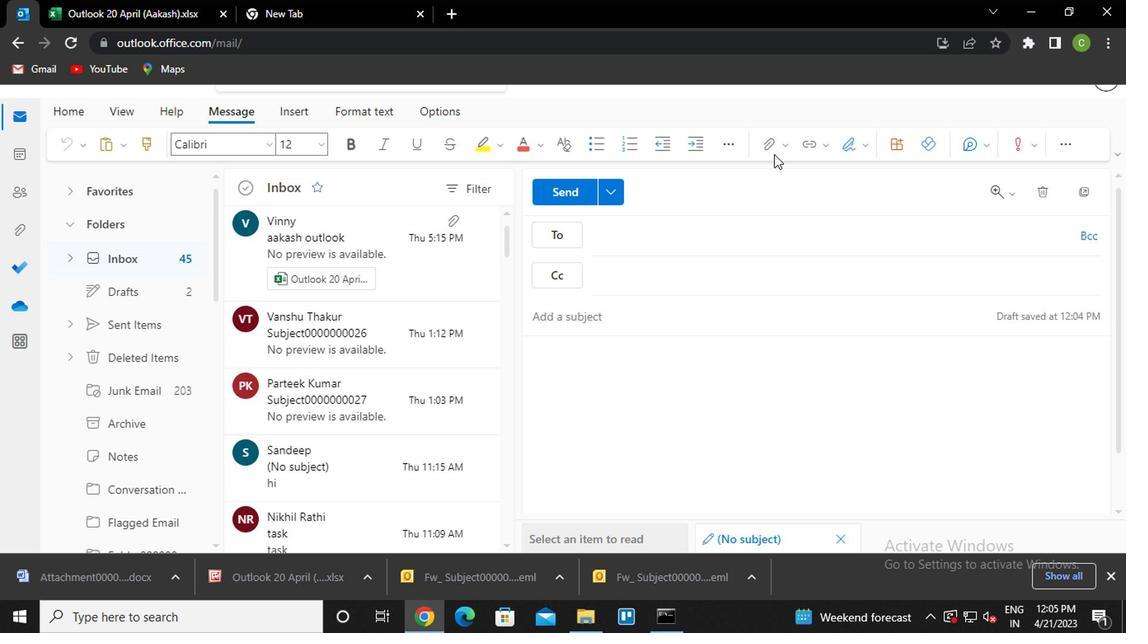 
Action: Mouse pressed left at (779, 151)
Screenshot: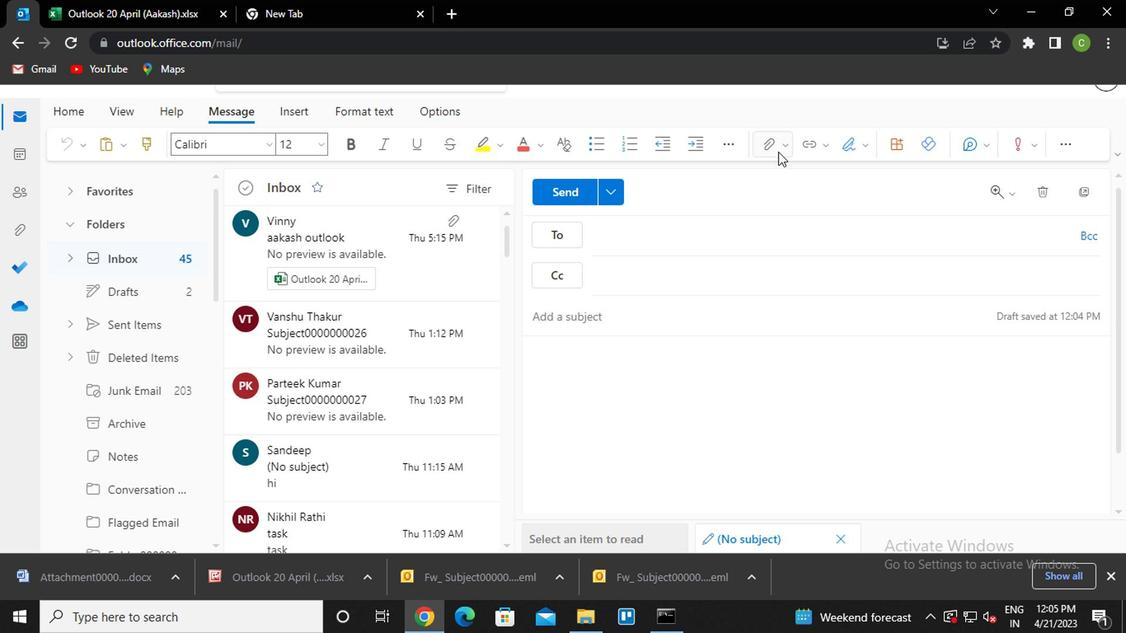 
Action: Mouse moved to (635, 262)
Screenshot: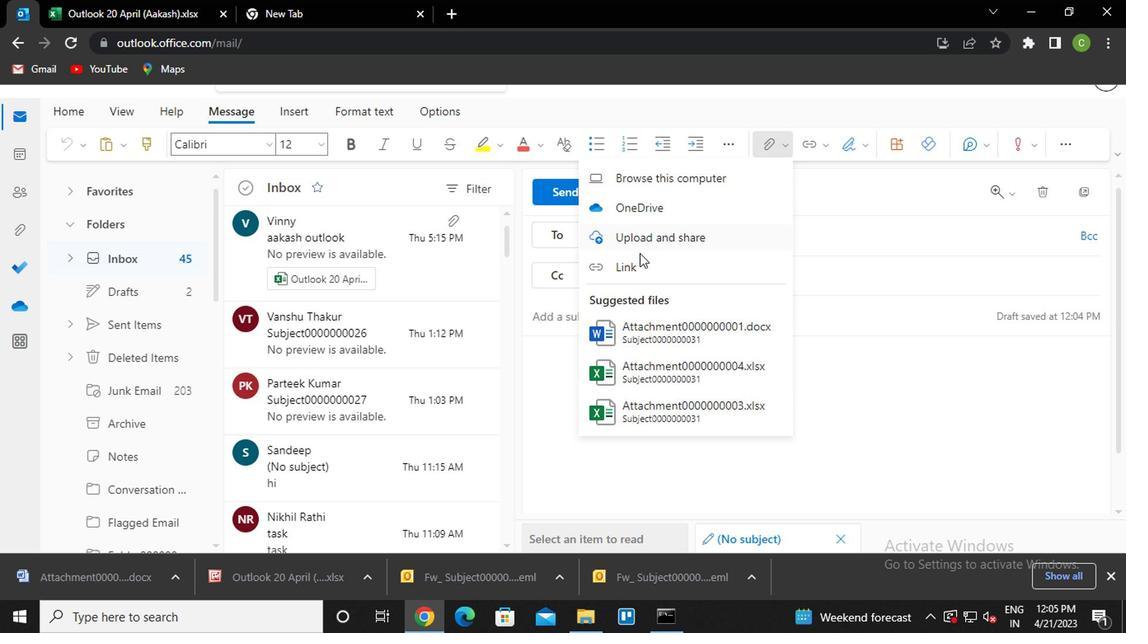 
Action: Mouse pressed left at (635, 262)
Screenshot: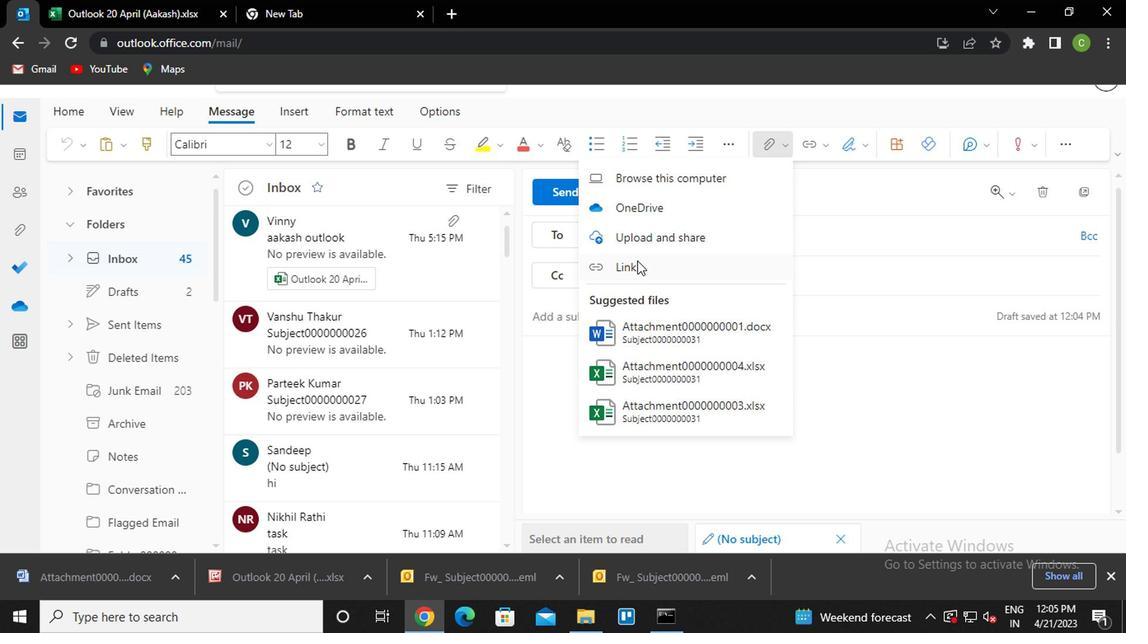 
Action: Mouse moved to (517, 304)
Screenshot: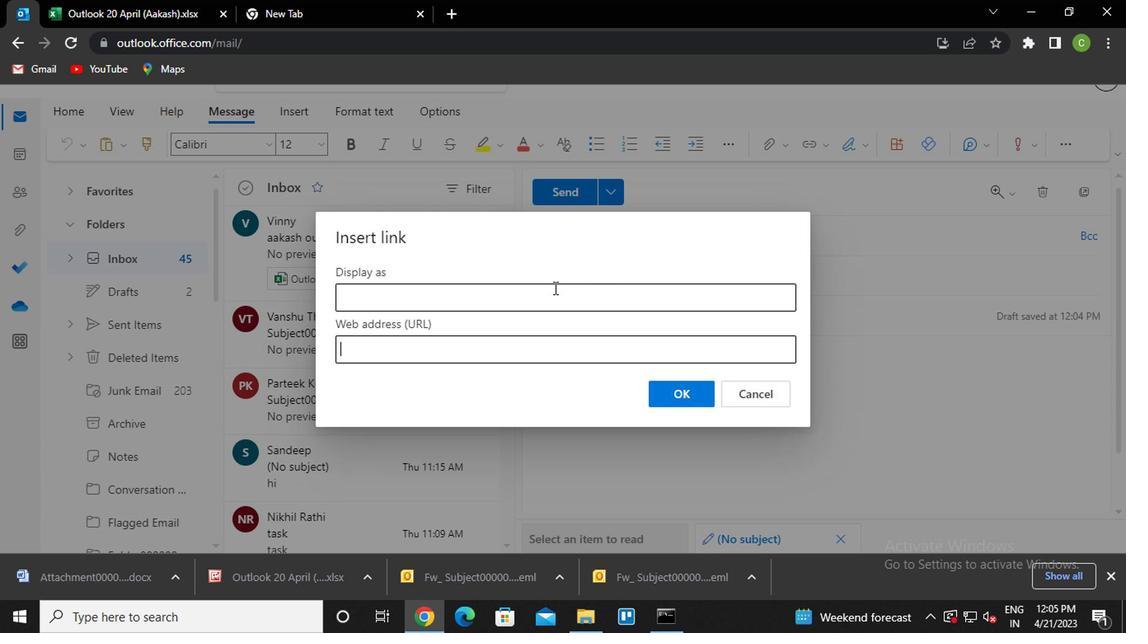 
Action: Key pressed <Key.caps_lock>l<Key.caps_lock>ink0000000032
Screenshot: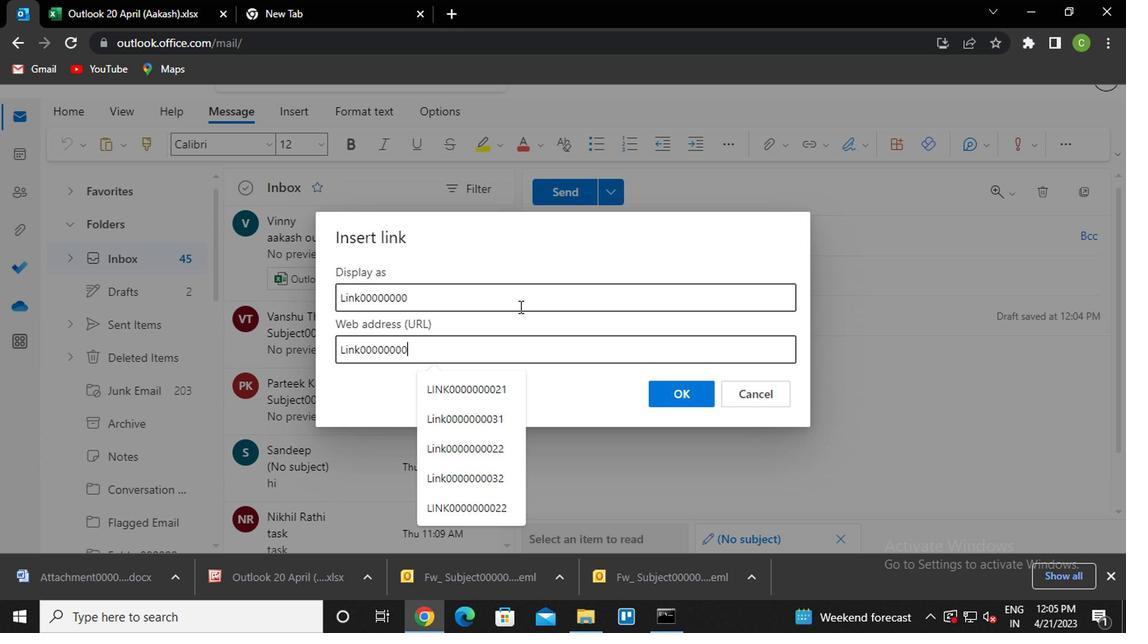 
Action: Mouse moved to (689, 392)
Screenshot: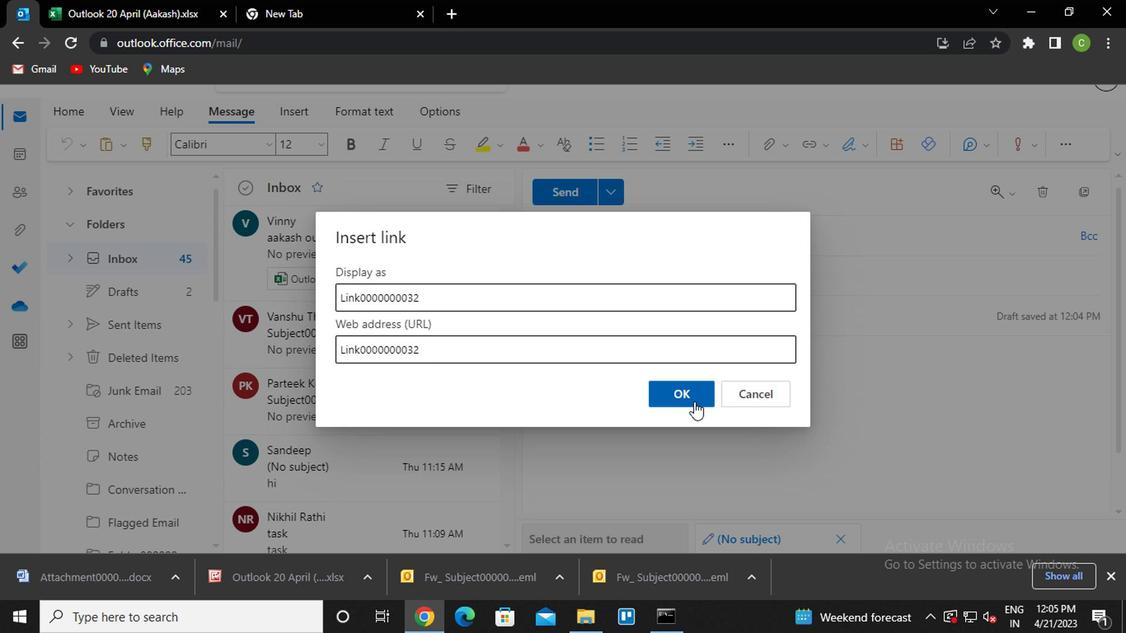 
Action: Mouse pressed left at (689, 392)
Screenshot: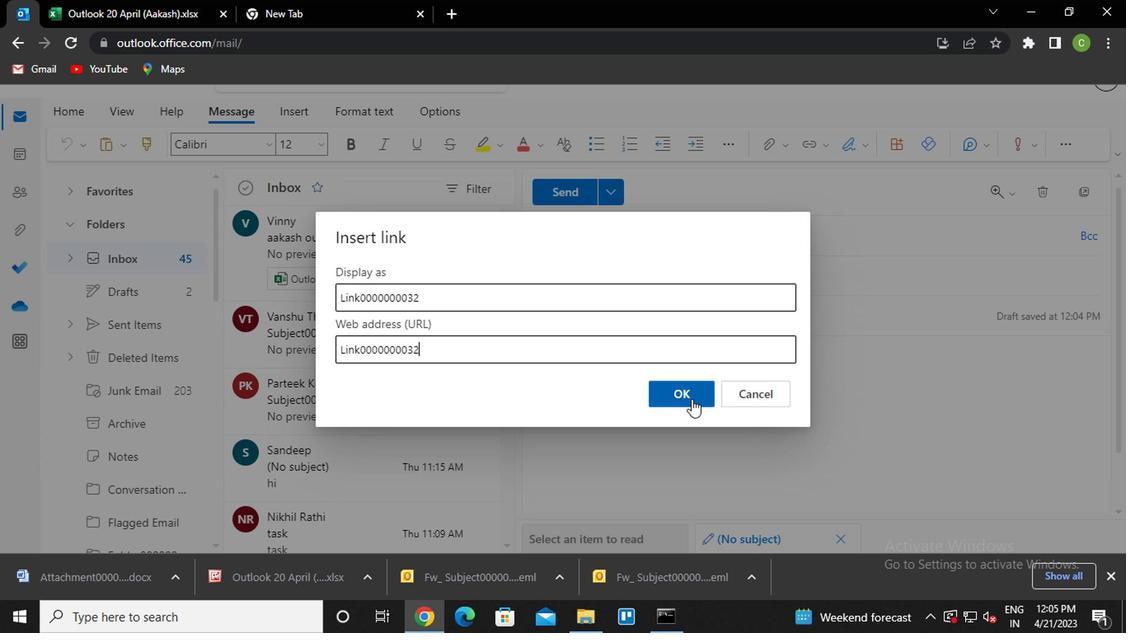 
Action: Mouse moved to (811, 147)
Screenshot: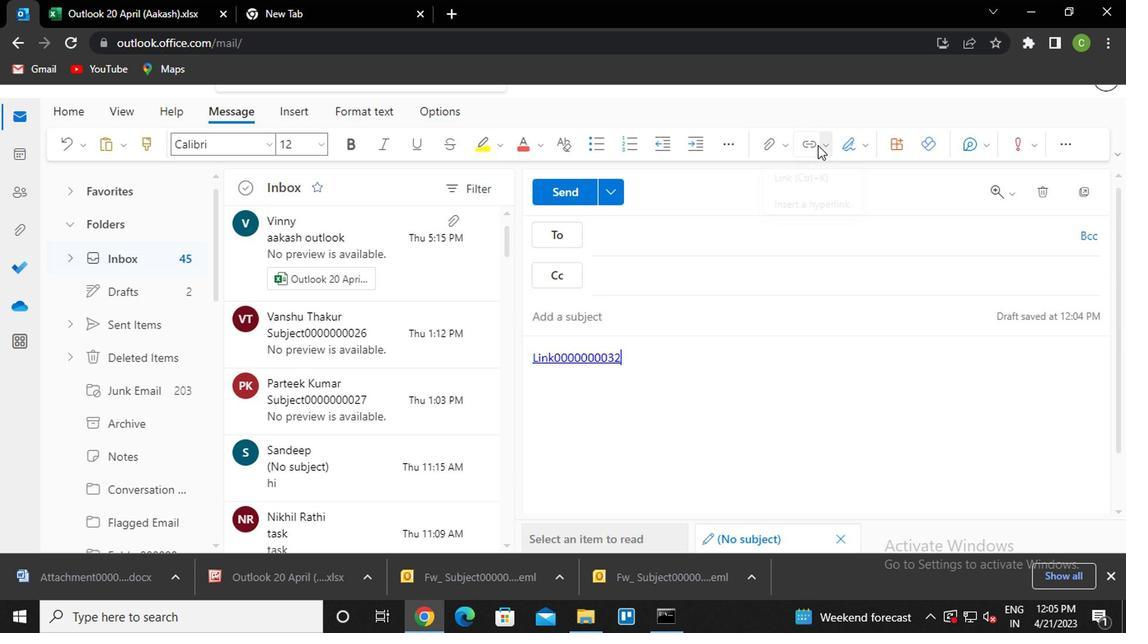 
Action: Mouse pressed left at (811, 147)
Screenshot: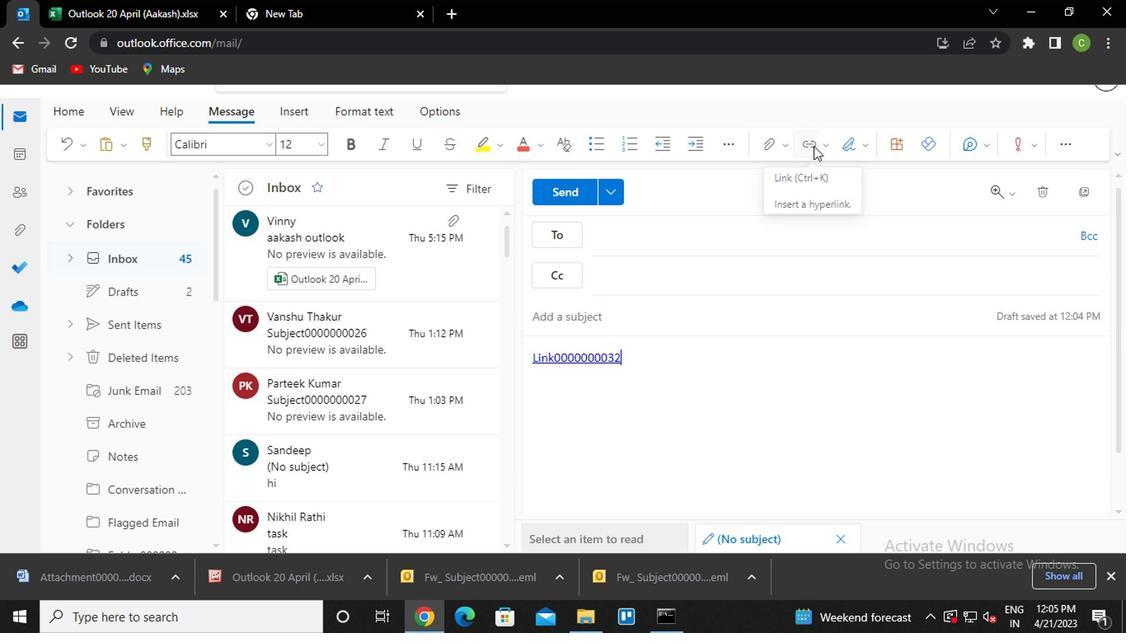 
Action: Mouse moved to (764, 391)
Screenshot: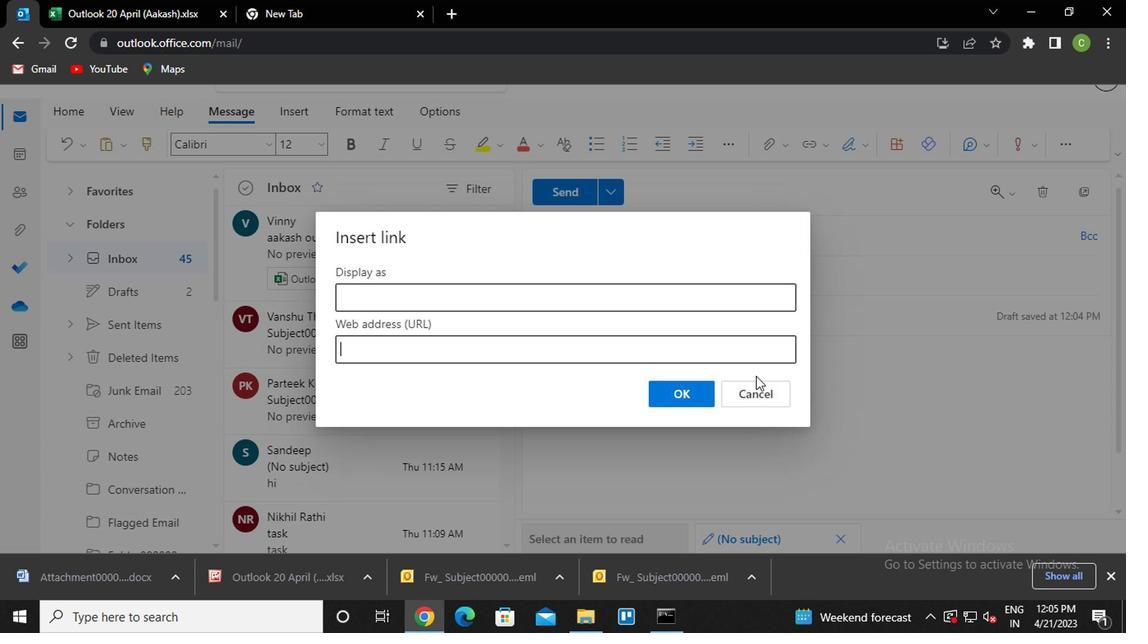 
Action: Mouse pressed left at (764, 391)
Screenshot: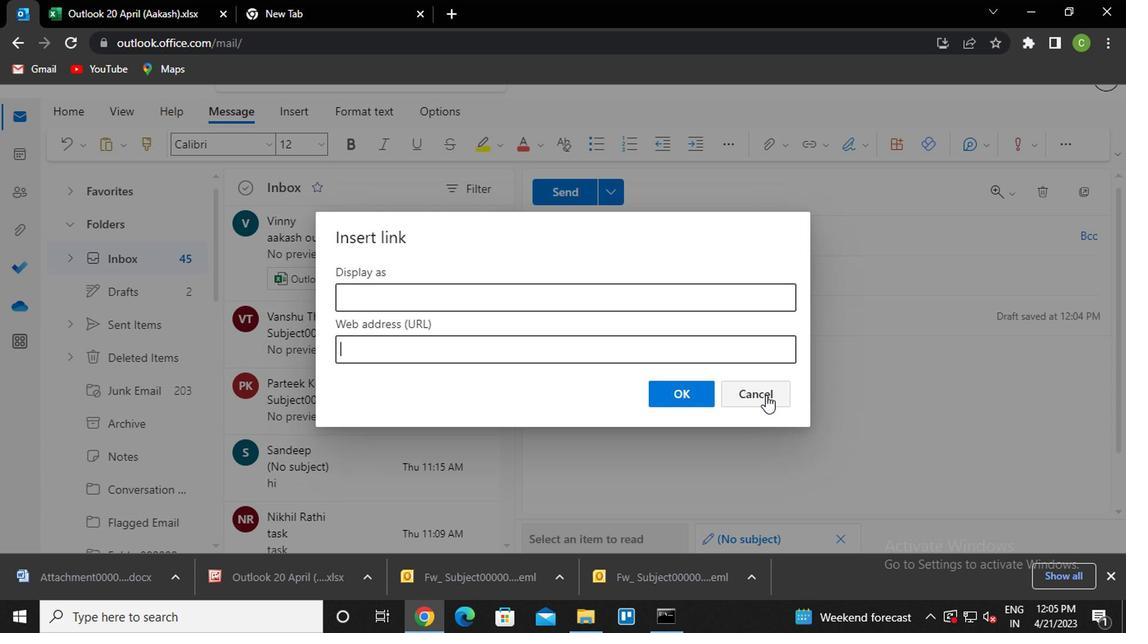 
Action: Mouse moved to (859, 150)
Screenshot: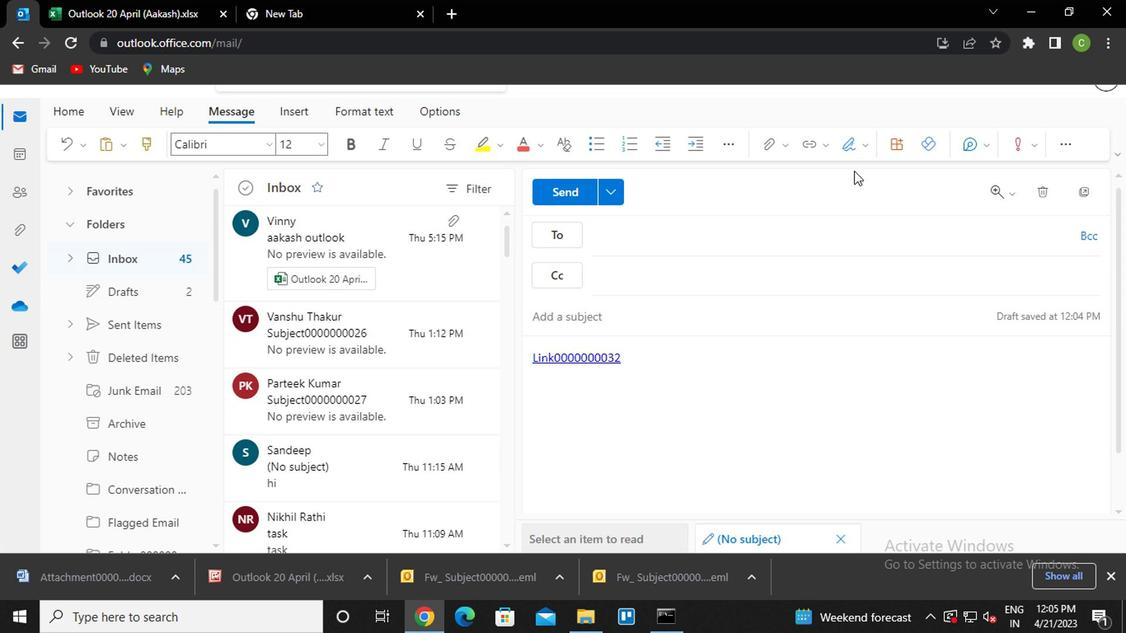 
Action: Mouse pressed left at (859, 150)
Screenshot: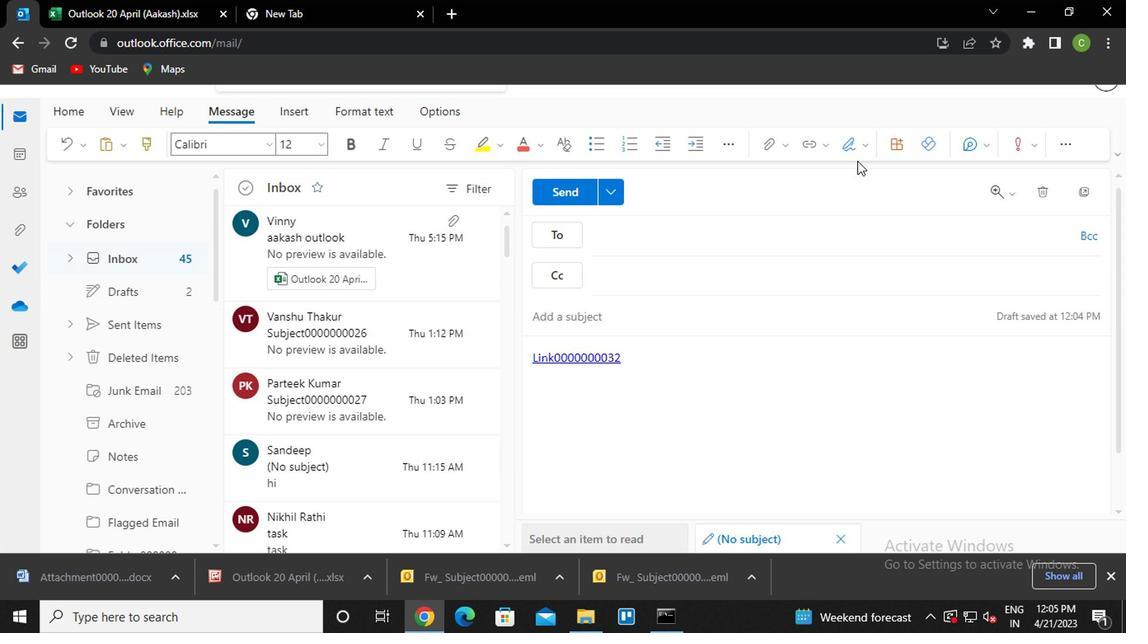 
Action: Mouse moved to (823, 177)
Screenshot: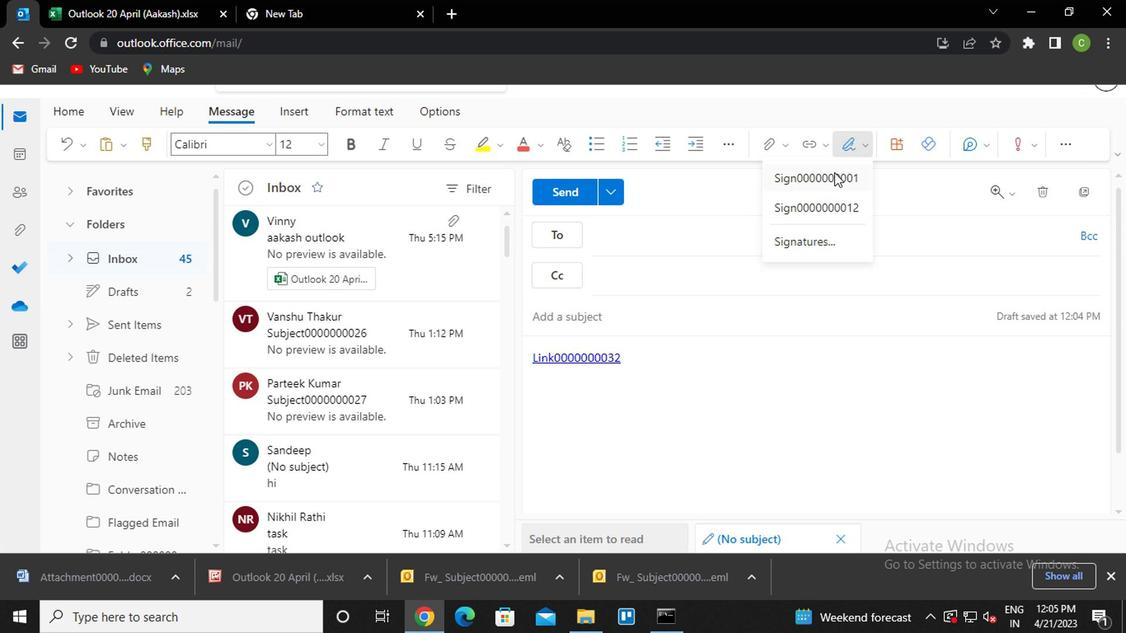 
Action: Mouse pressed left at (823, 177)
Screenshot: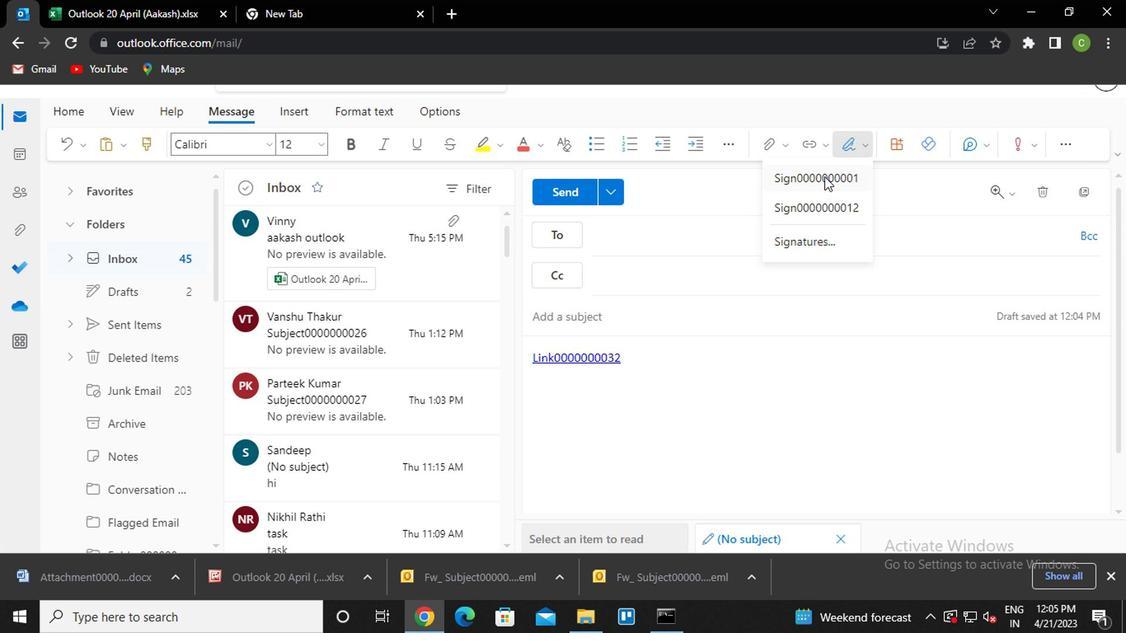 
Action: Mouse moved to (649, 236)
Screenshot: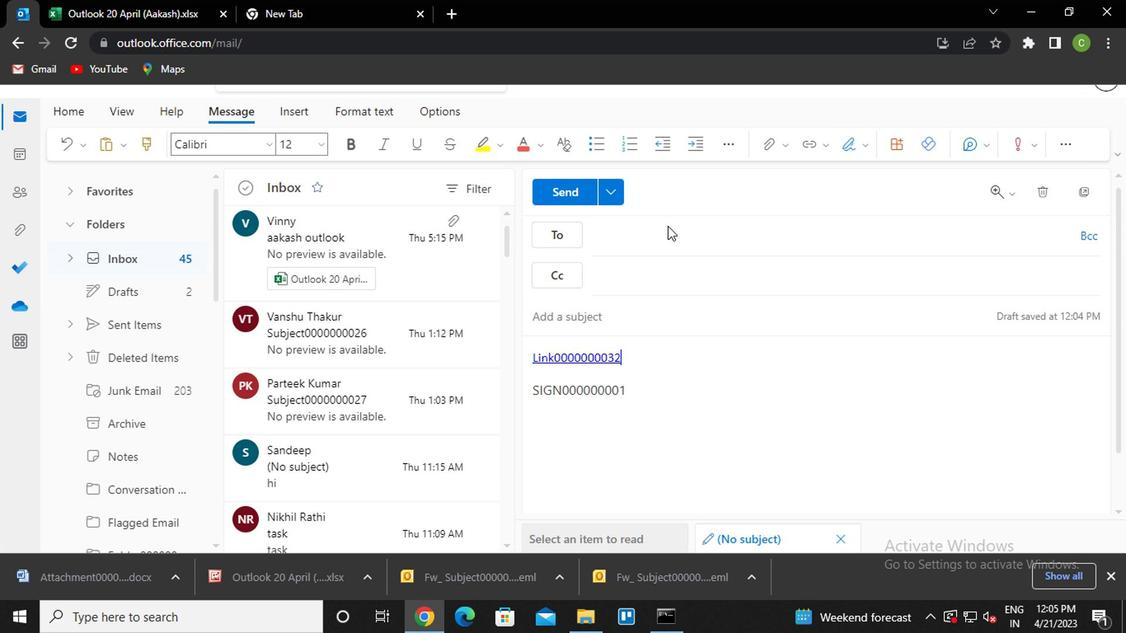 
Action: Mouse pressed left at (649, 236)
Screenshot: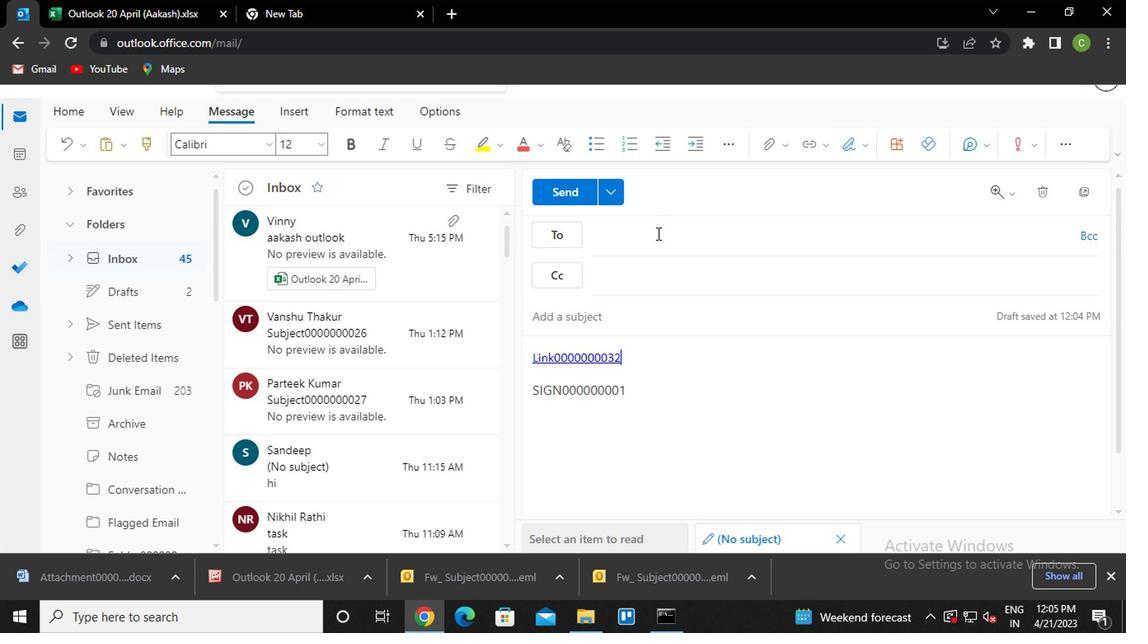 
Action: Key pressed sandeep<Key.enter>vashu<Key.enter>nikhil<Key.enter>
Screenshot: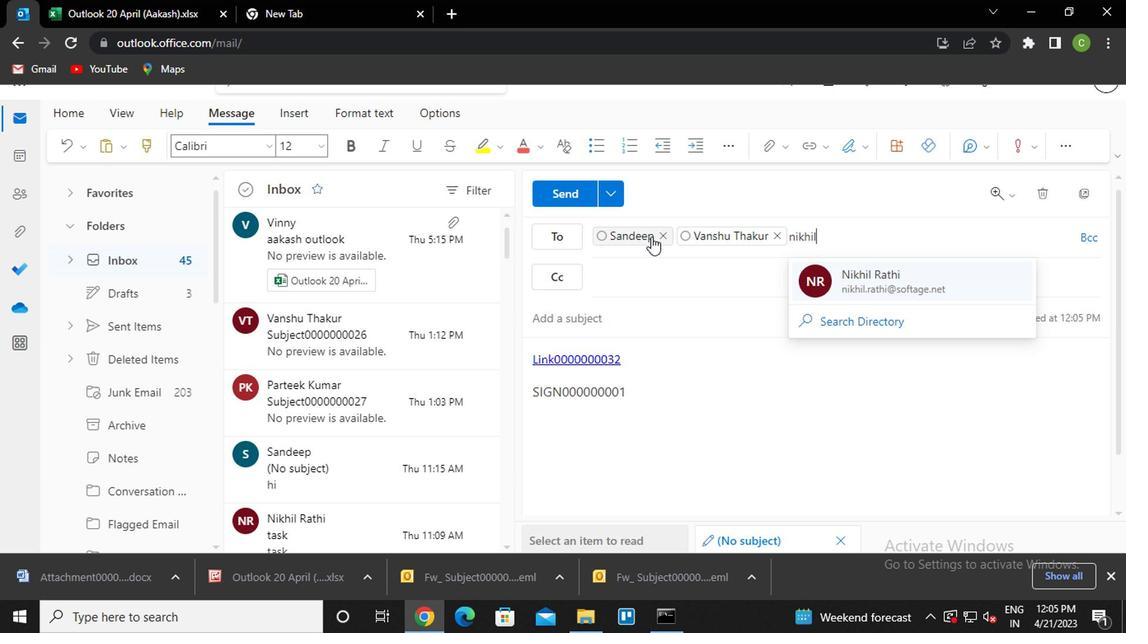 
Action: Mouse moved to (597, 309)
Screenshot: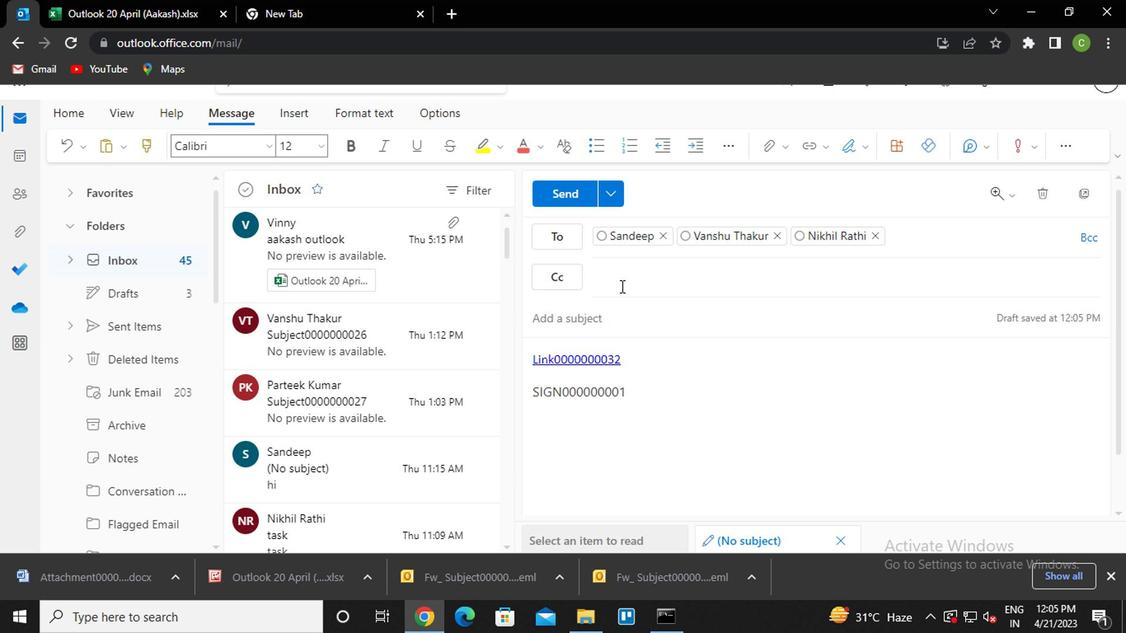 
Action: Mouse pressed left at (597, 309)
Screenshot: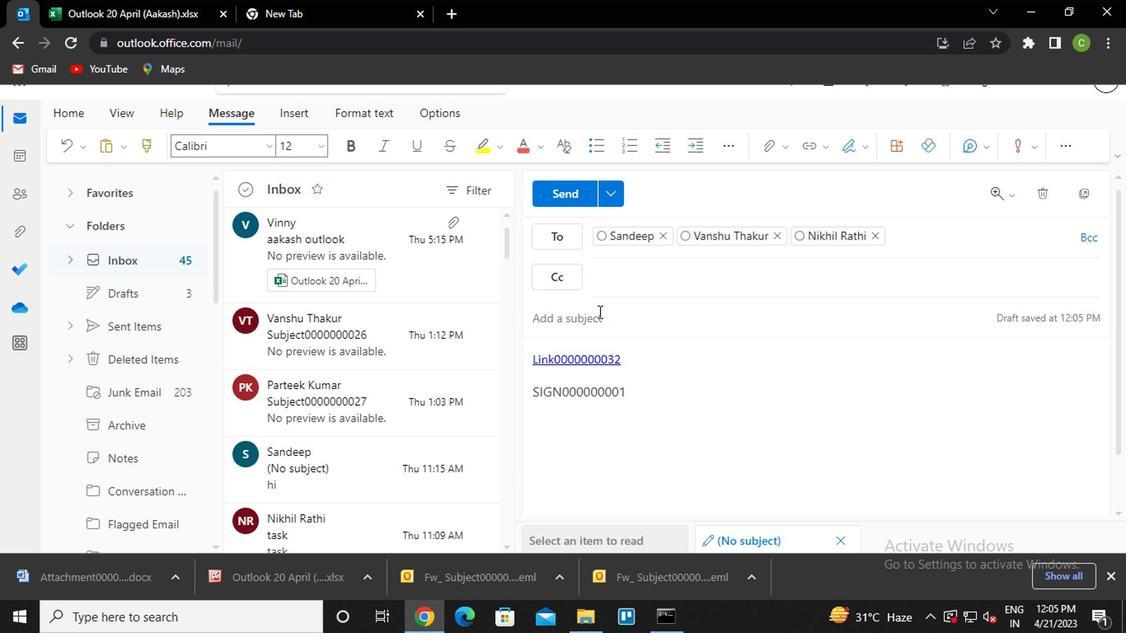 
Action: Key pressed <Key.caps_lock>s<Key.caps_lock>ubjext<Key.backspace><Key.backspace>ct0000000032
Screenshot: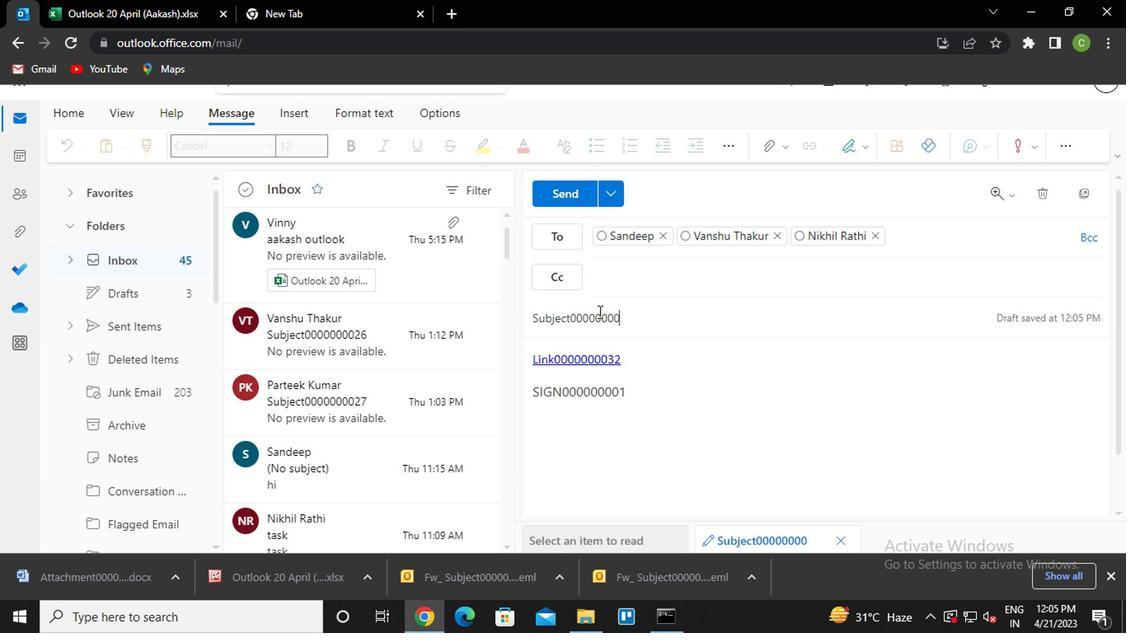 
Action: Mouse moved to (668, 393)
Screenshot: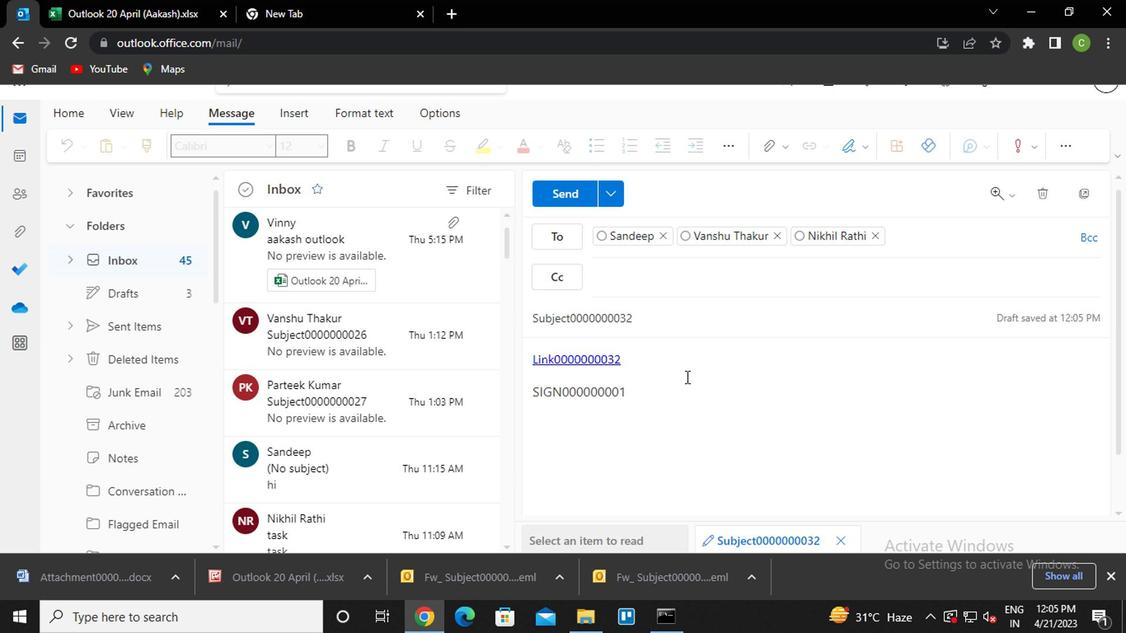 
Action: Mouse pressed left at (668, 393)
Screenshot: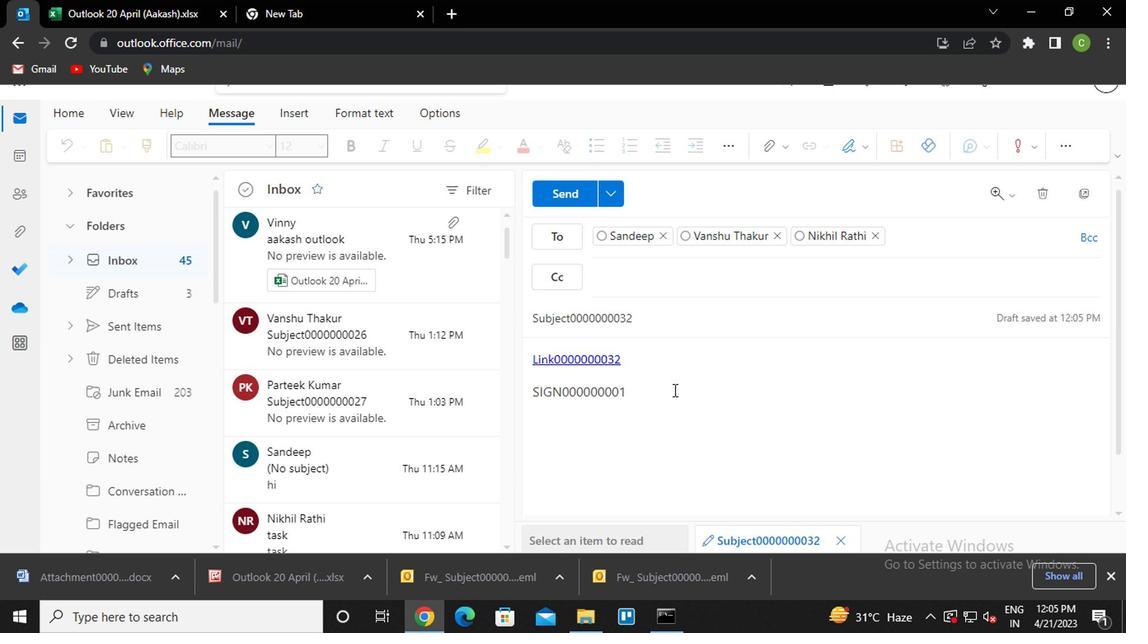 
Action: Key pressed <Key.enter><Key.caps_lock>m<Key.caps_lock>essage0000000032
Screenshot: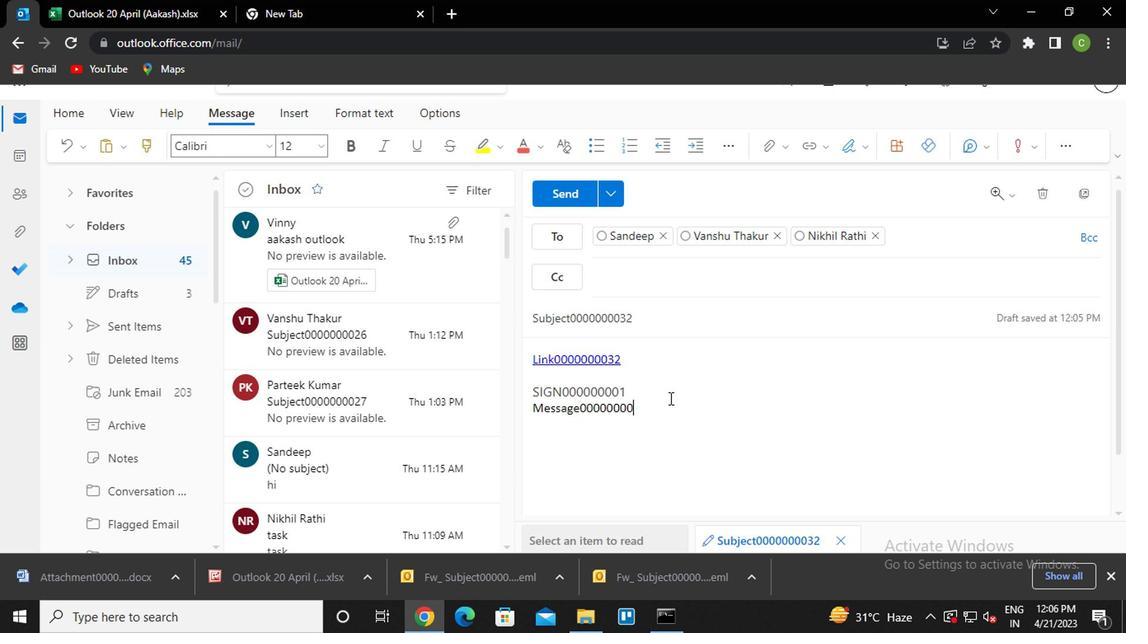 
Action: Mouse moved to (778, 136)
Screenshot: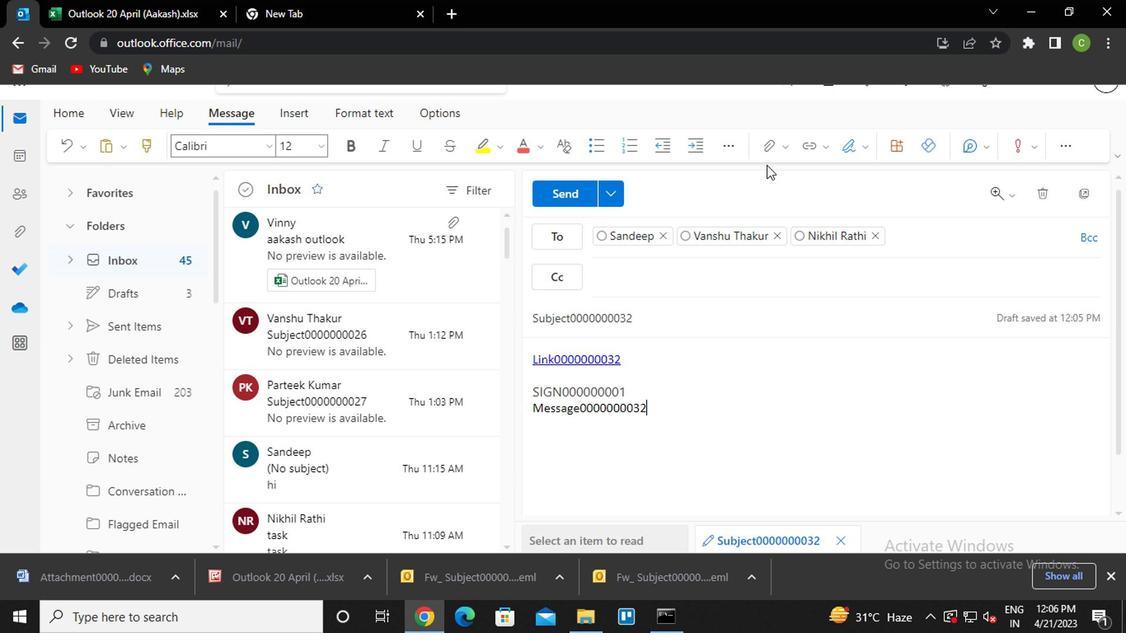 
Action: Mouse pressed left at (778, 136)
Screenshot: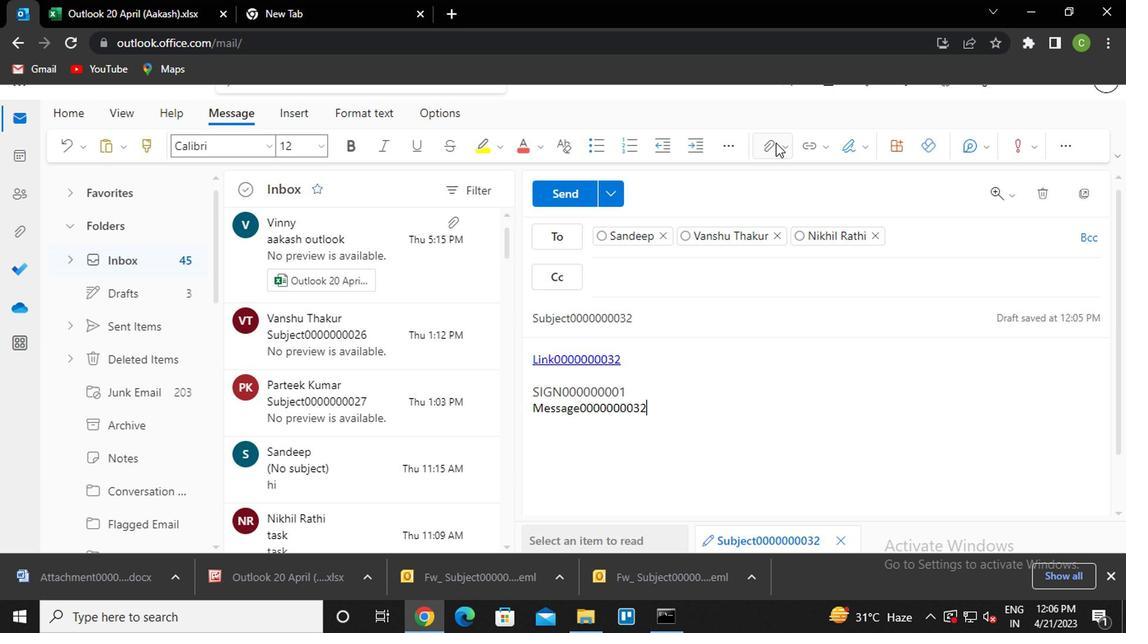 
Action: Mouse moved to (694, 181)
Screenshot: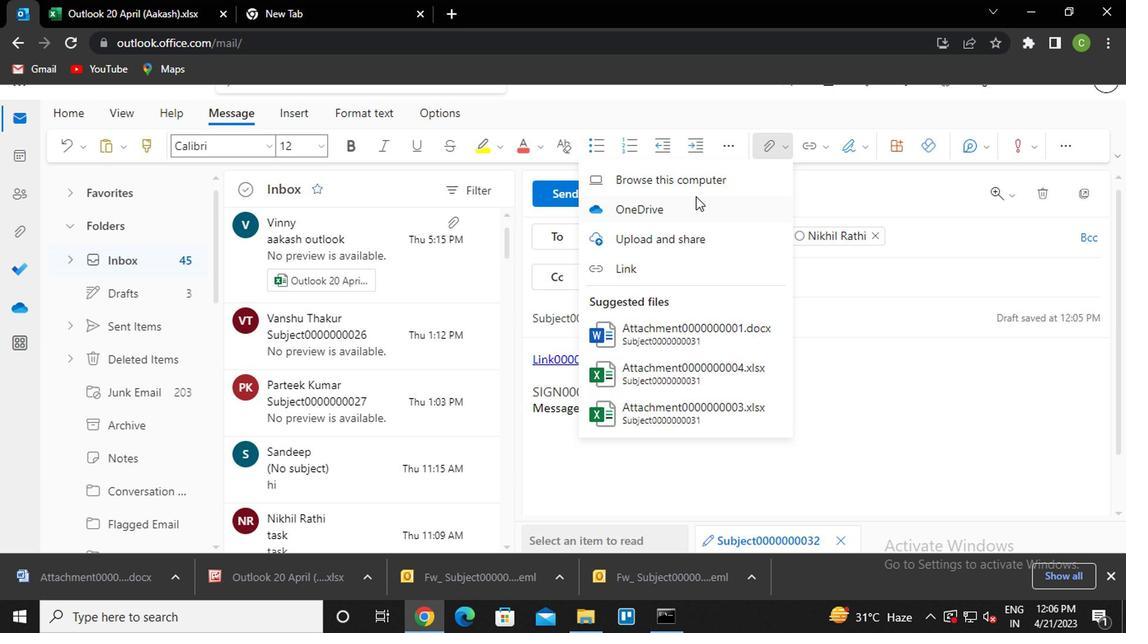 
Action: Mouse pressed left at (694, 181)
Screenshot: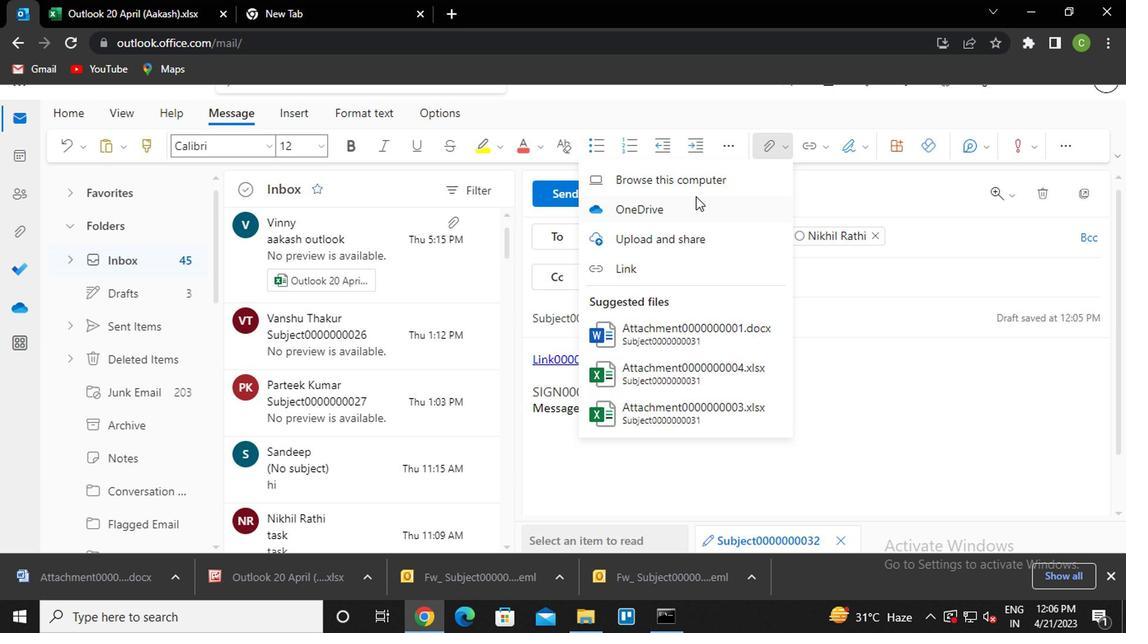 
Action: Mouse moved to (273, 129)
Screenshot: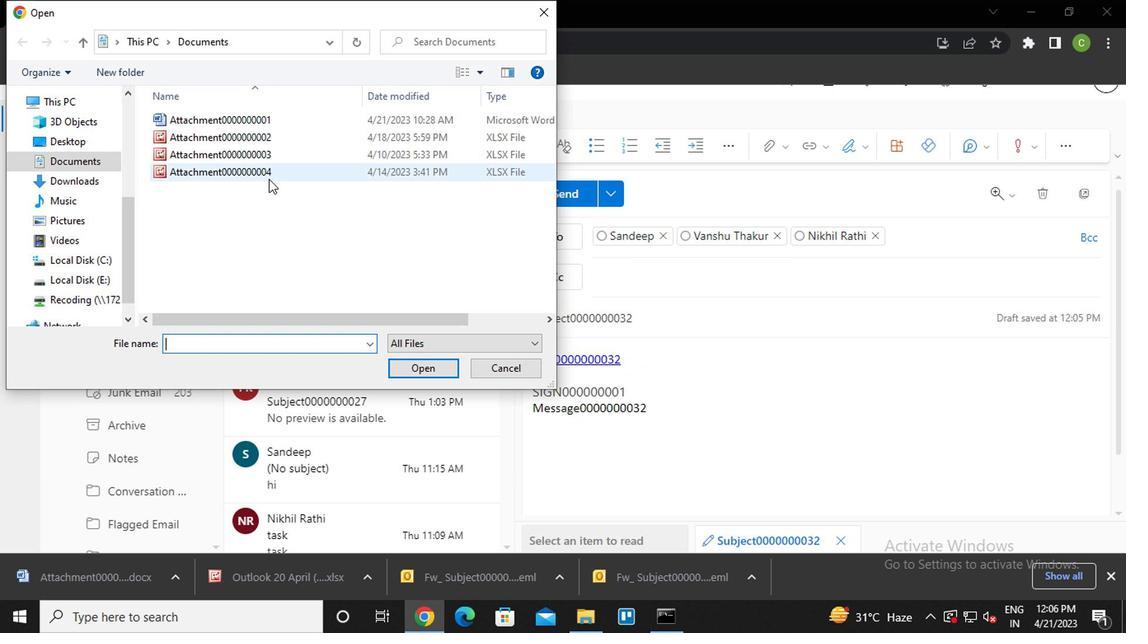 
Action: Mouse pressed left at (273, 129)
Screenshot: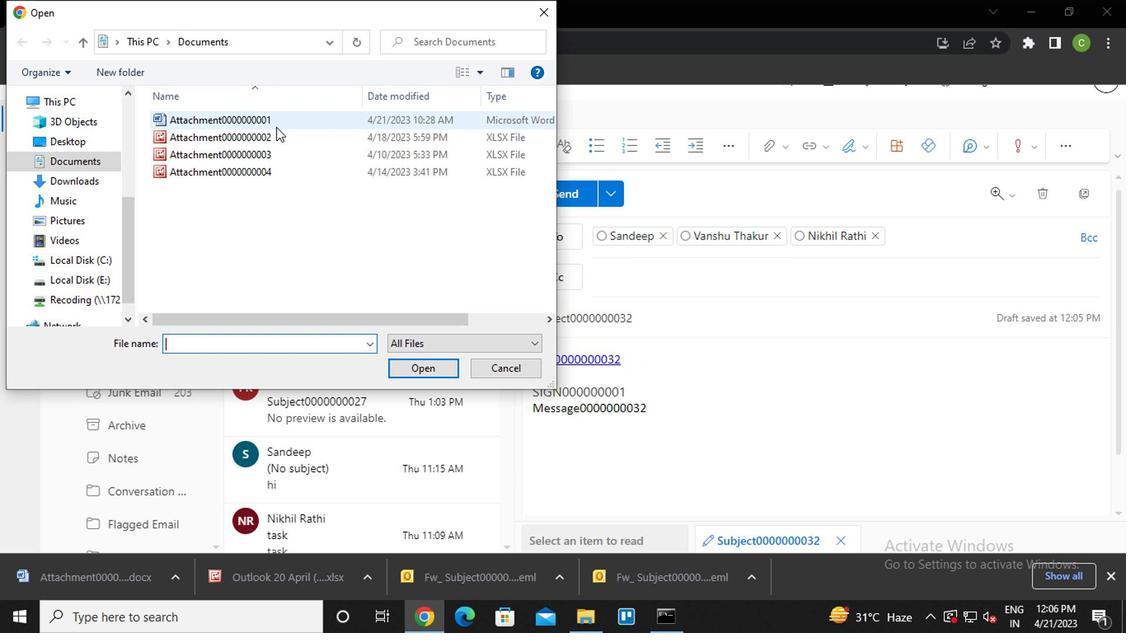 
Action: Mouse pressed left at (273, 129)
Screenshot: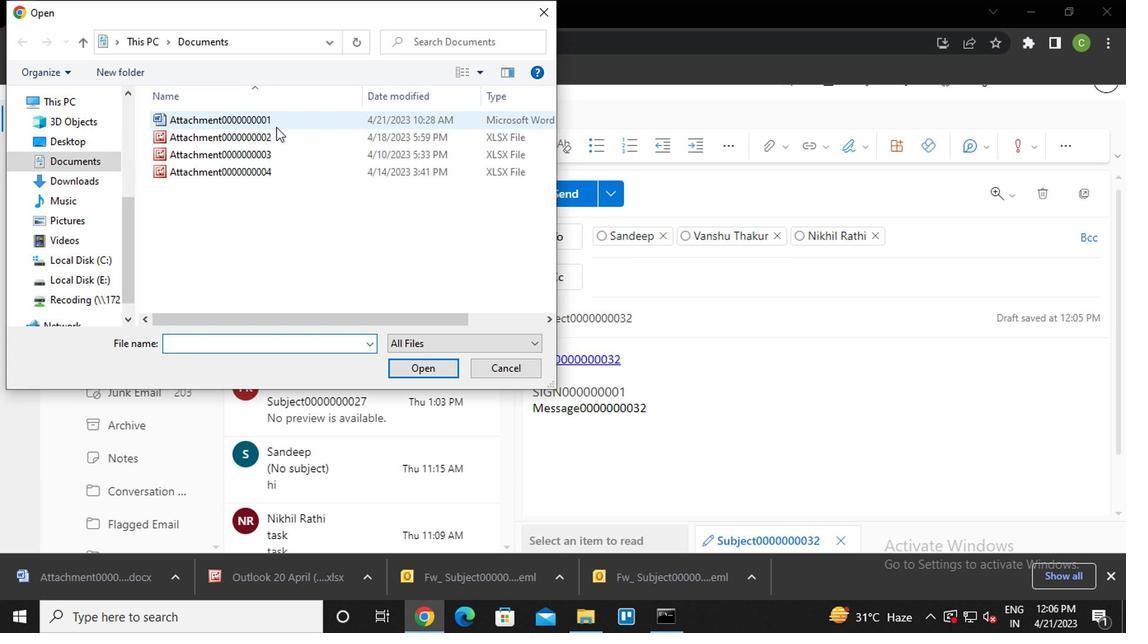 
Action: Mouse moved to (571, 198)
Screenshot: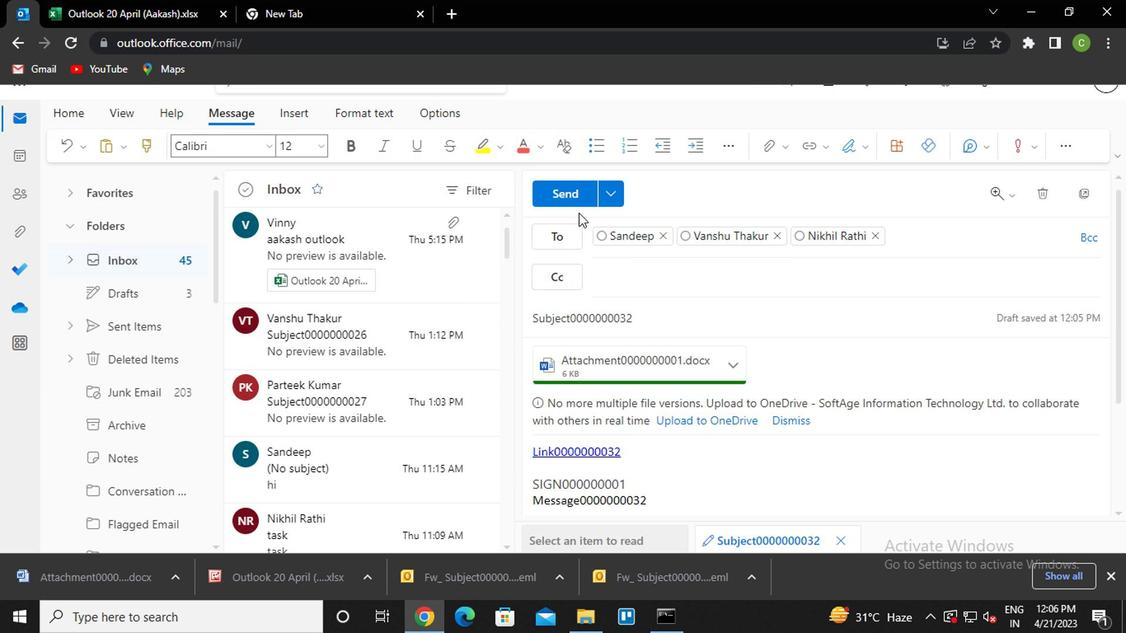 
Action: Mouse pressed left at (571, 198)
Screenshot: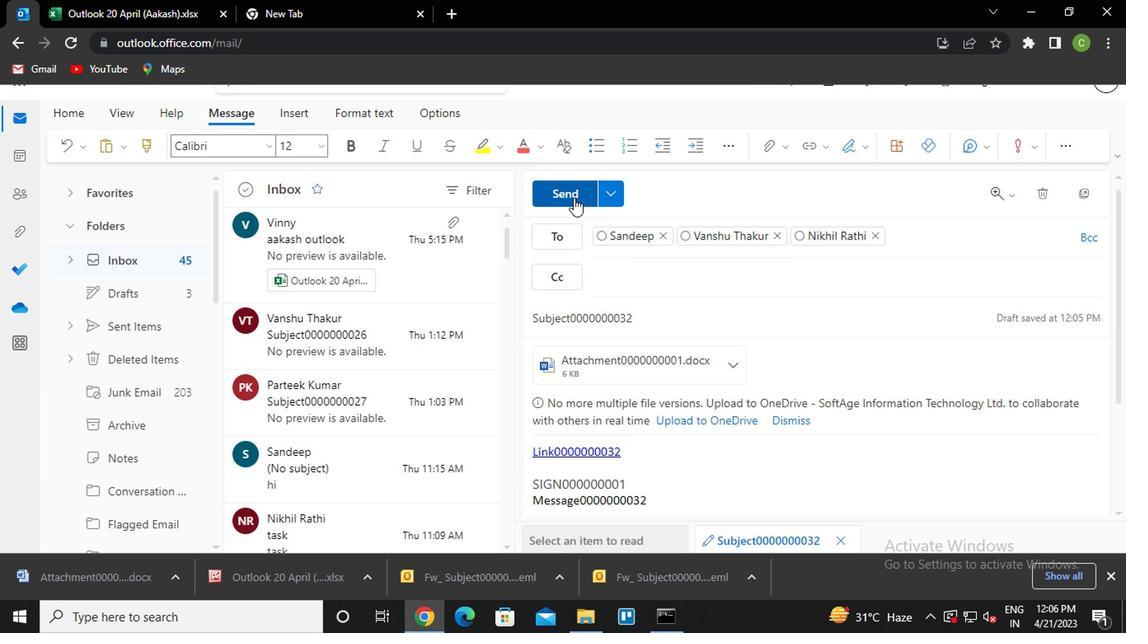
Action: Mouse moved to (140, 131)
Screenshot: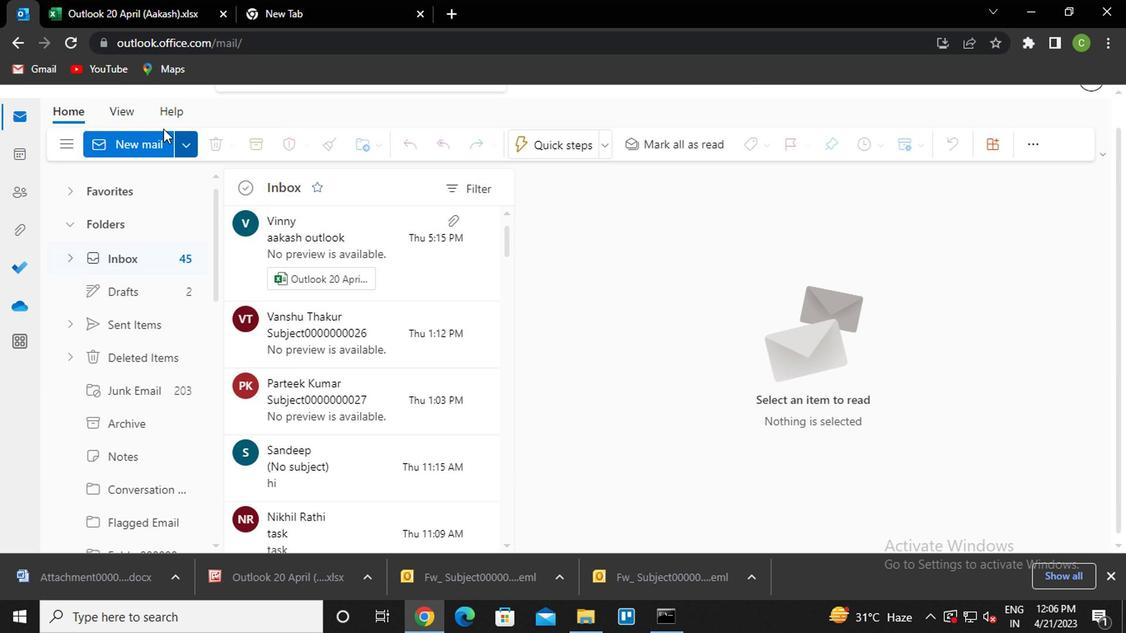 
Action: Mouse pressed left at (140, 131)
Screenshot: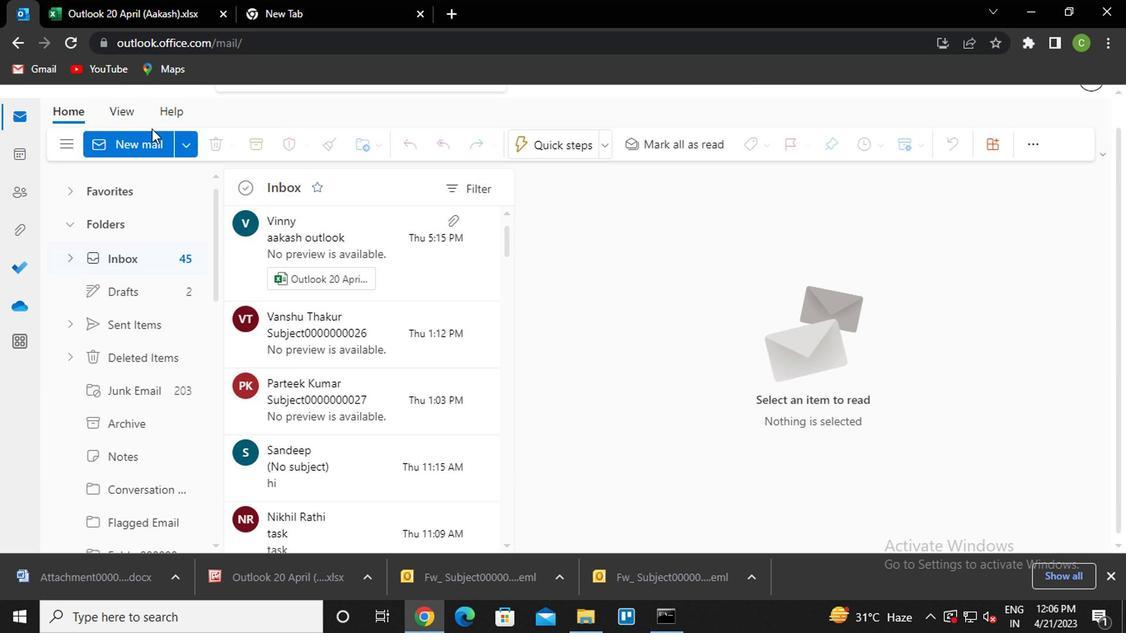 
Action: Mouse moved to (137, 142)
Screenshot: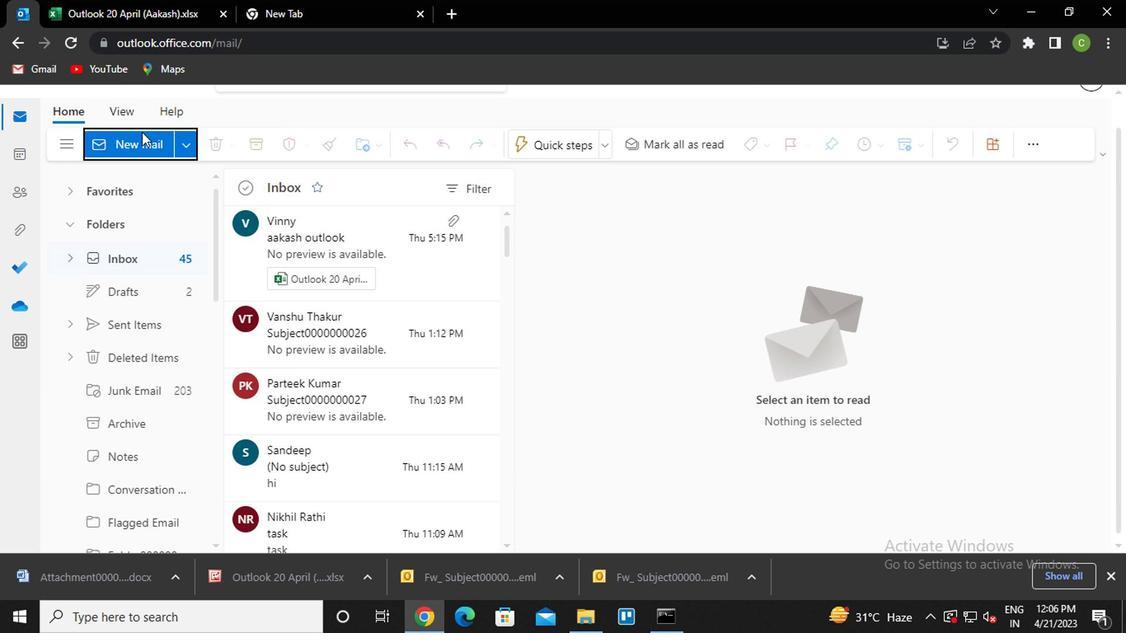 
Action: Mouse pressed left at (137, 142)
Screenshot: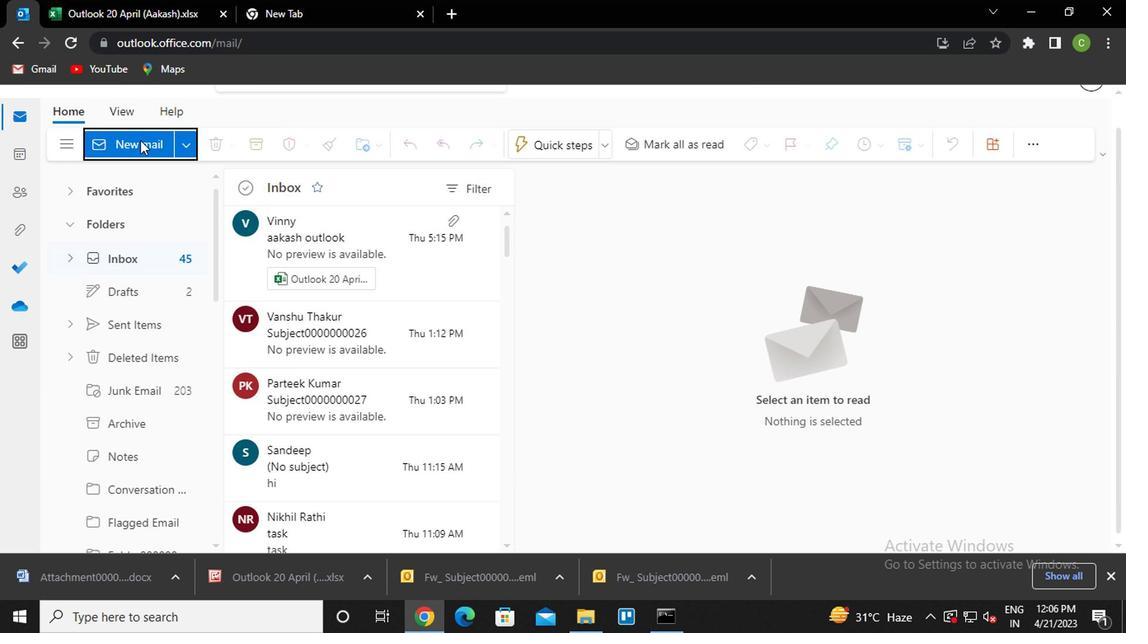 
Action: Mouse moved to (669, 397)
Screenshot: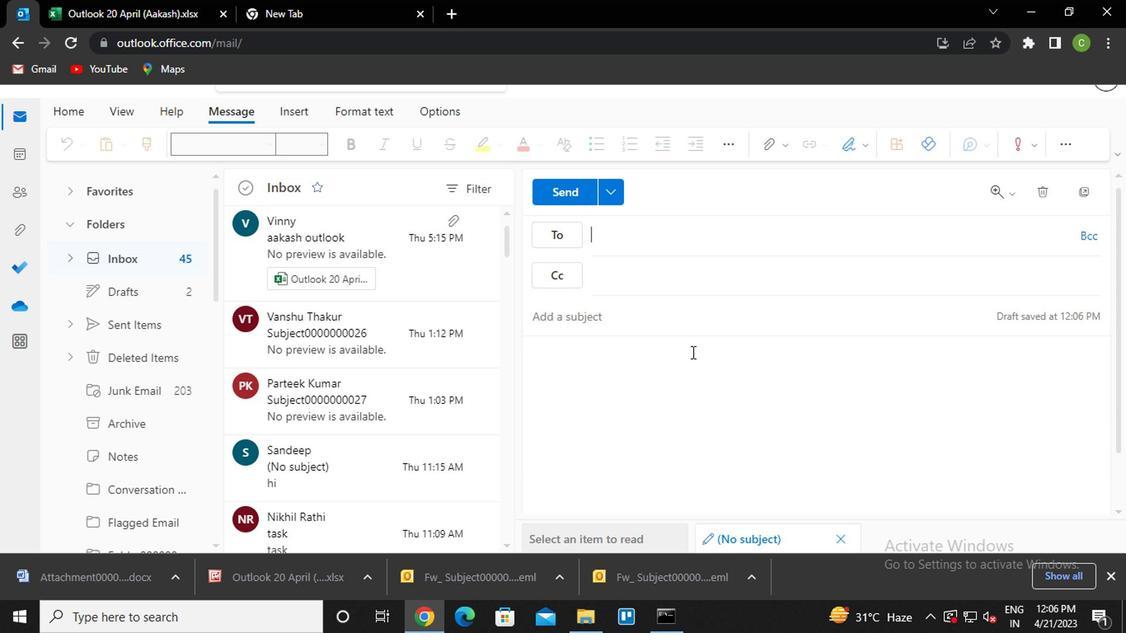 
Action: Mouse pressed left at (669, 397)
Screenshot: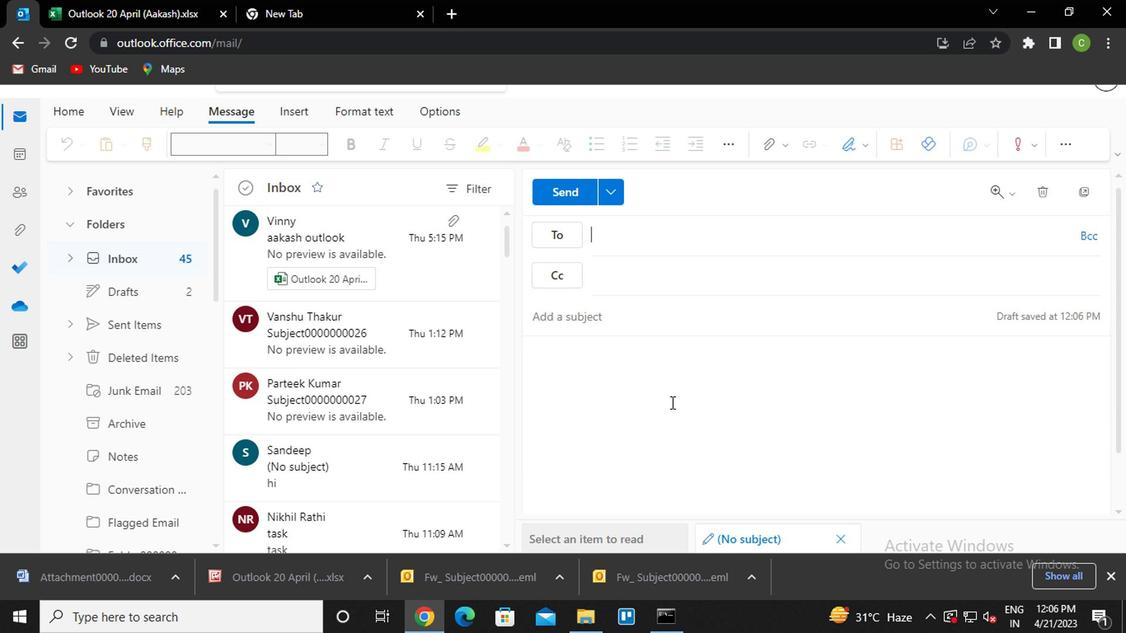 
Action: Mouse moved to (771, 141)
Screenshot: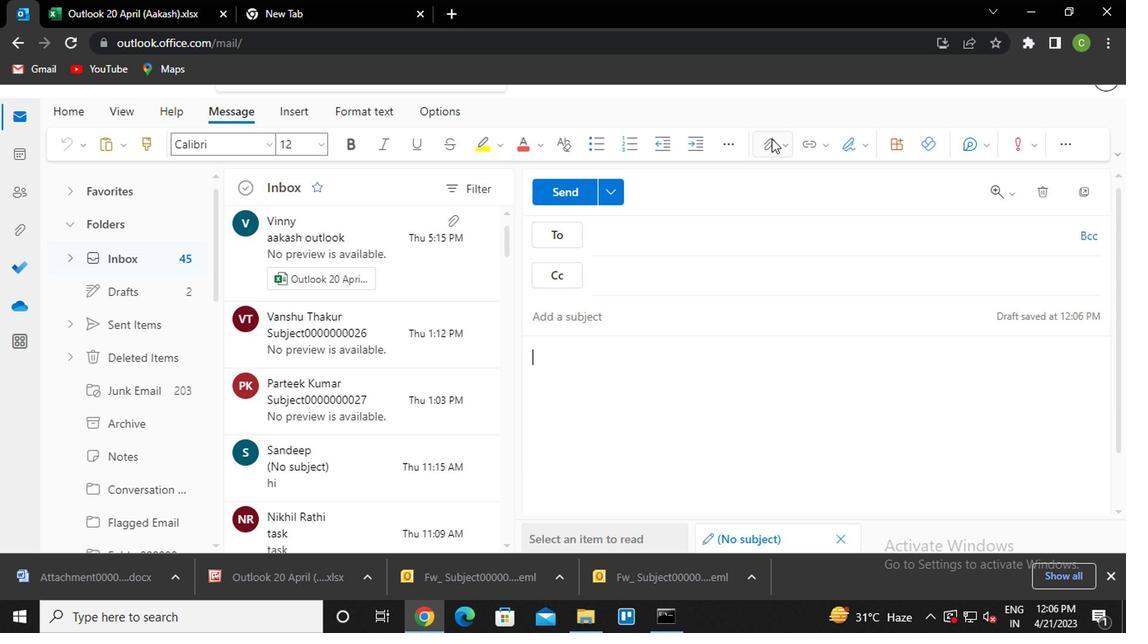 
Action: Mouse pressed left at (771, 141)
Screenshot: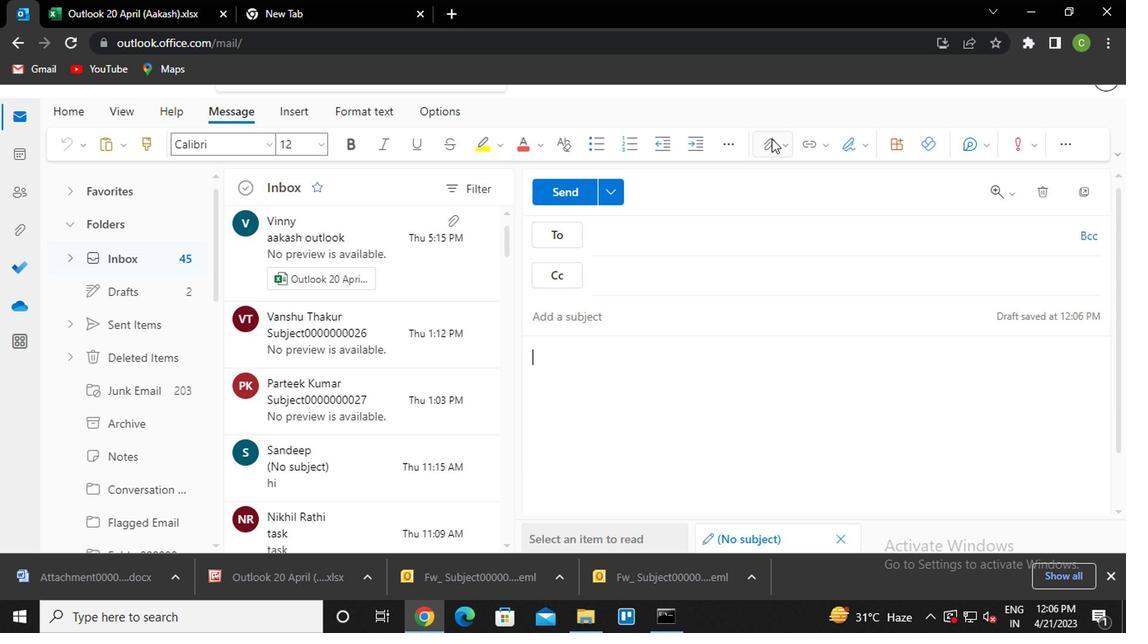 
Action: Mouse moved to (645, 260)
Screenshot: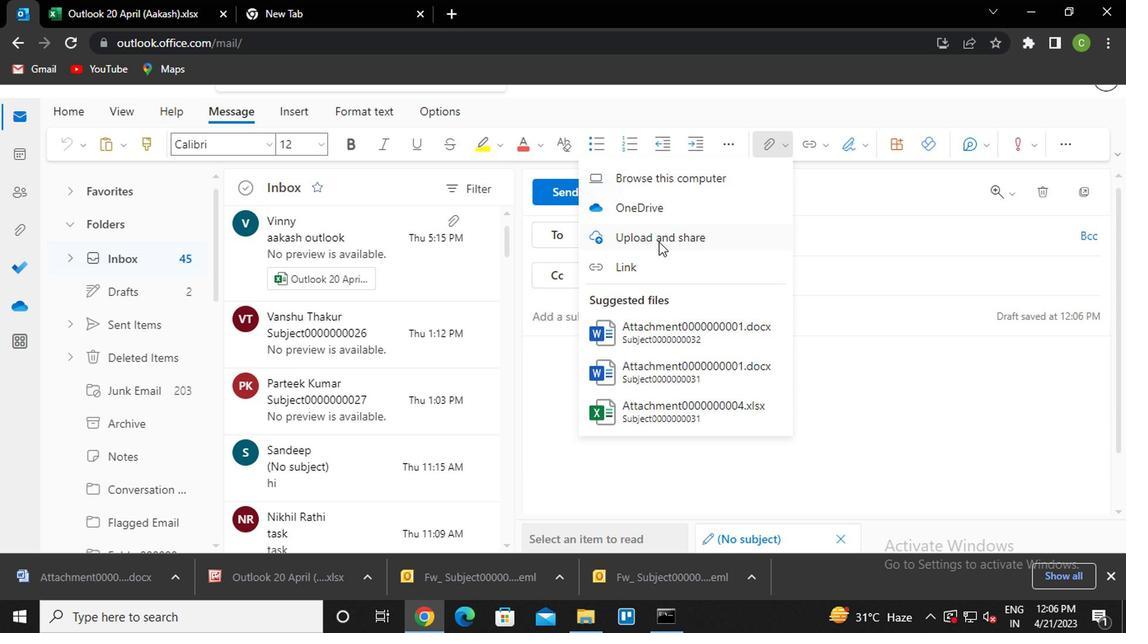 
Action: Mouse pressed left at (645, 260)
Screenshot: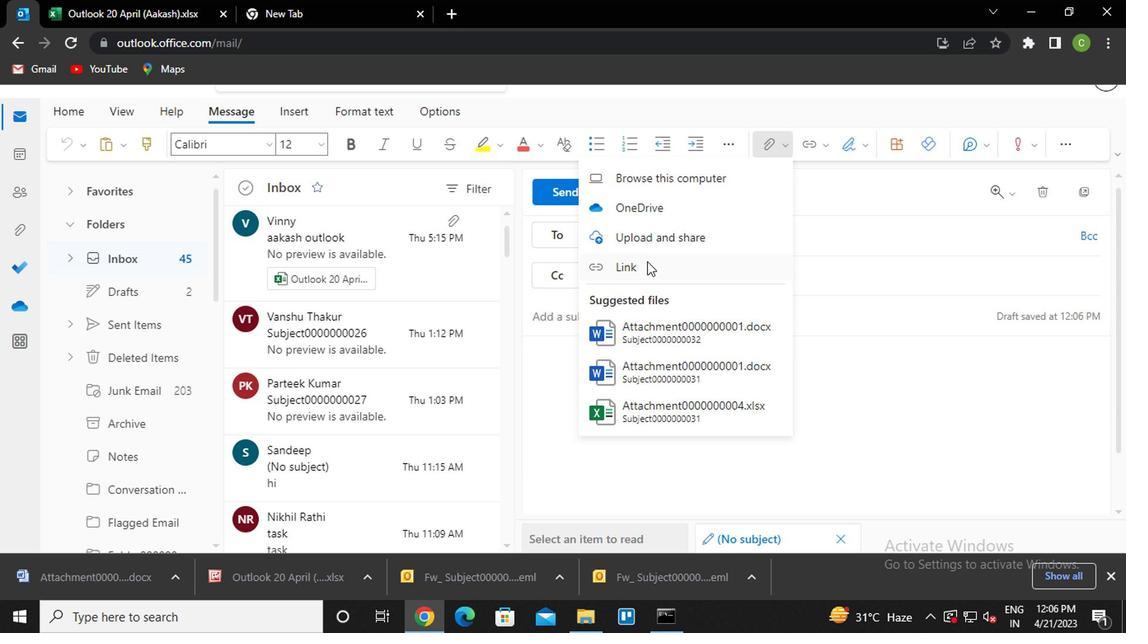 
Action: Mouse moved to (645, 268)
Screenshot: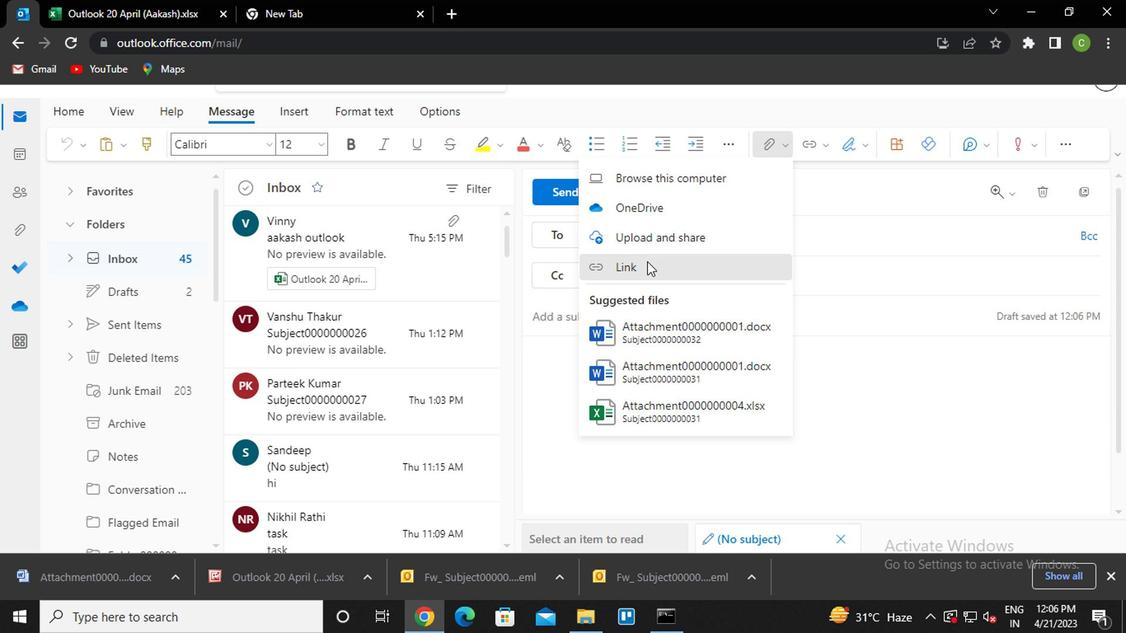 
Action: Key pressed <Key.caps_lock>l<Key.caps_lock>ink0000000000<Key.backspace><Key.backspace>32<Key.enter>
Screenshot: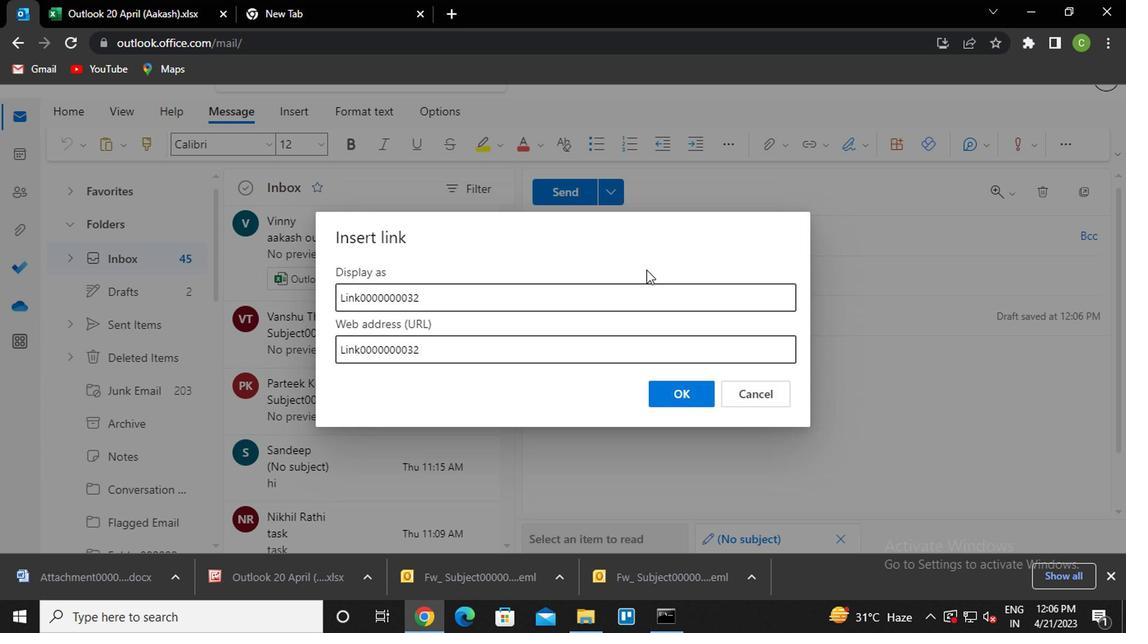 
Action: Mouse moved to (771, 149)
Screenshot: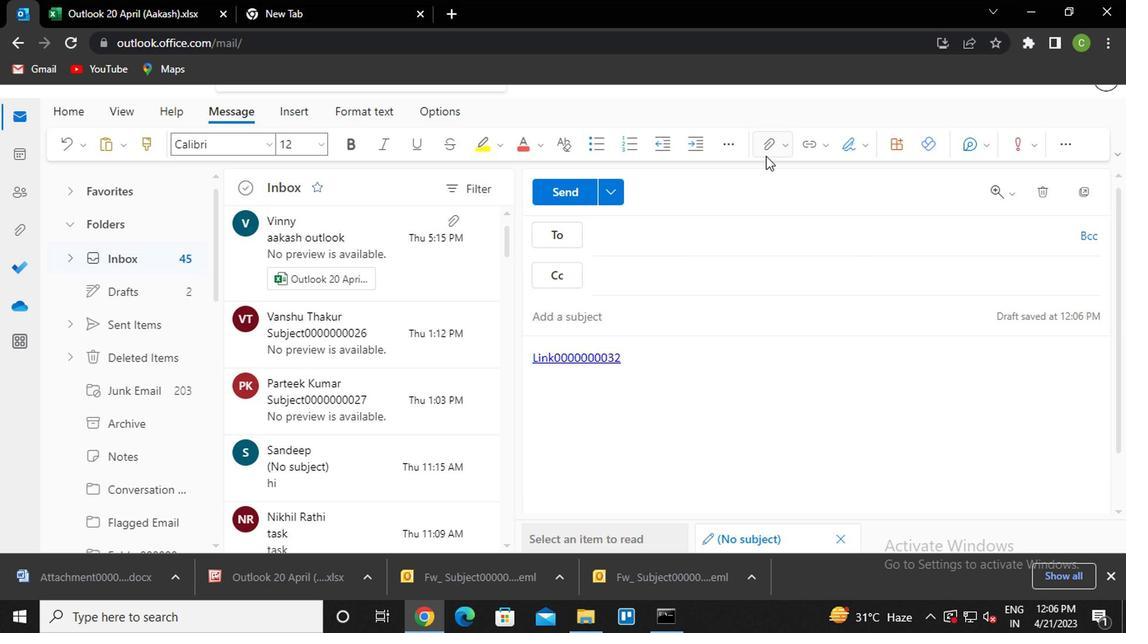 
Action: Mouse pressed left at (771, 149)
Screenshot: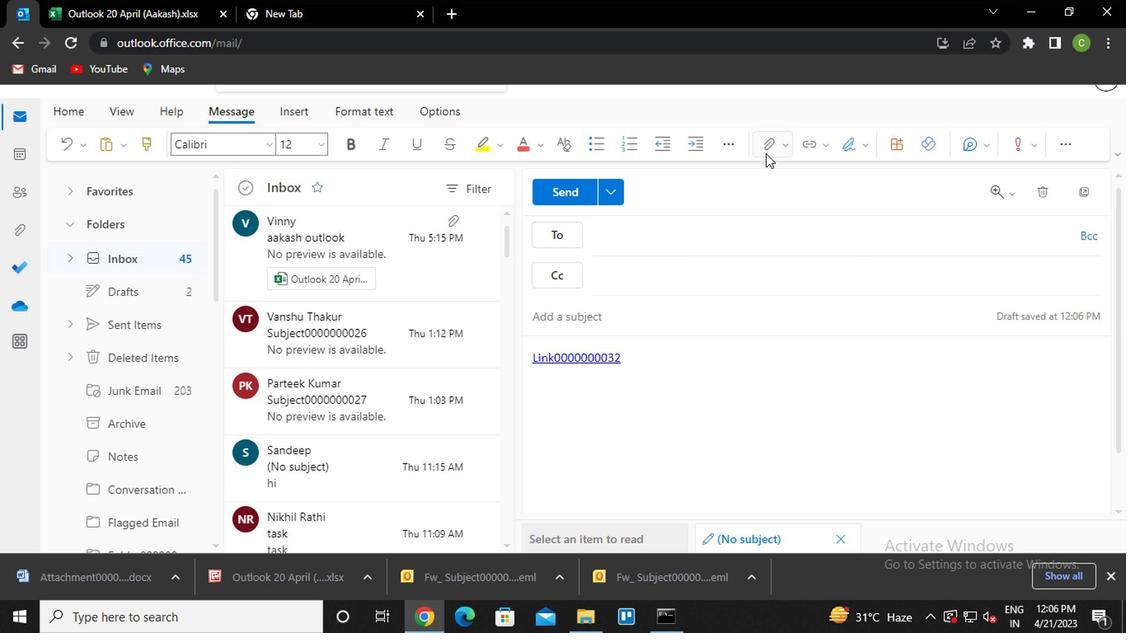 
Action: Mouse moved to (694, 187)
Screenshot: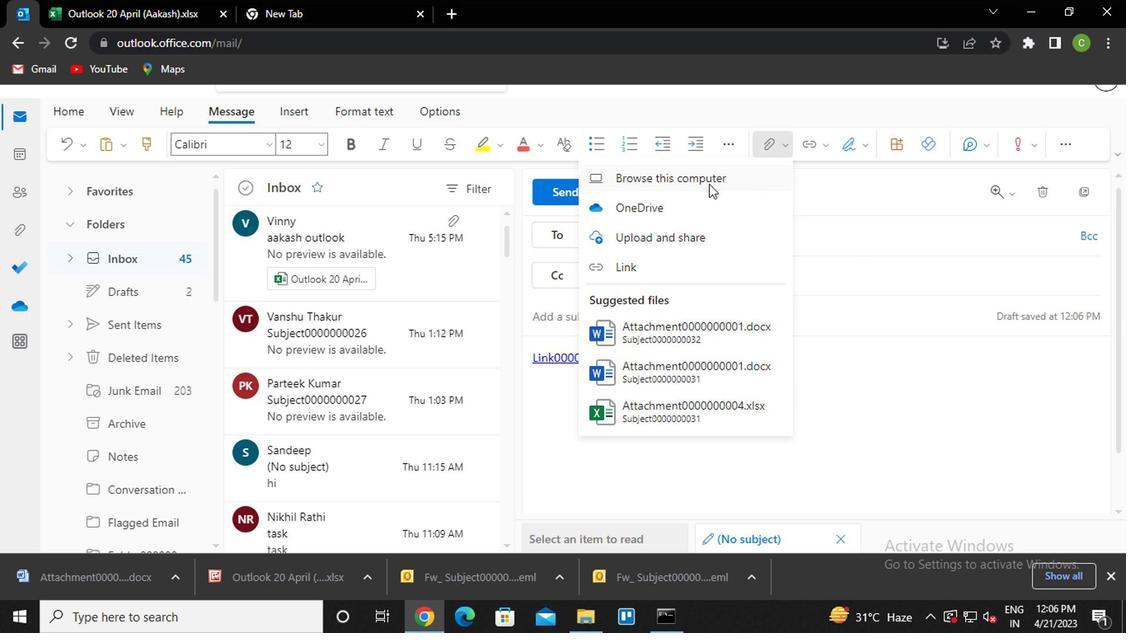 
Action: Mouse pressed left at (694, 187)
Screenshot: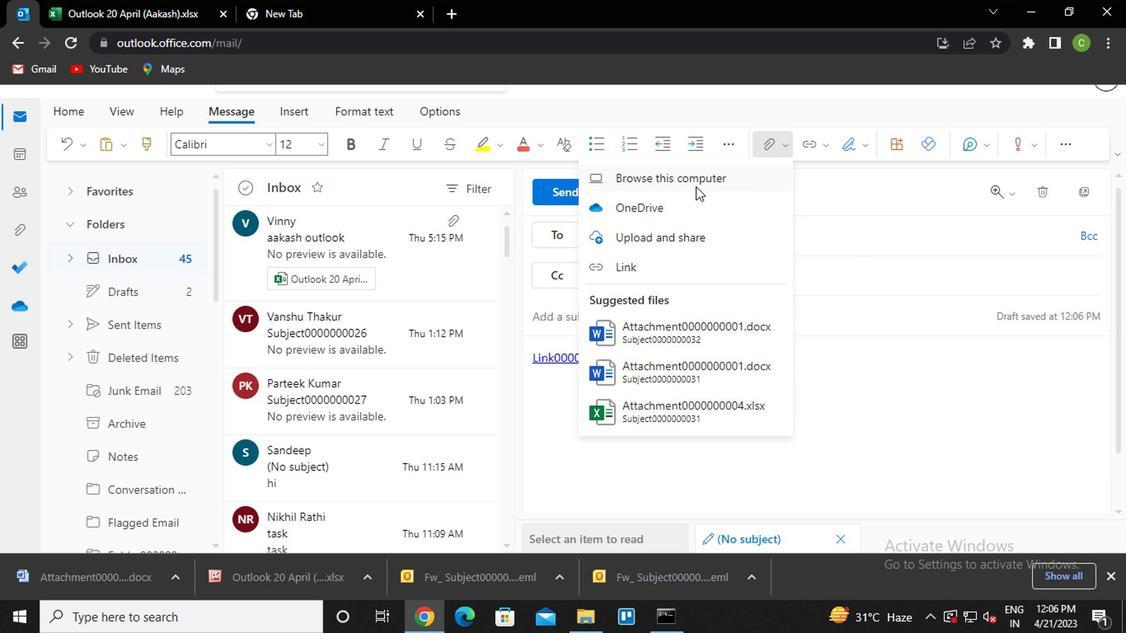 
Action: Mouse moved to (543, 21)
Screenshot: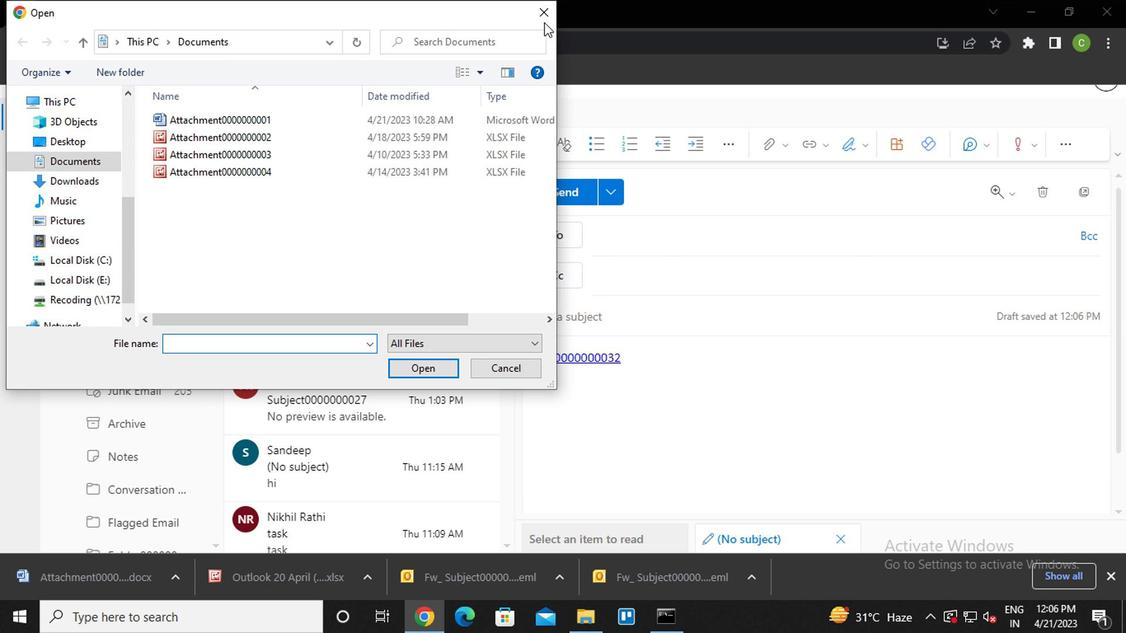 
Action: Mouse pressed left at (543, 21)
Screenshot: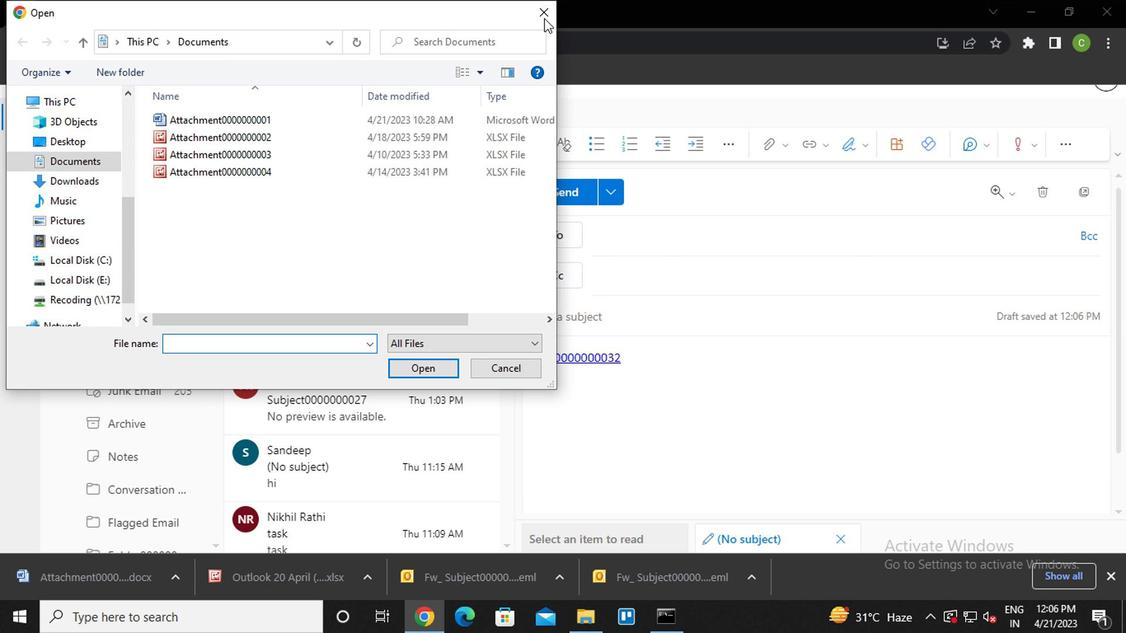 
Action: Mouse moved to (858, 150)
Screenshot: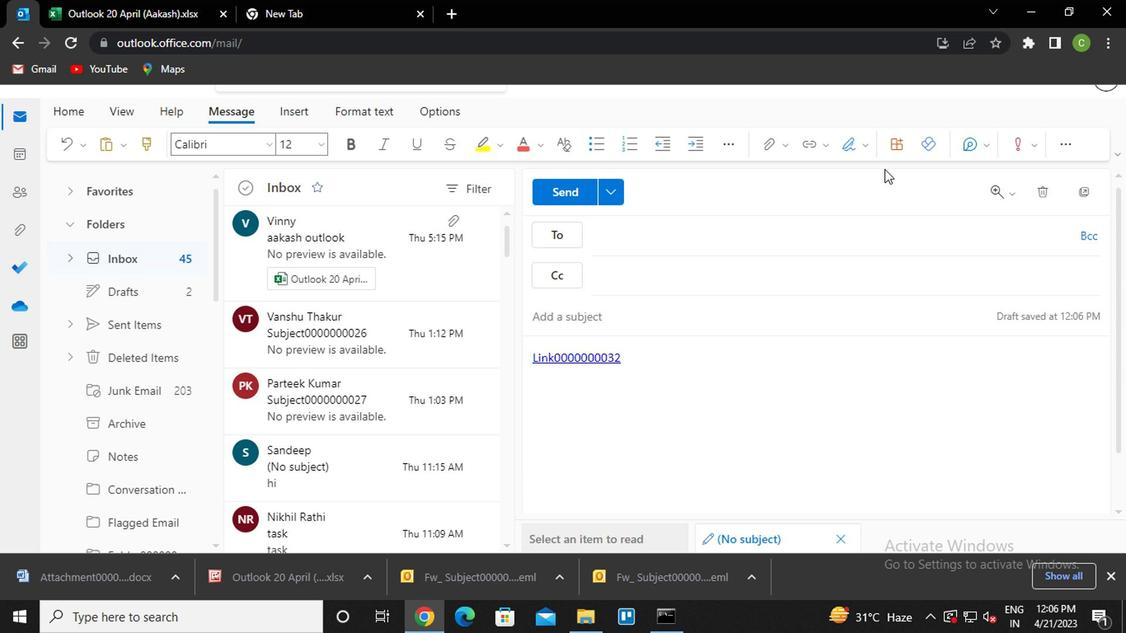 
Action: Mouse pressed left at (858, 150)
Screenshot: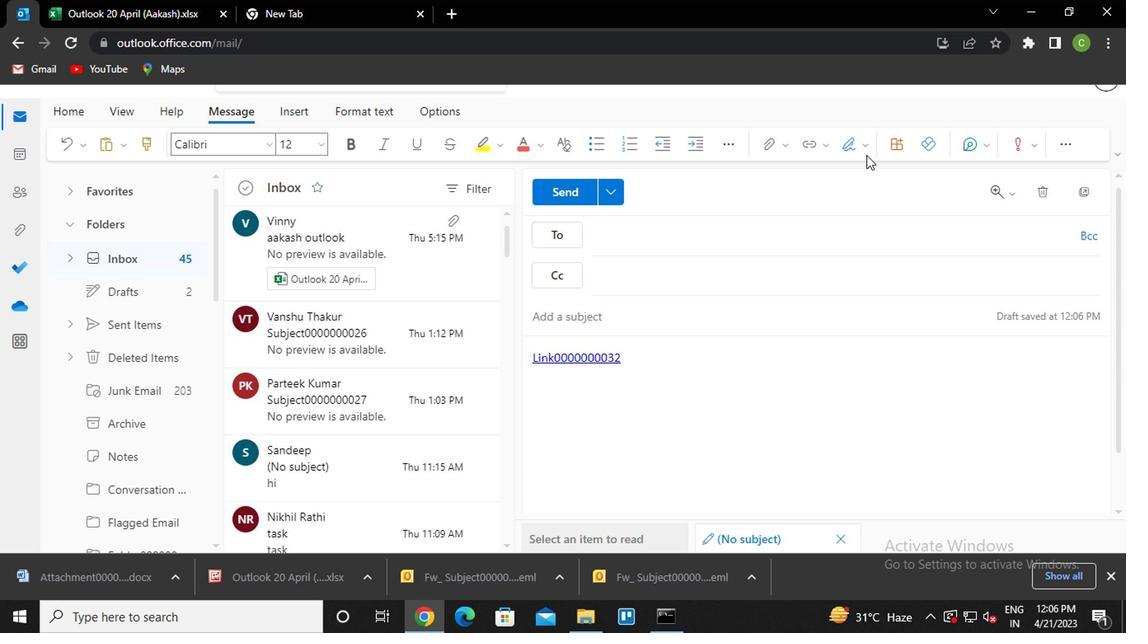 
Action: Mouse moved to (801, 186)
Screenshot: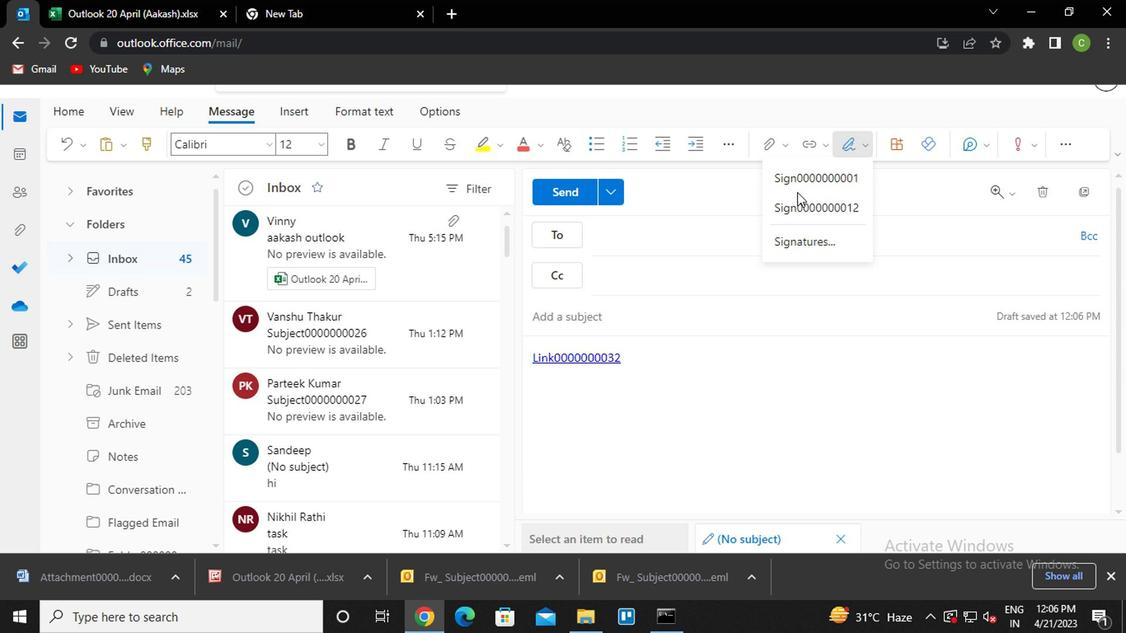 
Action: Mouse pressed left at (801, 186)
Screenshot: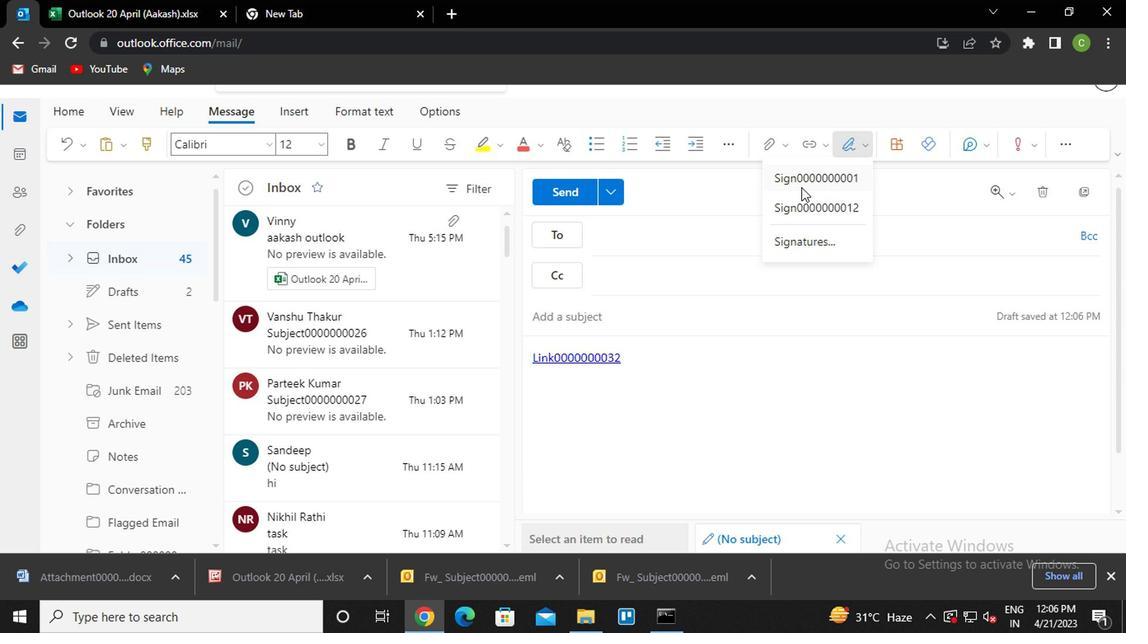 
Action: Mouse moved to (660, 234)
Screenshot: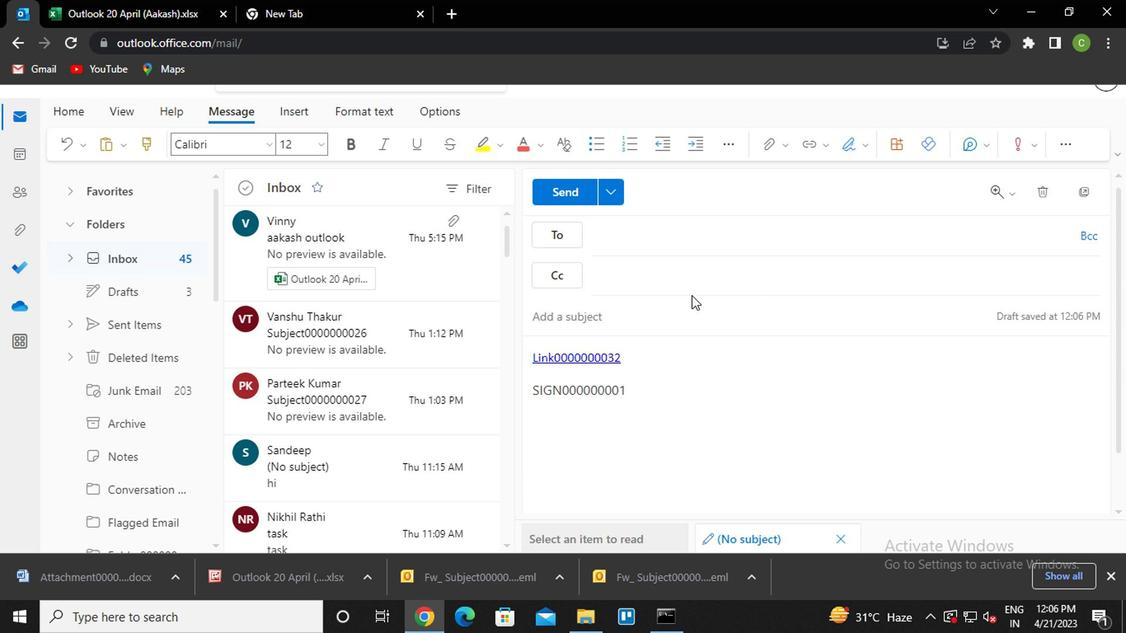 
Action: Mouse pressed left at (660, 234)
Screenshot: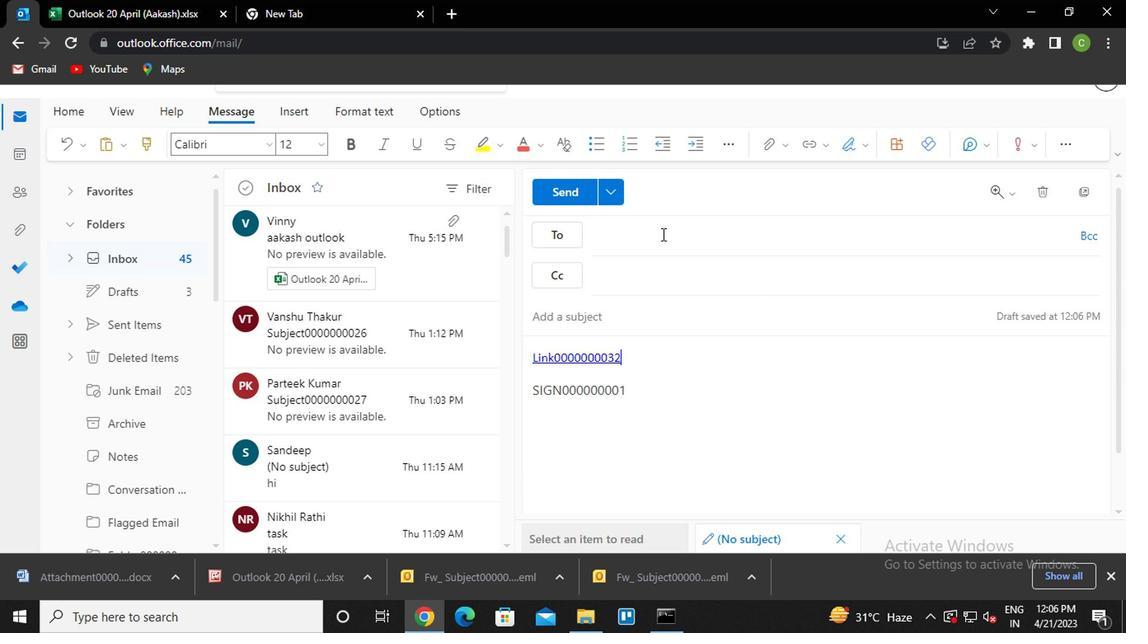 
Action: Key pressed s
Screenshot: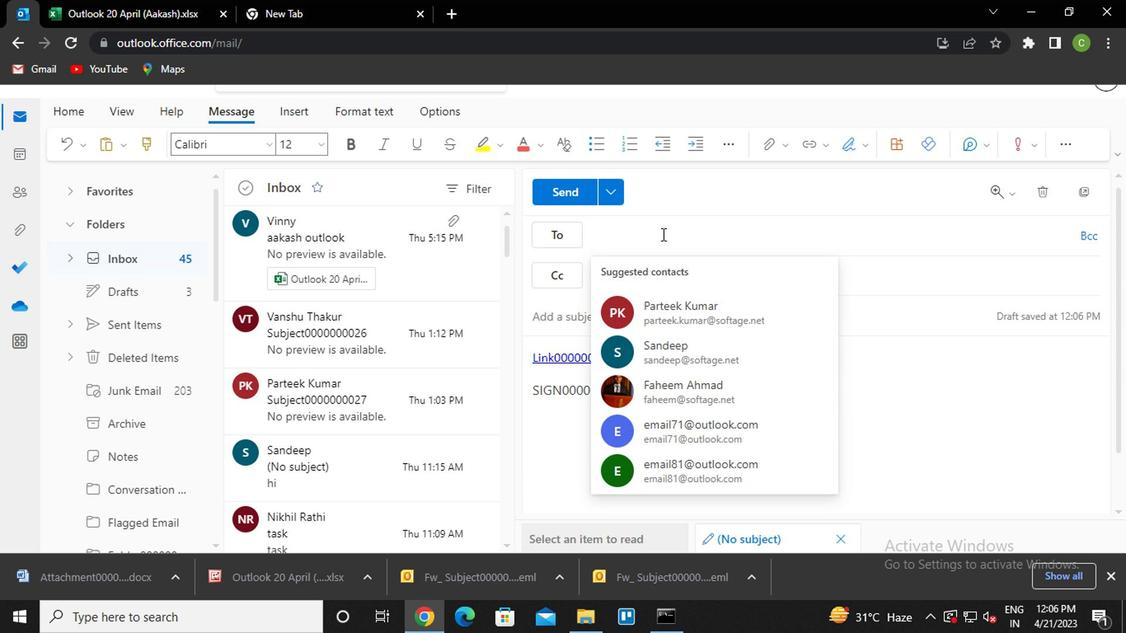 
Action: Mouse moved to (660, 234)
Screenshot: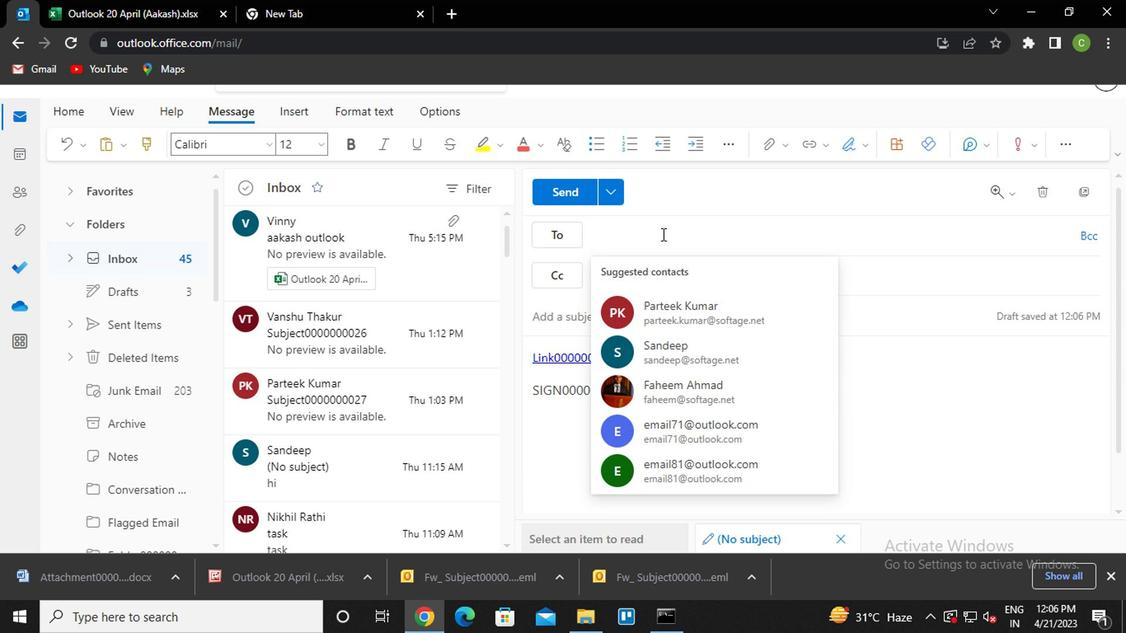 
Action: Key pressed andeep<Key.enter>
Screenshot: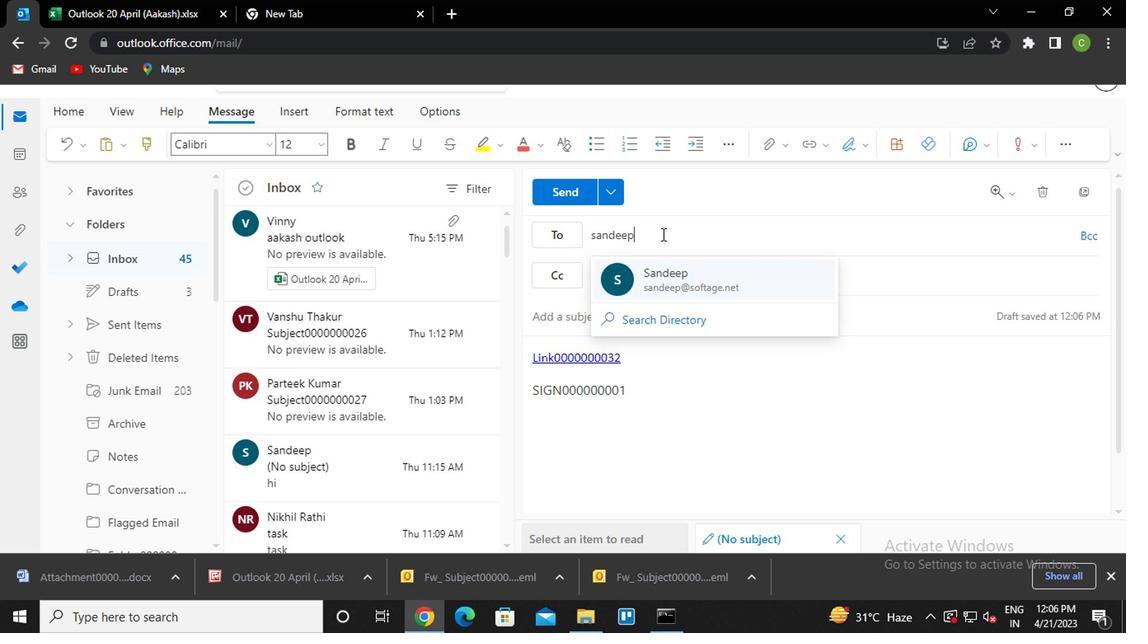 
Action: Mouse moved to (1028, 371)
Screenshot: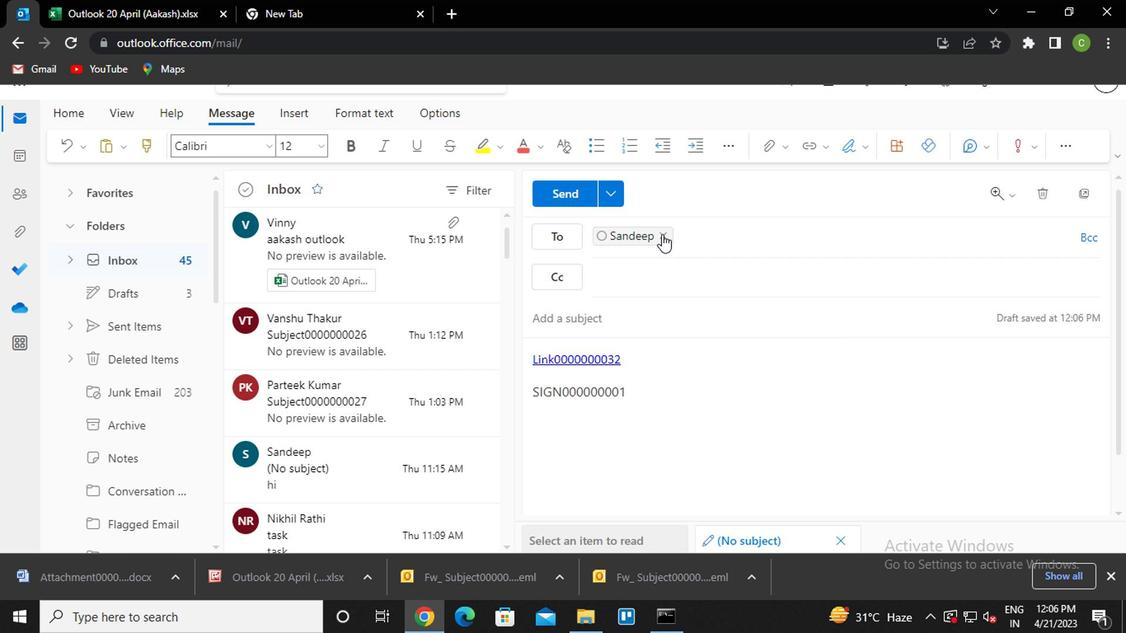 
Action: Key pressed <Key.tab><Key.caps_lock>v<Key.caps_lock>anshu<Key.enter><Key.tab><Key.caps_lock>s<Key.caps_lock>ubject0000000032<Key.backspace>1
Screenshot: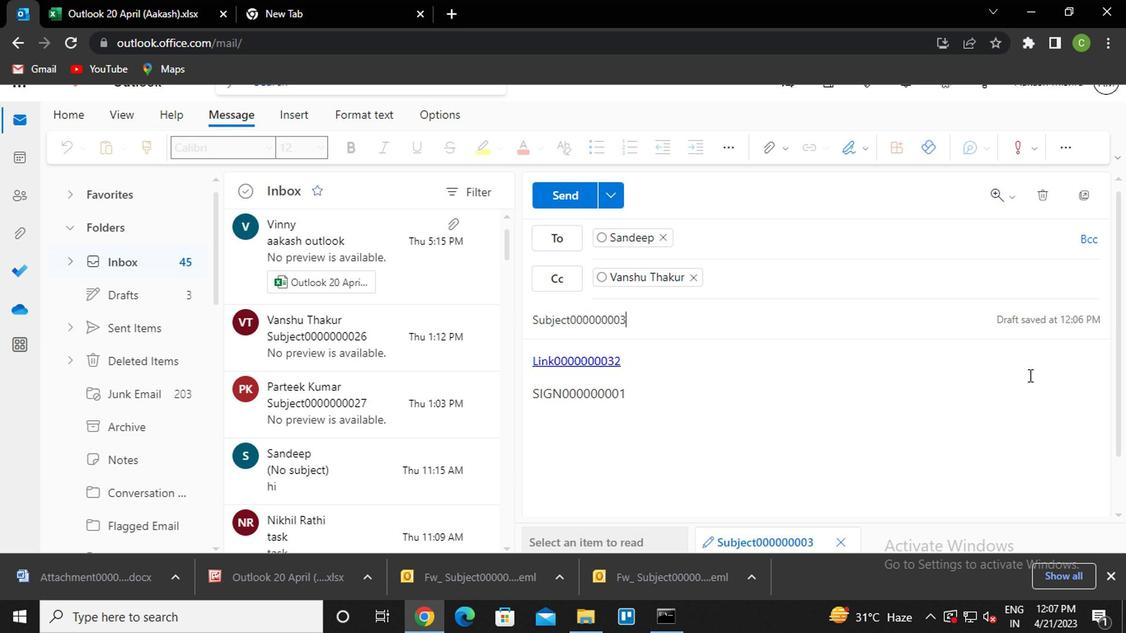 
Action: Mouse moved to (680, 408)
Screenshot: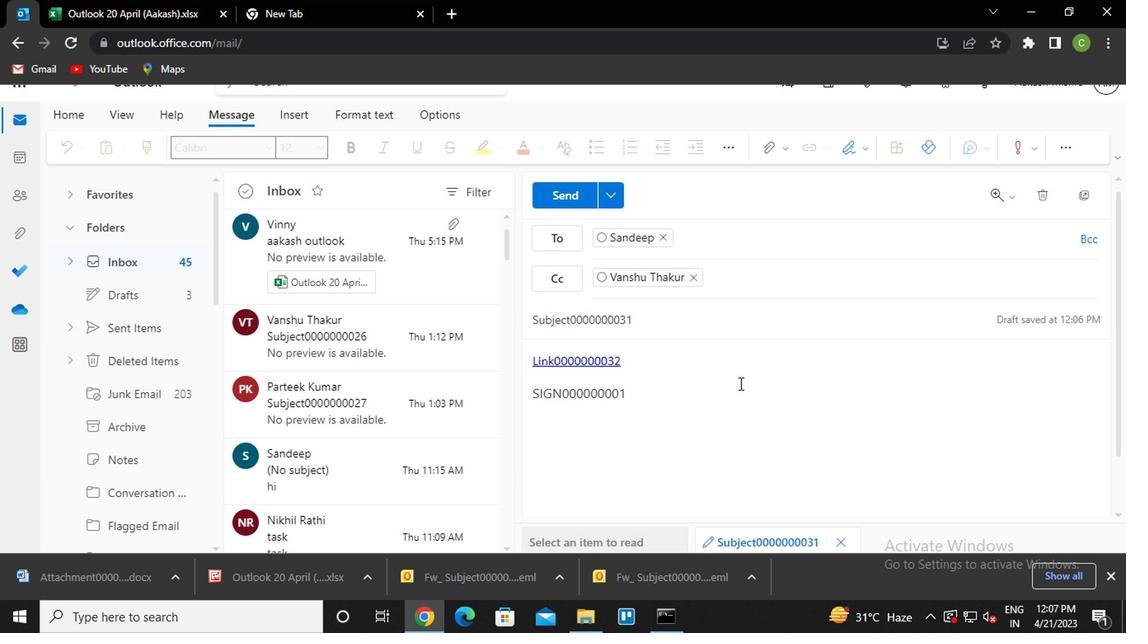 
Action: Mouse pressed left at (680, 408)
Screenshot: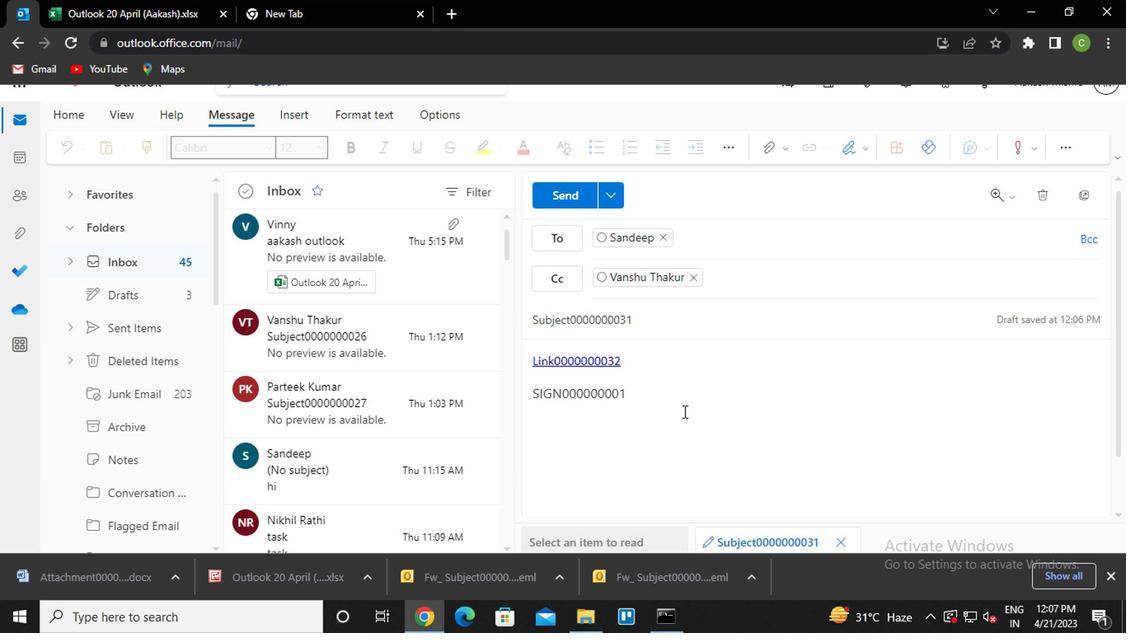 
Action: Key pressed <Key.enter><Key.caps_lock>m<Key.caps_lock>essage000009000<Key.backspace><Key.backspace><Key.backspace><Key.backspace>000033
Screenshot: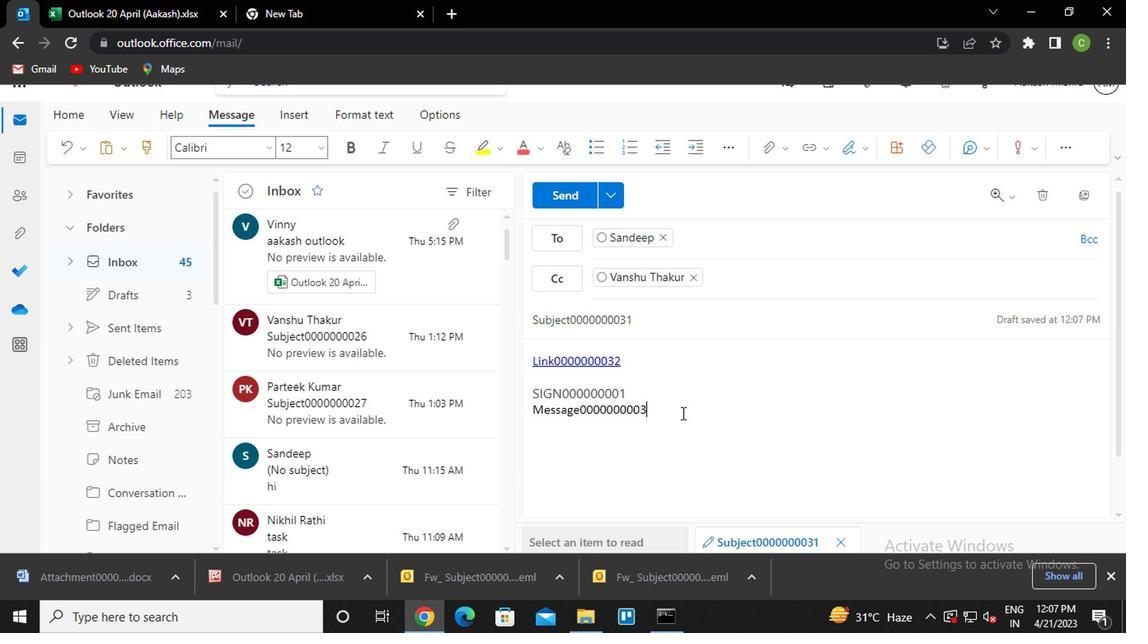 
Action: Mouse moved to (565, 212)
Screenshot: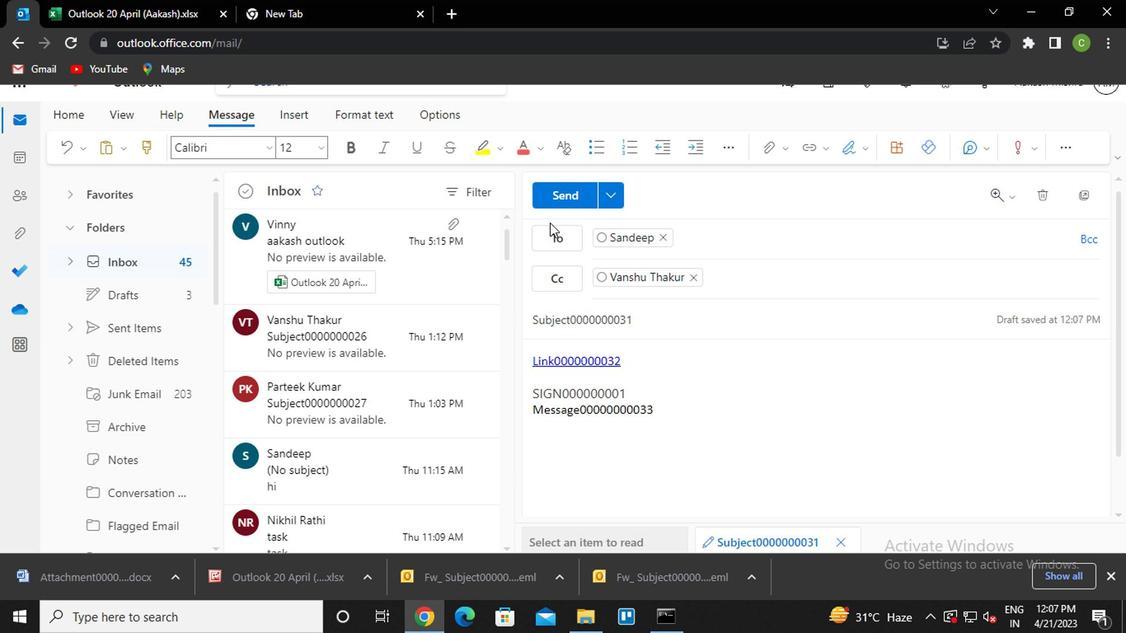 
Action: Mouse pressed left at (565, 212)
Screenshot: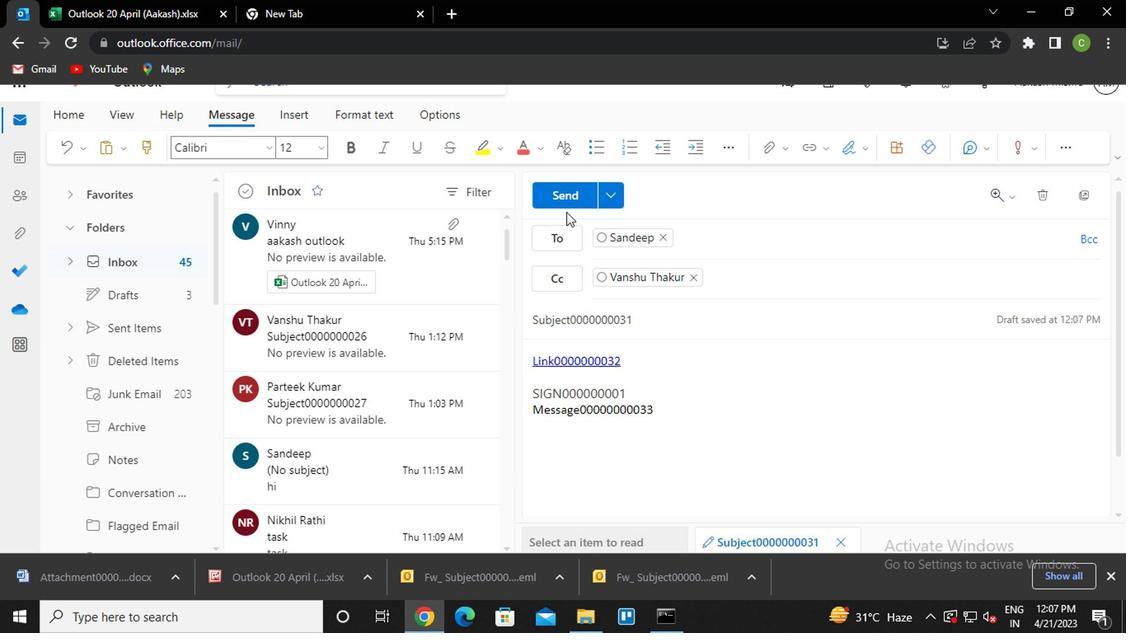 
Action: Mouse moved to (571, 202)
Screenshot: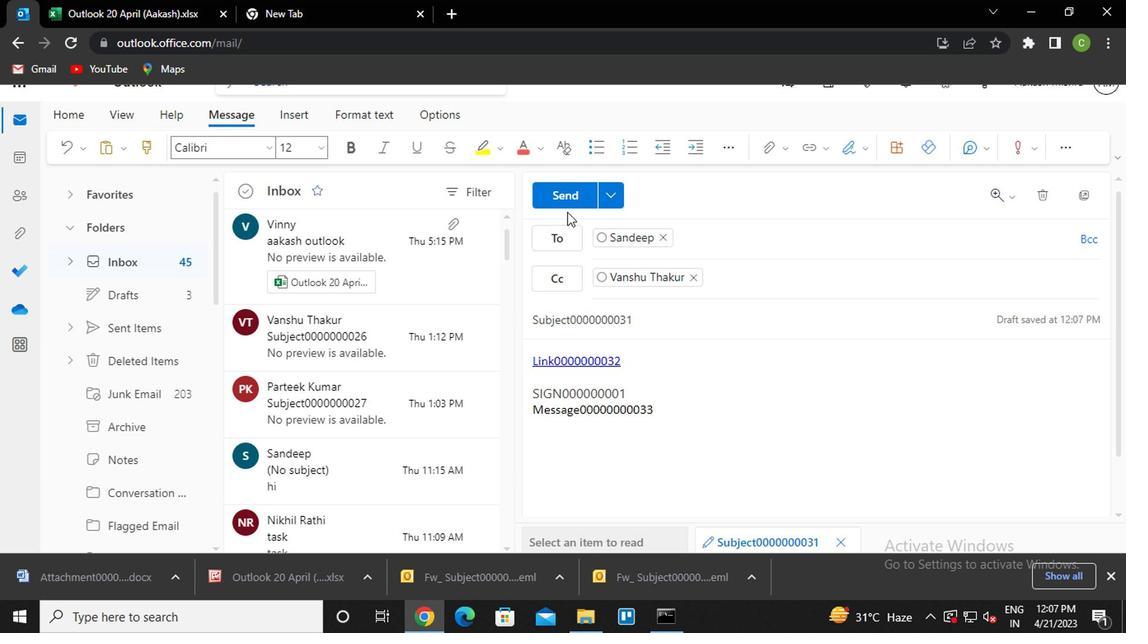 
Action: Mouse pressed left at (571, 202)
Screenshot: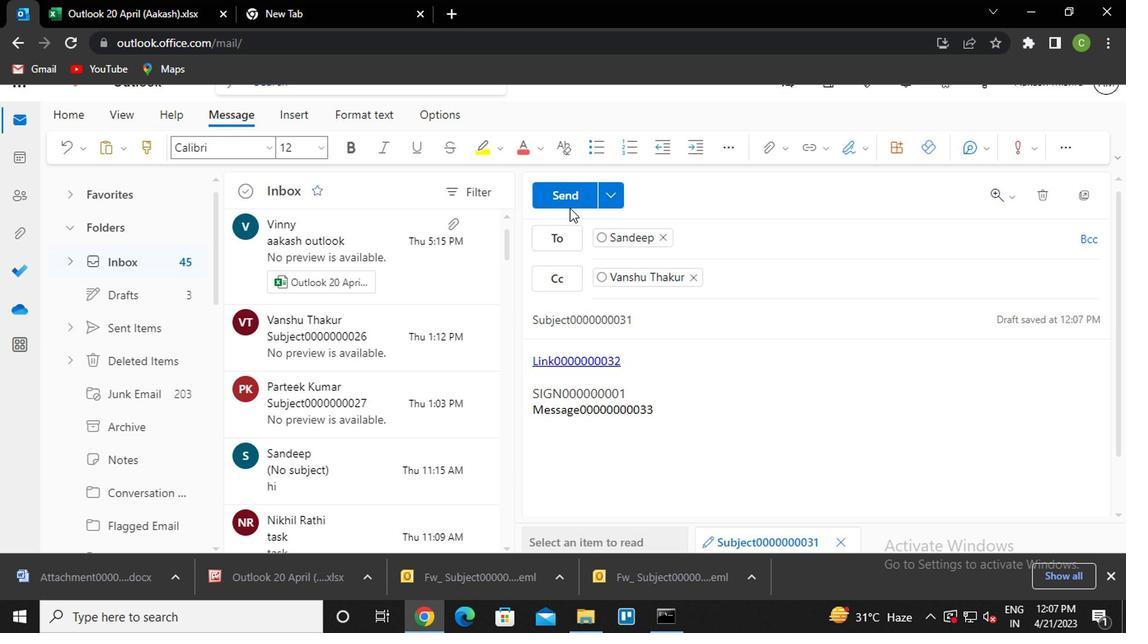 
Action: Mouse moved to (781, 420)
Screenshot: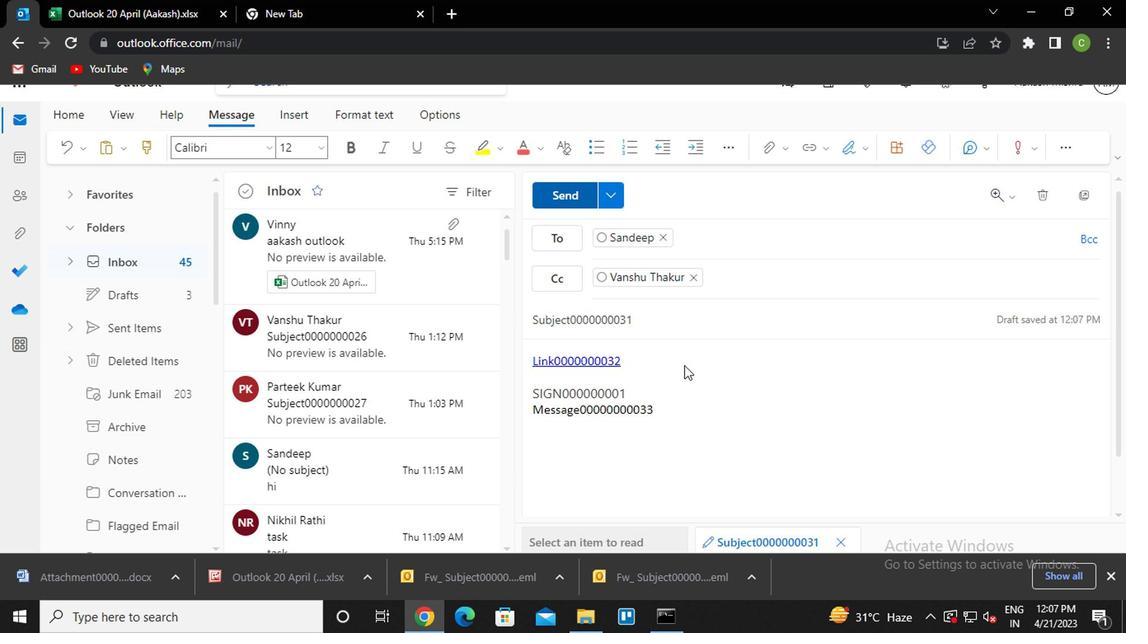 
